 Task: In the Company techmahindra.com, Create email and send with subject: 'Elevate Your Success: Introducing a Transformative Opportunity', and with mail content 'Good Morning,_x000D_
Welcome to a community of trailblazers and innovators. Discover a transformative opportunity that will empower you to thrive in your industry._x000D_
Thanks & Regards', attach the document: Business_plan.docx and insert image: visitingcard.jpg. Below Thanks and Regards, write facebook and insert the URL: 'www.facebook.com'. Mark checkbox to create task to follow up : In 1 week.  Enter or choose an email address of recipient's from company's contact and send.. Logged in from softage.10@softage.net
Action: Mouse moved to (70, 62)
Screenshot: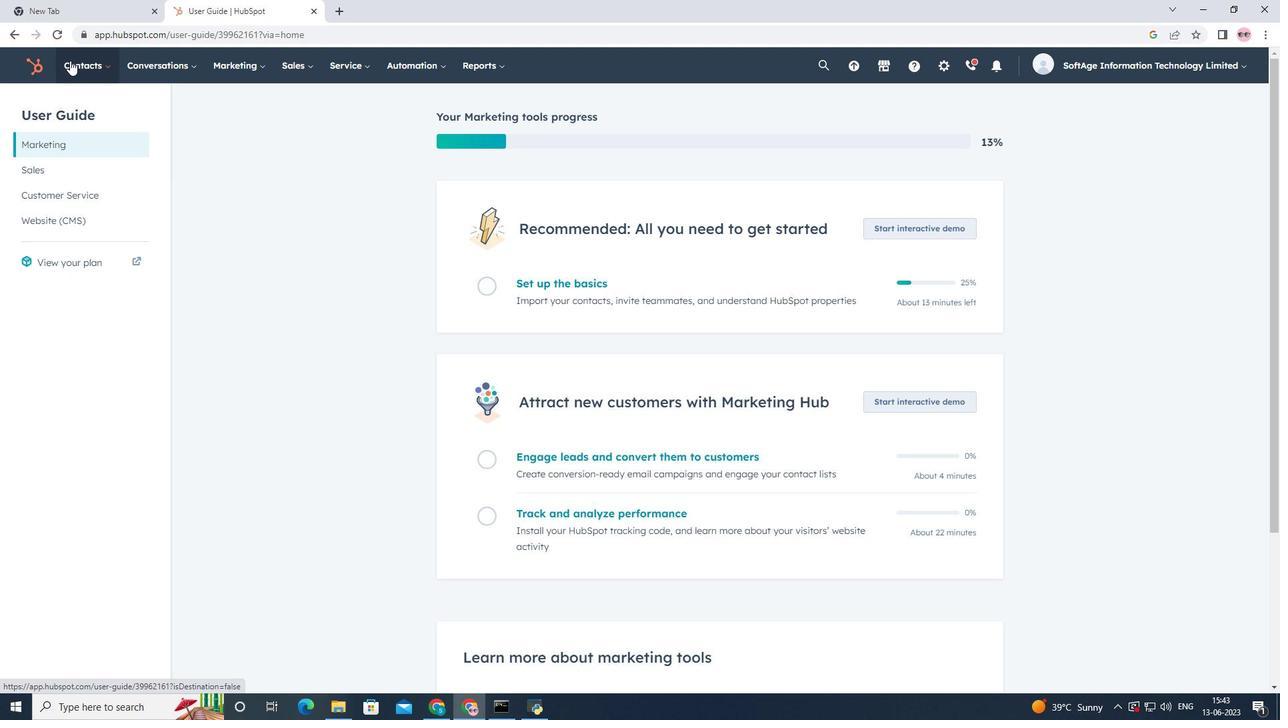 
Action: Mouse pressed left at (70, 62)
Screenshot: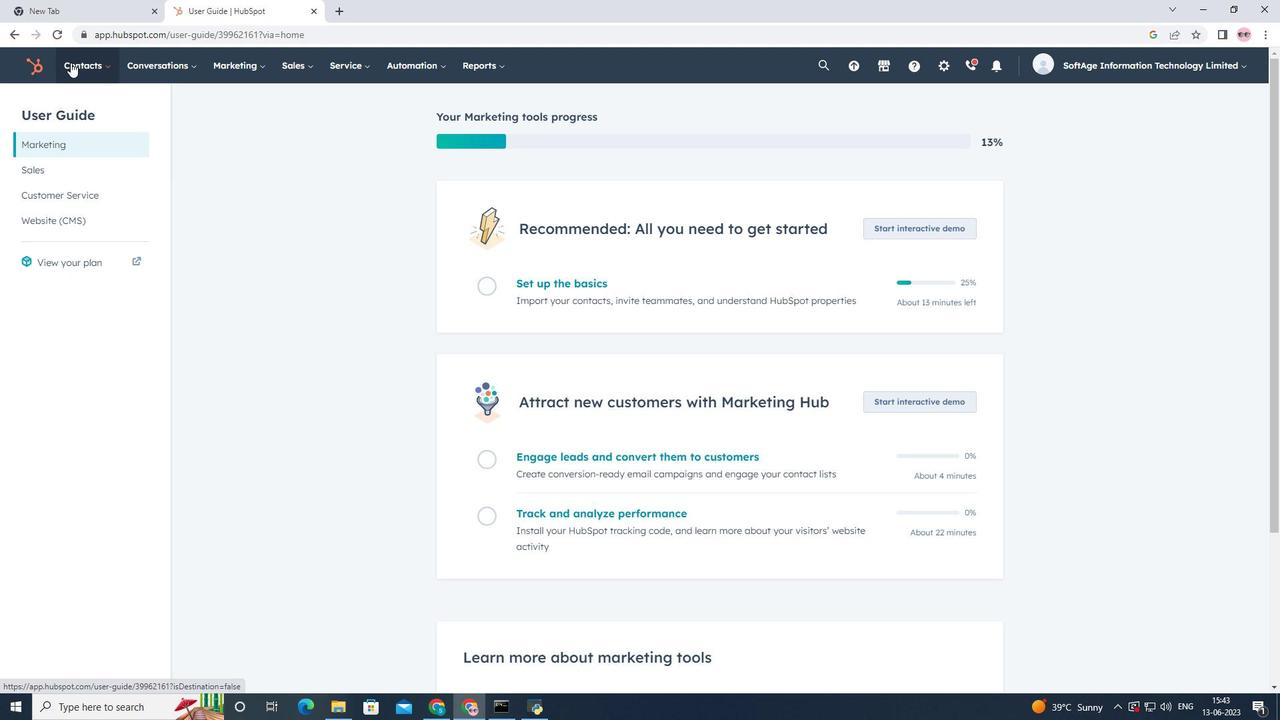 
Action: Mouse moved to (106, 123)
Screenshot: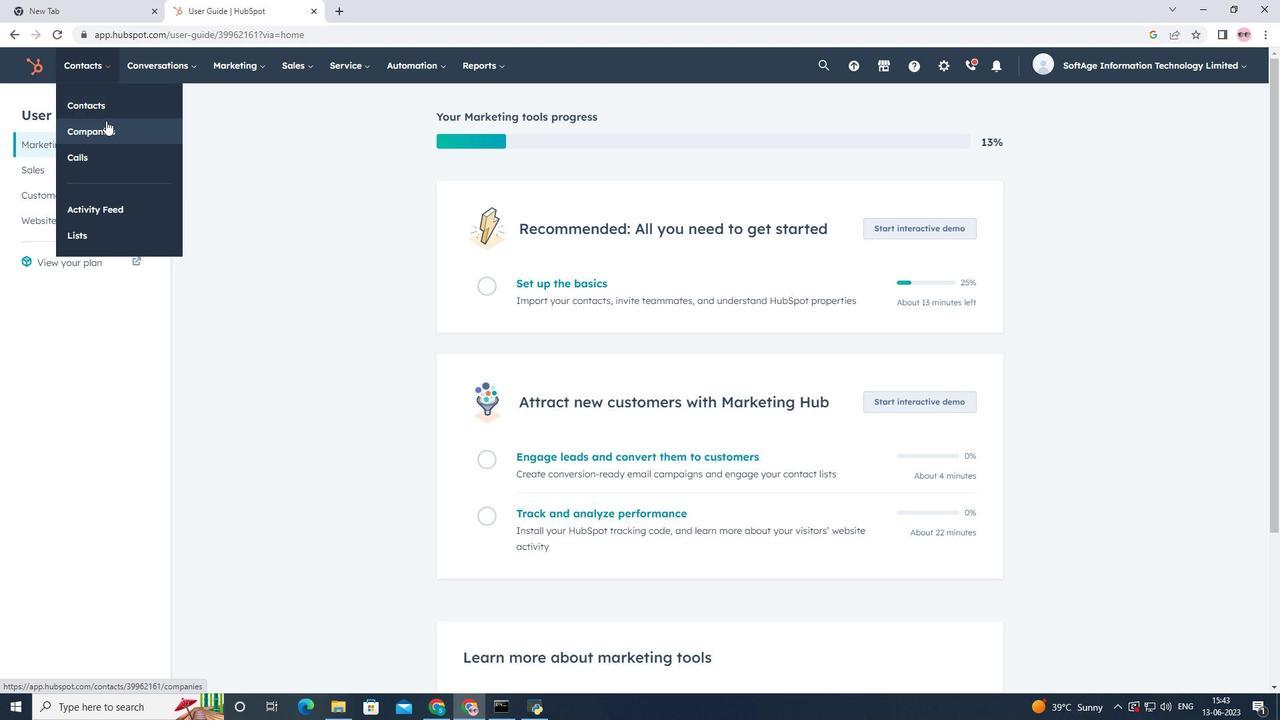 
Action: Mouse pressed left at (106, 123)
Screenshot: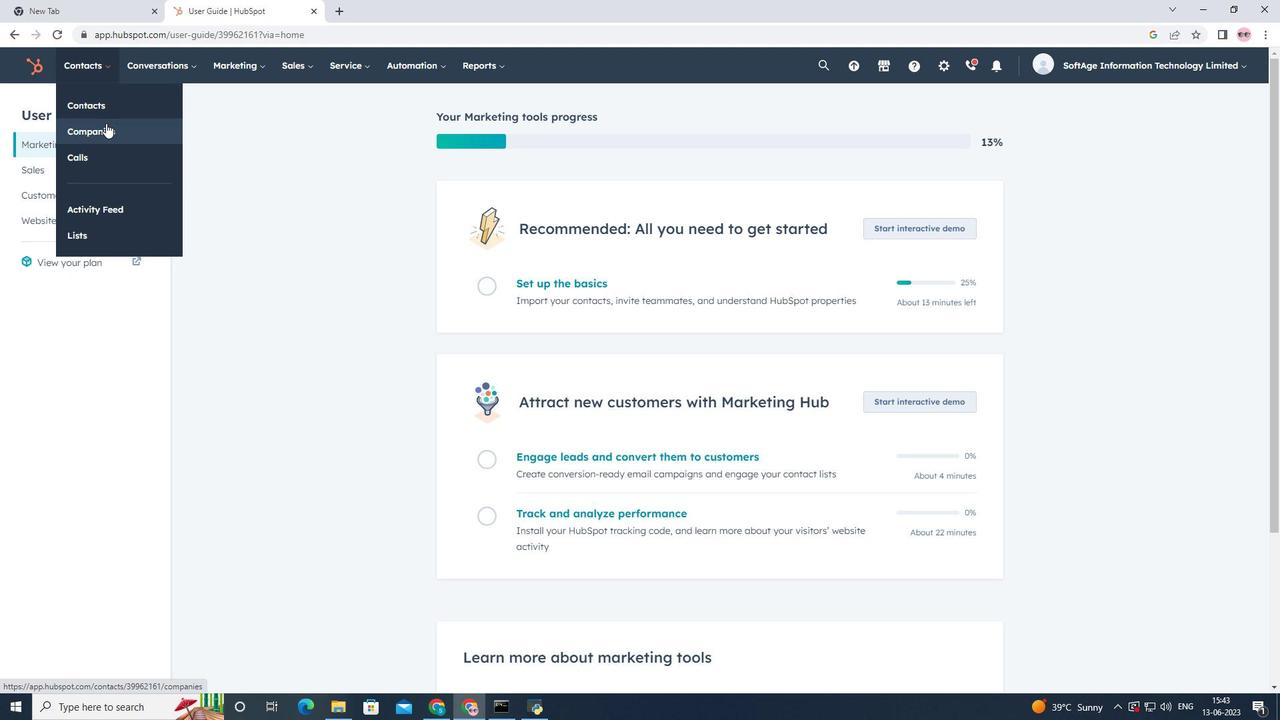 
Action: Mouse moved to (86, 223)
Screenshot: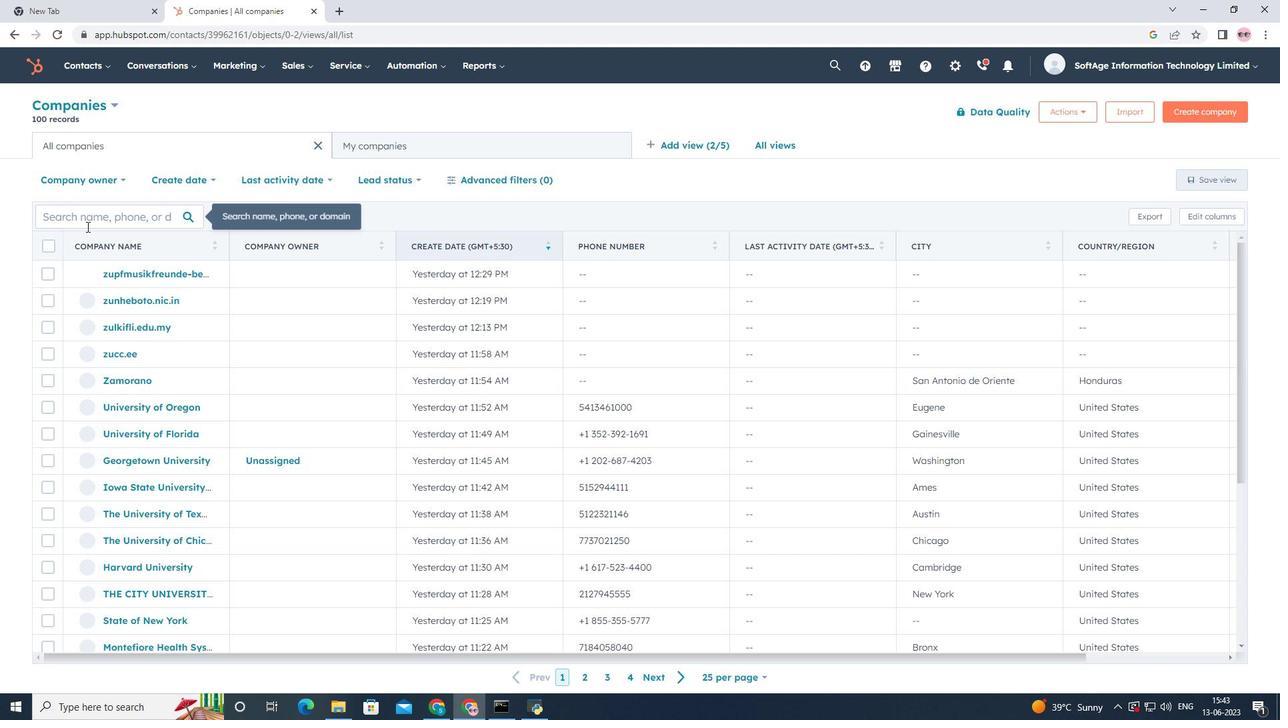 
Action: Mouse pressed left at (86, 223)
Screenshot: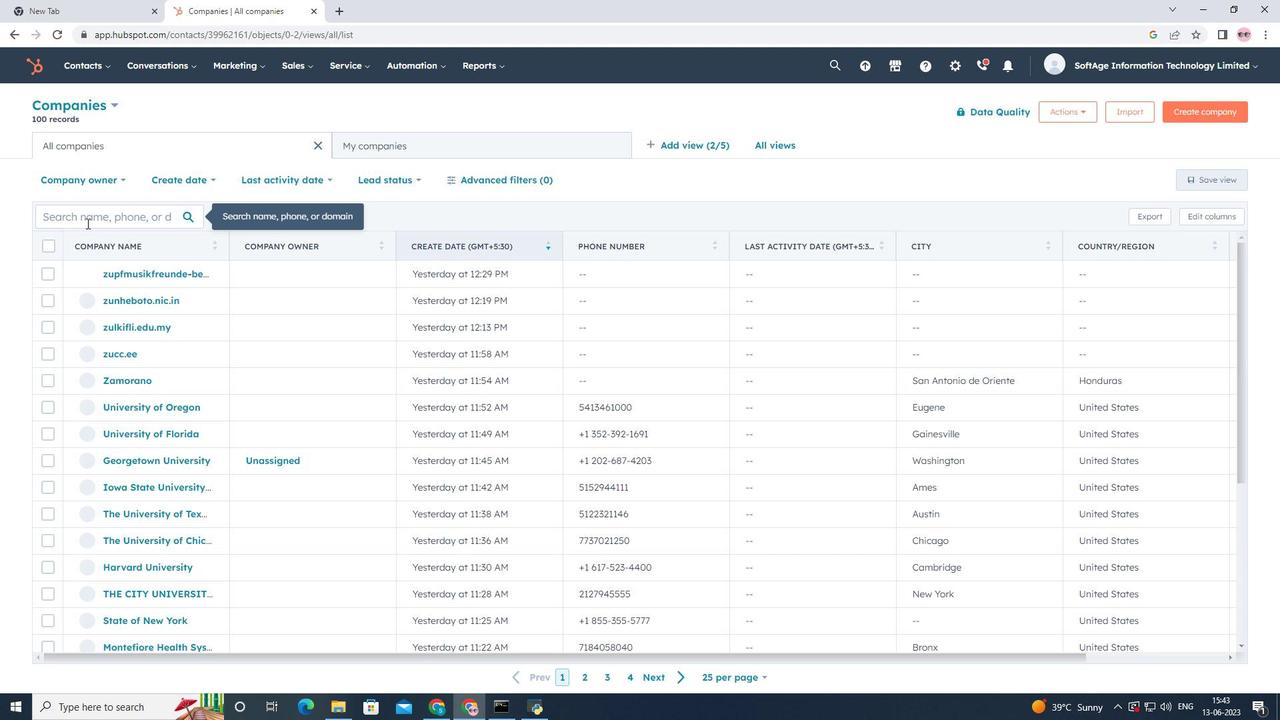 
Action: Key pressed <Key.shift>Te<Key.backspace><Key.backspace>techmahindra.com
Screenshot: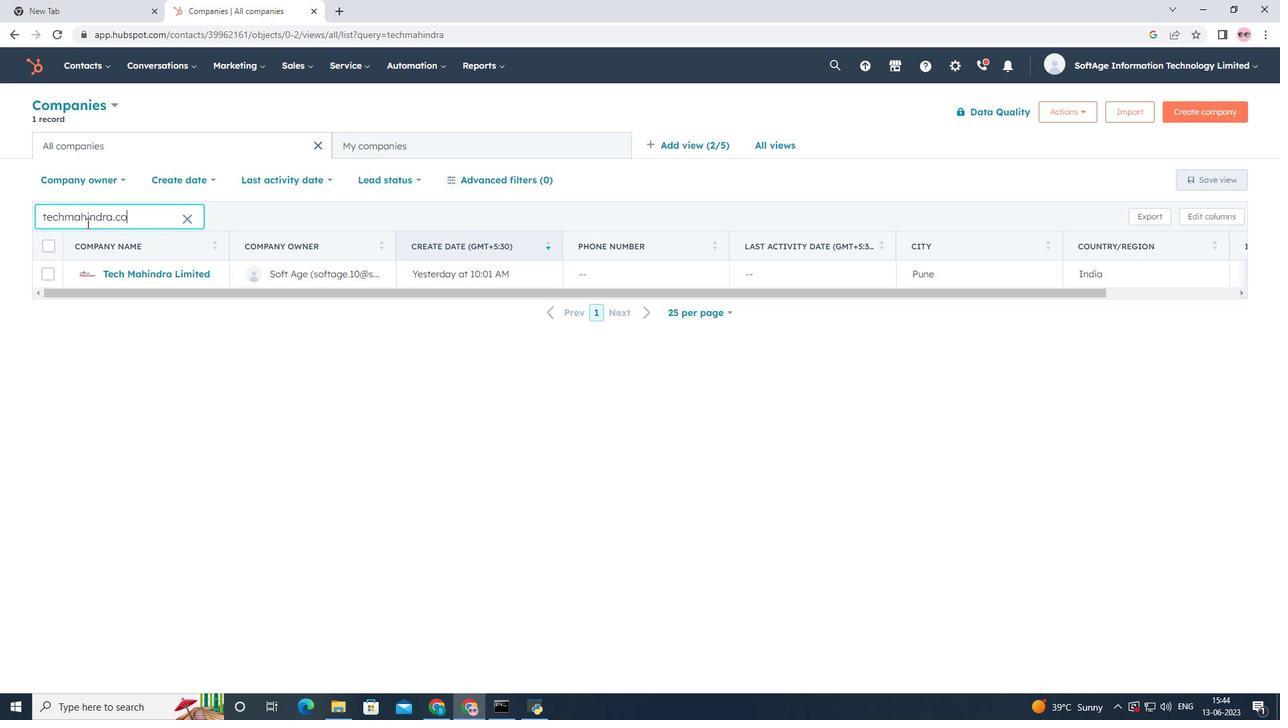 
Action: Mouse moved to (125, 275)
Screenshot: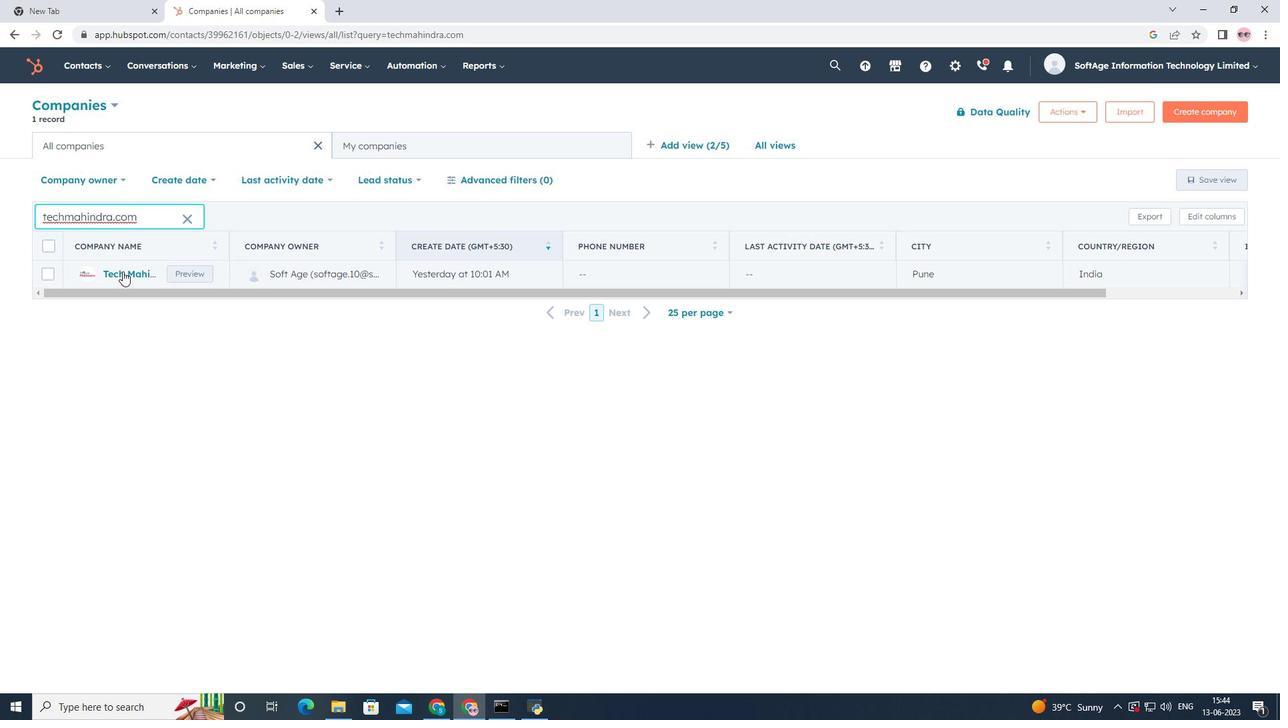 
Action: Mouse pressed left at (125, 275)
Screenshot: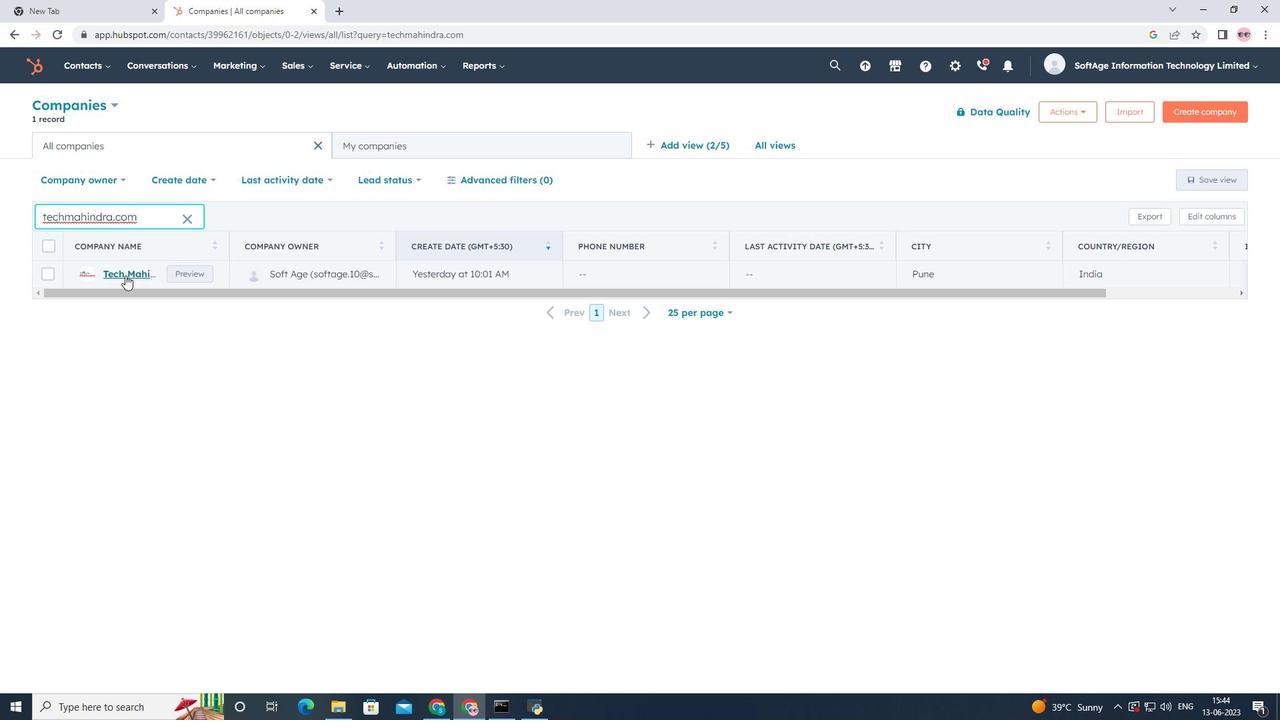 
Action: Mouse moved to (89, 216)
Screenshot: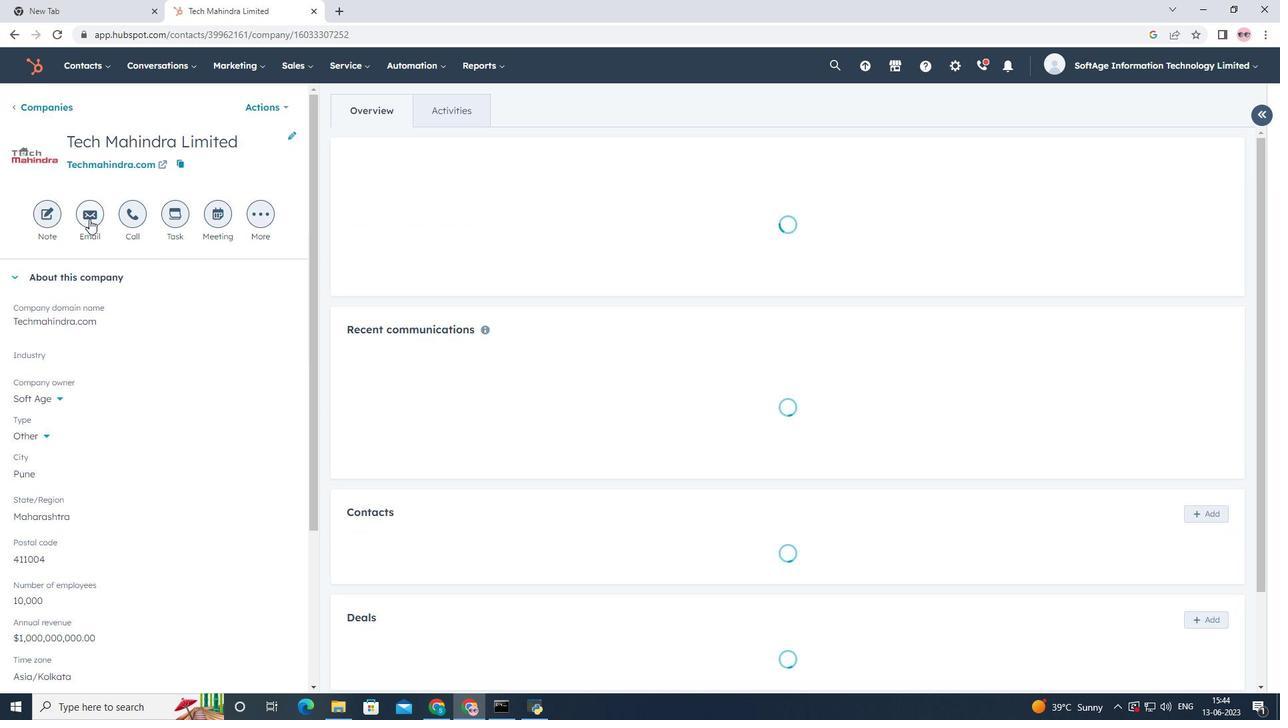 
Action: Mouse pressed left at (89, 216)
Screenshot: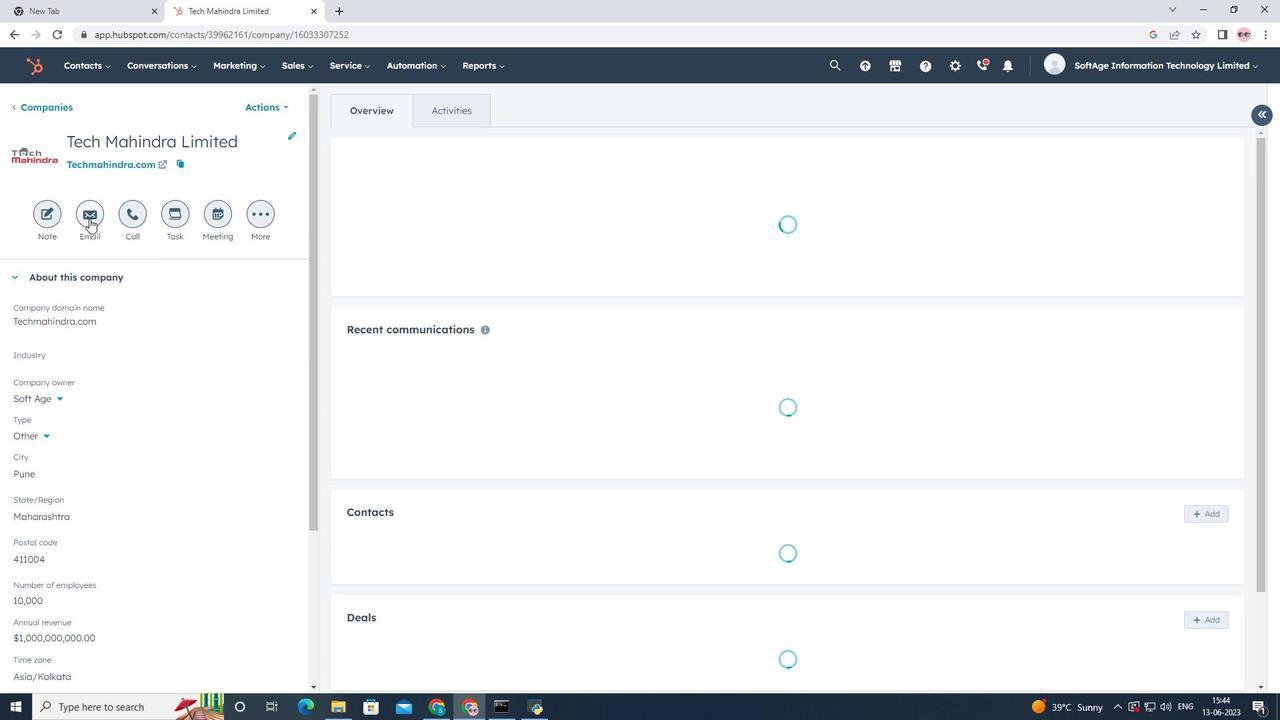 
Action: Mouse moved to (845, 449)
Screenshot: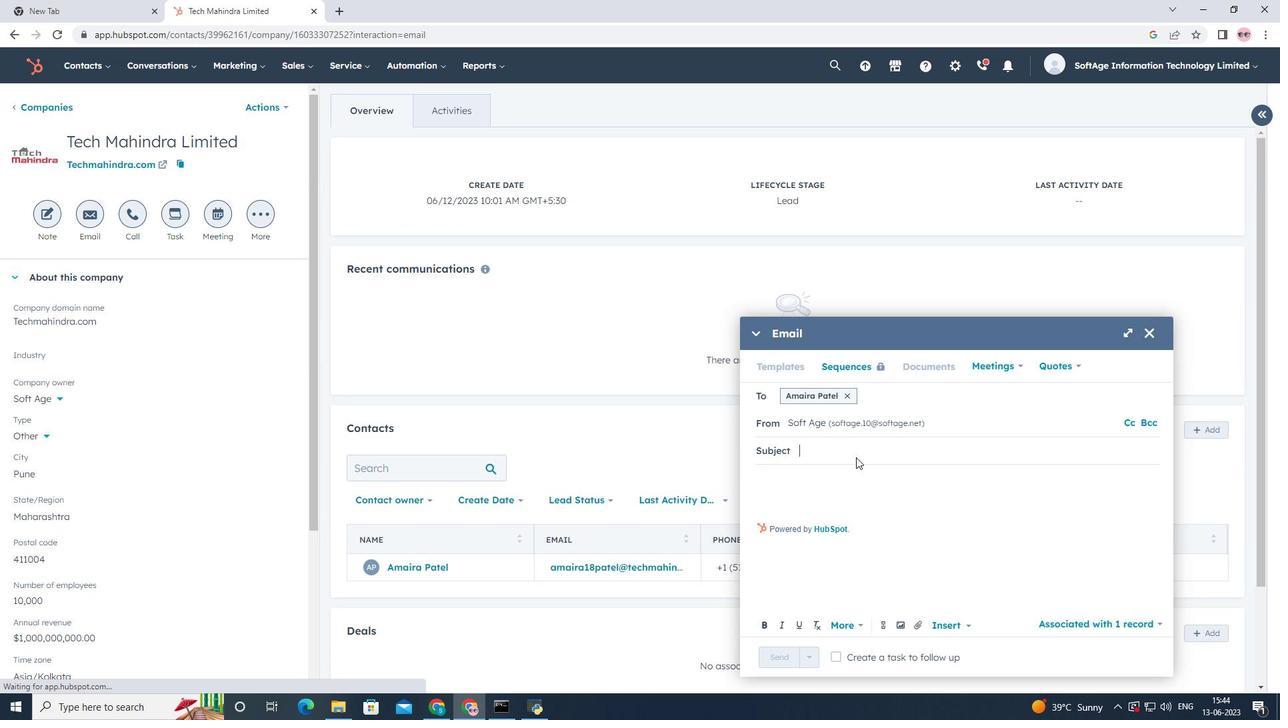 
Action: Mouse pressed left at (845, 449)
Screenshot: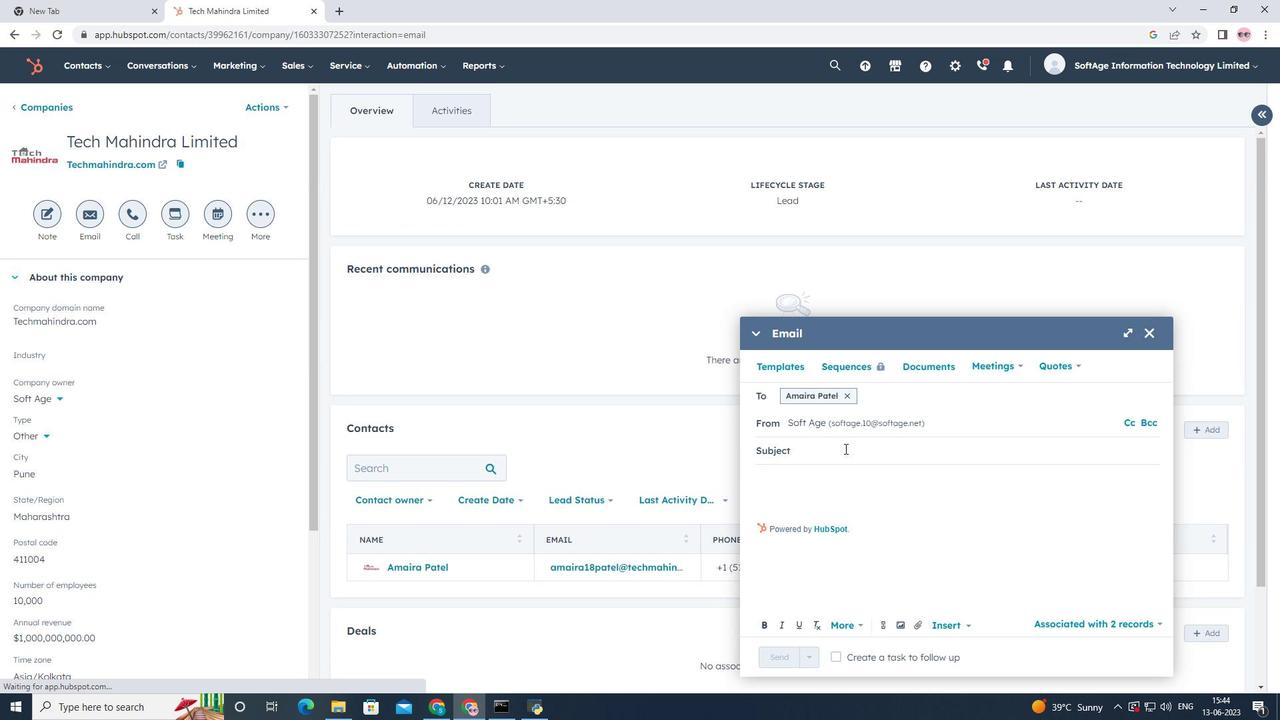 
Action: Key pressed <Key.shift><Key.shift><Key.shift><Key.shift><Key.shift><Key.shift><Key.shift><Key.shift><Key.shift><Key.shift><Key.shift><Key.shift><Key.shift><Key.shift><Key.shift>Elevate<Key.space><Key.shift>Your<Key.space><Key.shift>Success<Key.shift>:<Key.space><Key.shift><Key.shift><Key.shift><Key.shift><Key.shift><Key.shift><Key.shift><Key.shift><Key.shift><Key.shift><Key.shift><Key.shift>Introducing<Key.space>a<Key.space><Key.shift>Transformative<Key.space><Key.shift>Opportunity
Screenshot: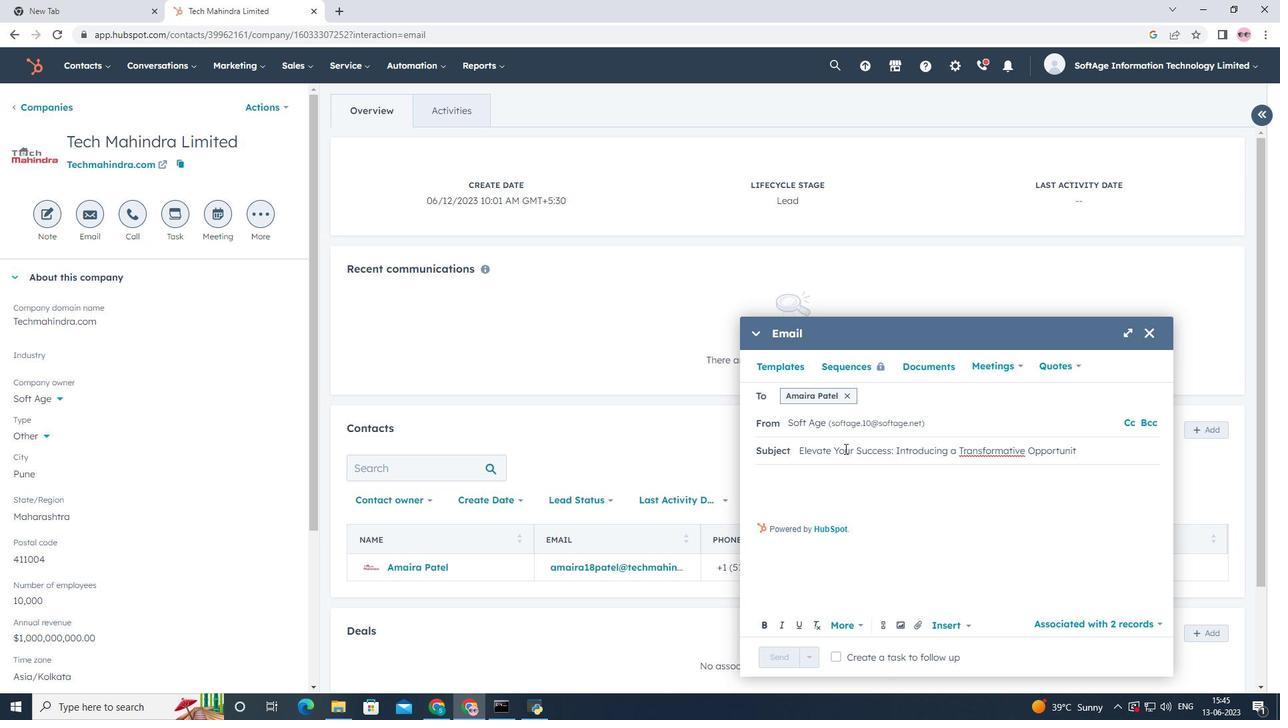 
Action: Mouse moved to (805, 475)
Screenshot: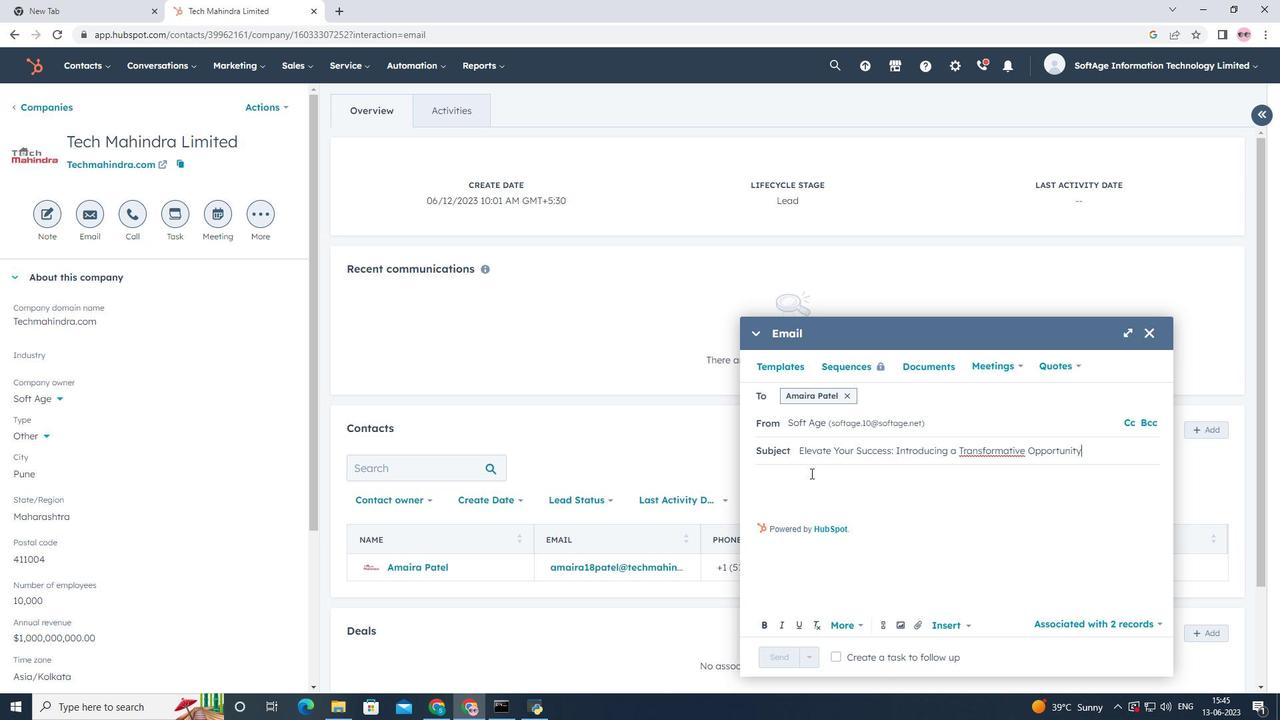 
Action: Mouse pressed left at (805, 475)
Screenshot: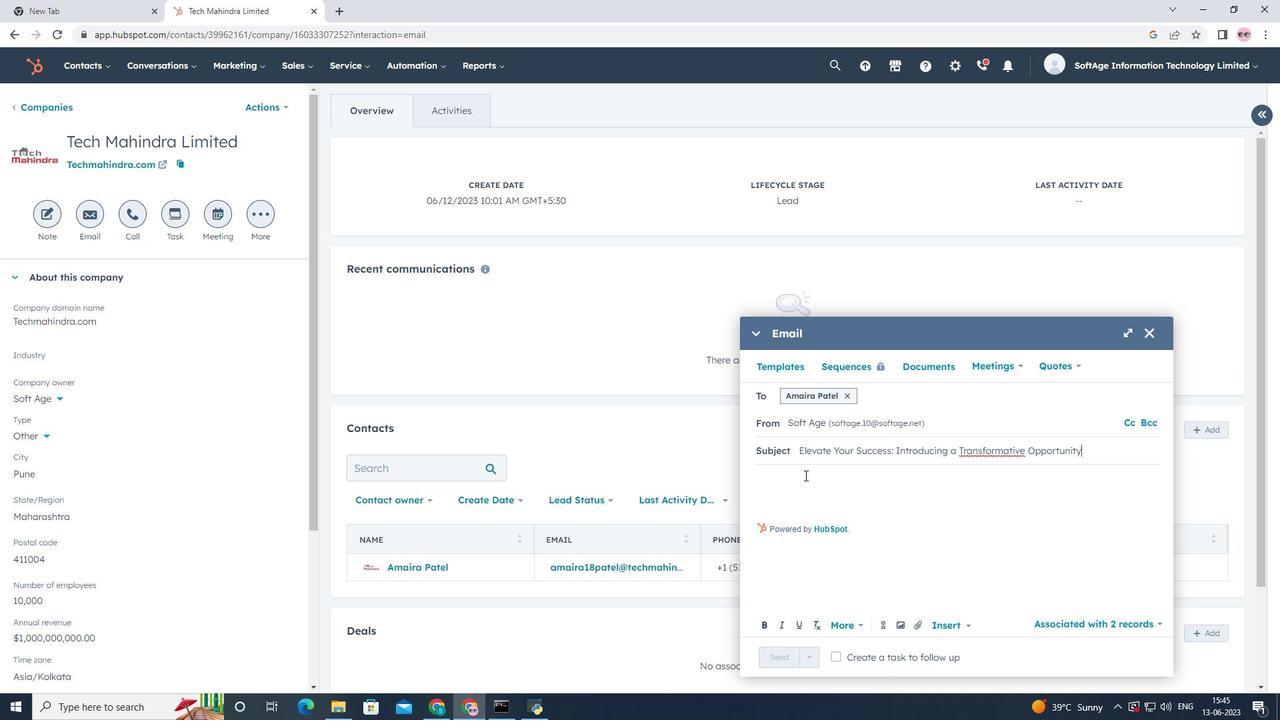 
Action: Mouse moved to (805, 475)
Screenshot: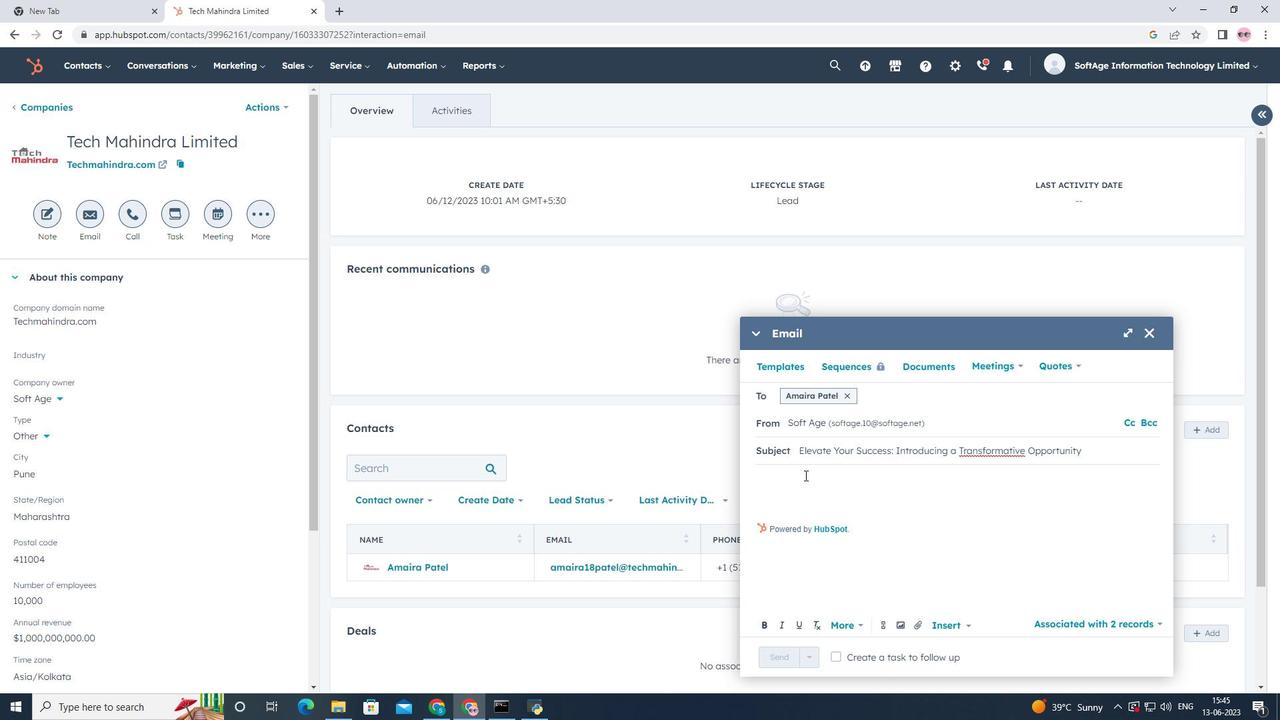 
Action: Key pressed <Key.shift><Key.shift><Key.shift><Key.shift><Key.shift><Key.shift><Key.shift><Key.shift><Key.shift><Key.shift><Key.shift>Good<Key.space><Key.shift>Morning<Key.enter><Key.shift>Welcome<Key.space><Key.shift>To<Key.space>a<Key.space><Key.shift>C<Key.backspace><Key.backspace><Key.backspace><Key.backspace><Key.backspace><Key.backspace>to<Key.space>a<Key.space>community<Key.space>of<Key.space>trailblazers<Key.space>and<Key.space>innovators.<Key.space><Key.shift>Discover<Key.space>a<Key.space>transformative<Key.space>opportunity<Key.space>that<Key.space>will<Key.space>empower<Key.space>you<Key.space>to<Key.space>thrive<Key.space>in<Key.space>your<Key.space>industry.<Key.enter><Key.shift><Key.shift><Key.shift><Key.shift>Thanks<Key.space><Key.shift><Key.shift><Key.shift><Key.shift><Key.shift><Key.shift><Key.shift><Key.shift><Key.shift><Key.shift><Key.shift><Key.shift><Key.shift><Key.shift><Key.shift><Key.shift><Key.shift><Key.shift><Key.shift><Key.shift><Key.shift><Key.shift>&<Key.space>regards
Screenshot: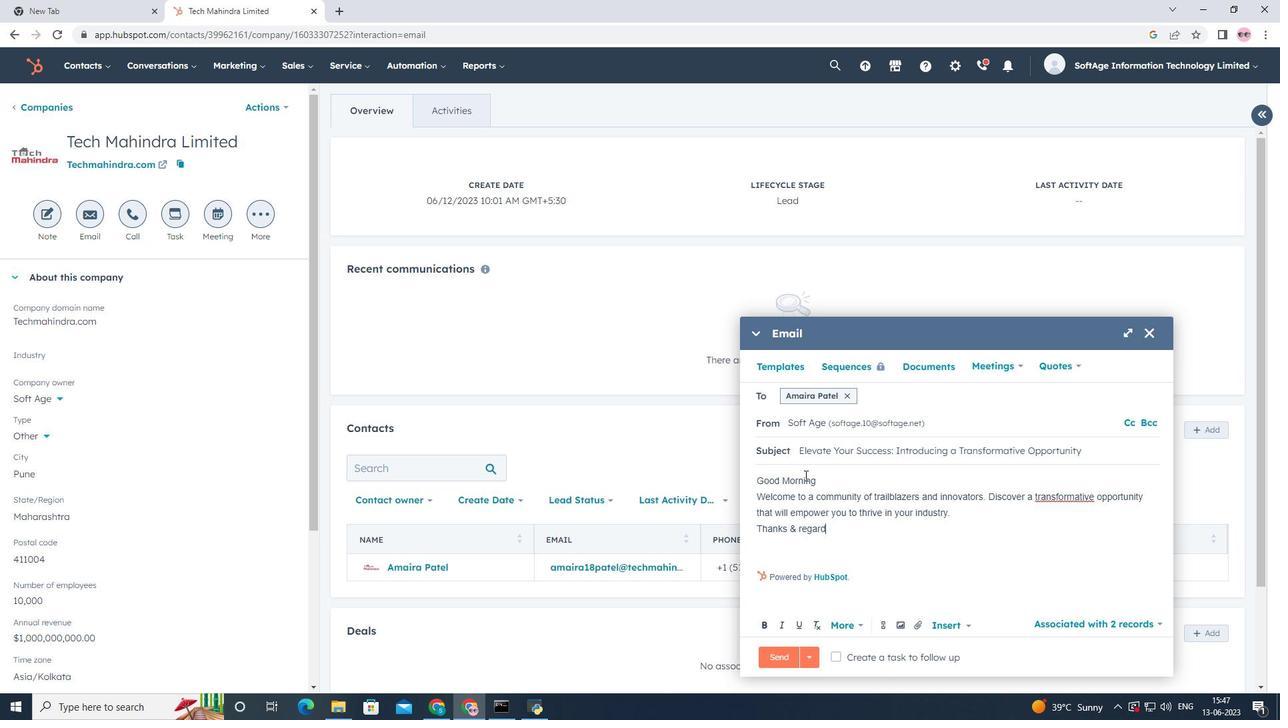 
Action: Mouse moved to (803, 527)
Screenshot: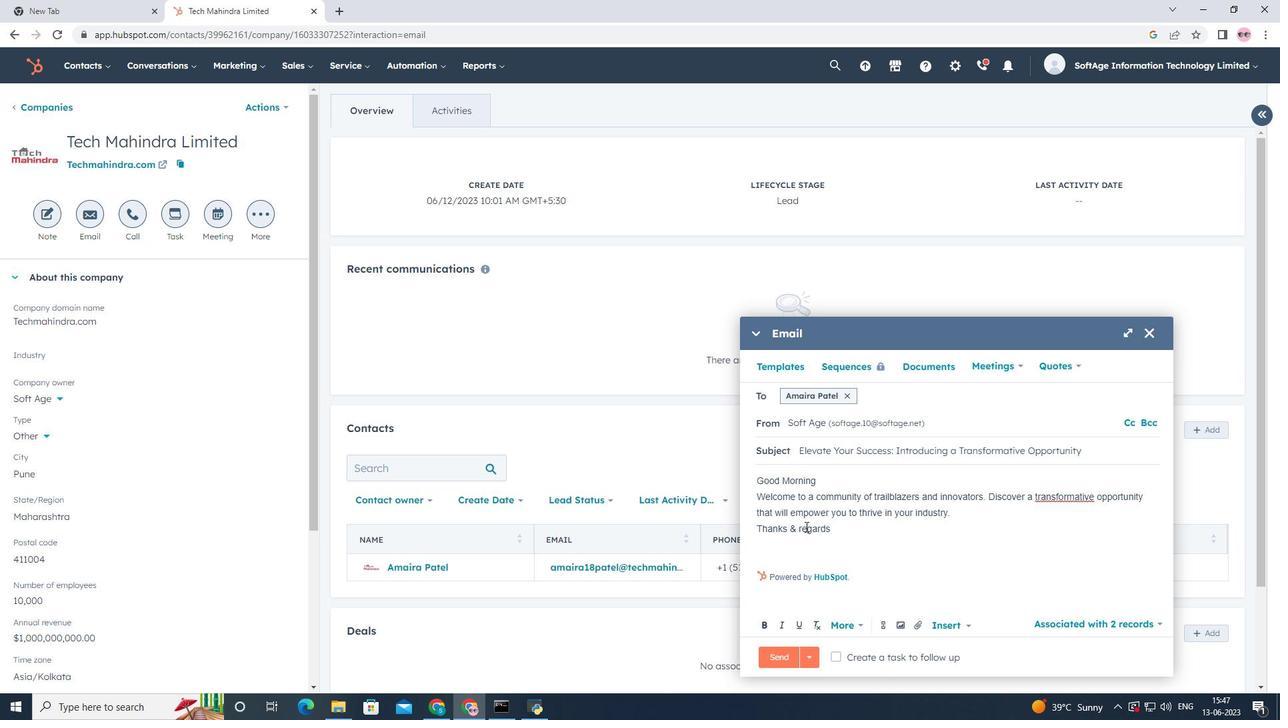 
Action: Mouse pressed left at (803, 527)
Screenshot: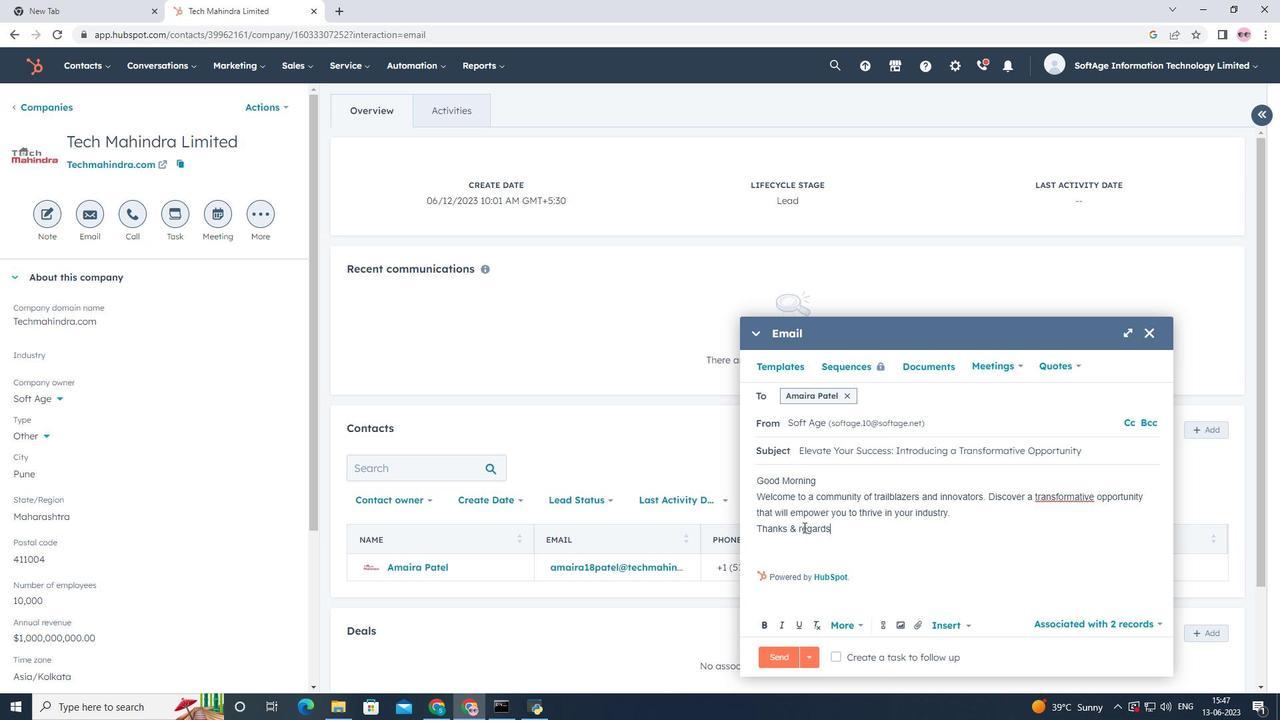 
Action: Key pressed <Key.backspace><Key.shift>R
Screenshot: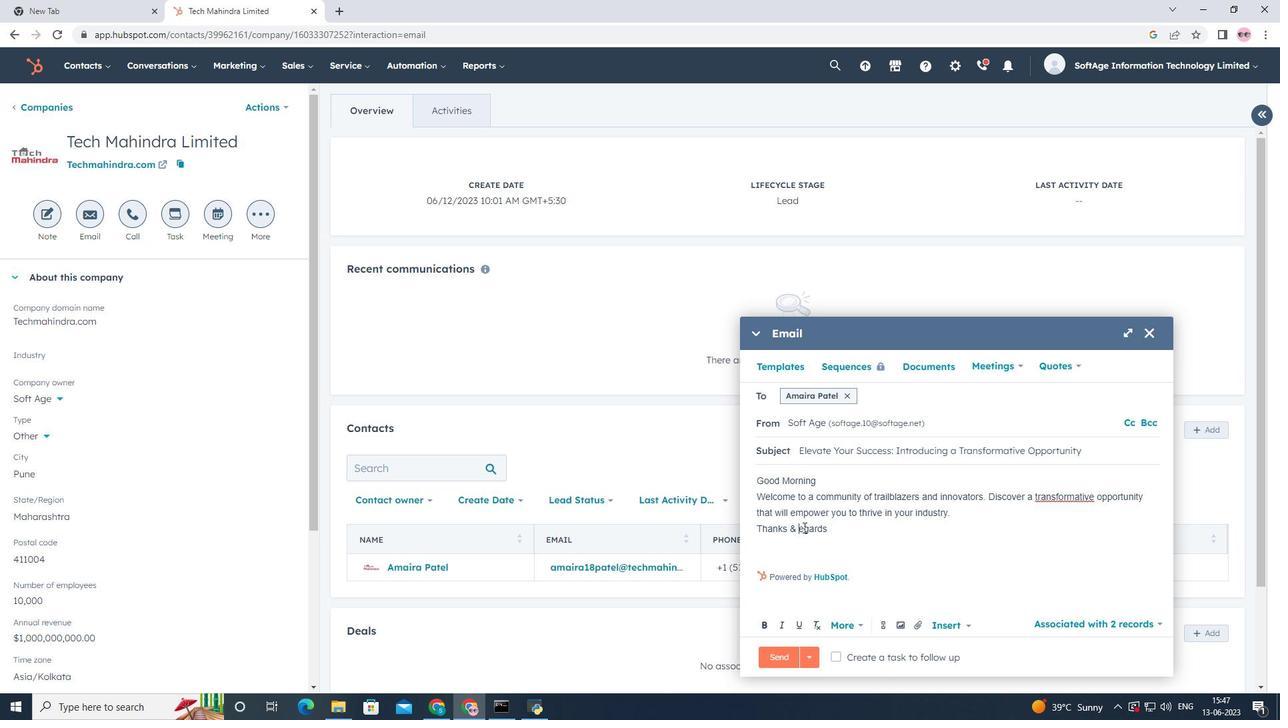 
Action: Mouse moved to (862, 547)
Screenshot: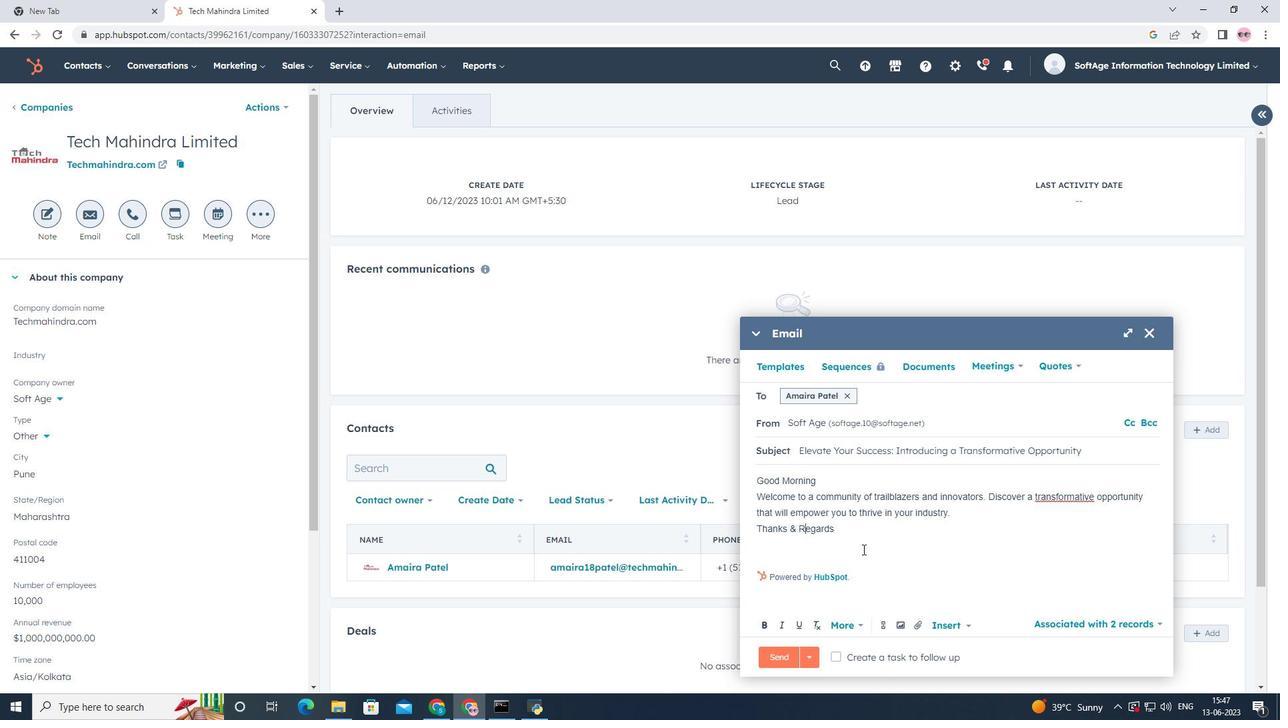 
Action: Mouse scrolled (862, 547) with delta (0, 0)
Screenshot: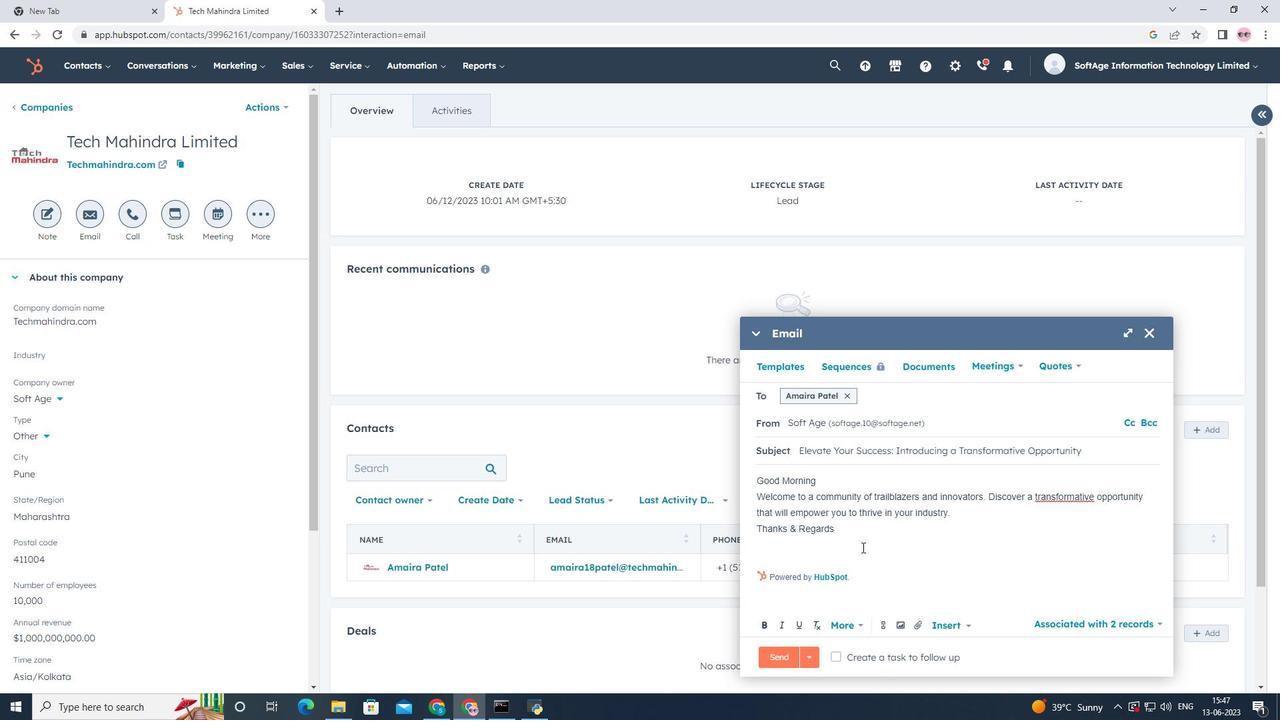 
Action: Mouse scrolled (862, 547) with delta (0, 0)
Screenshot: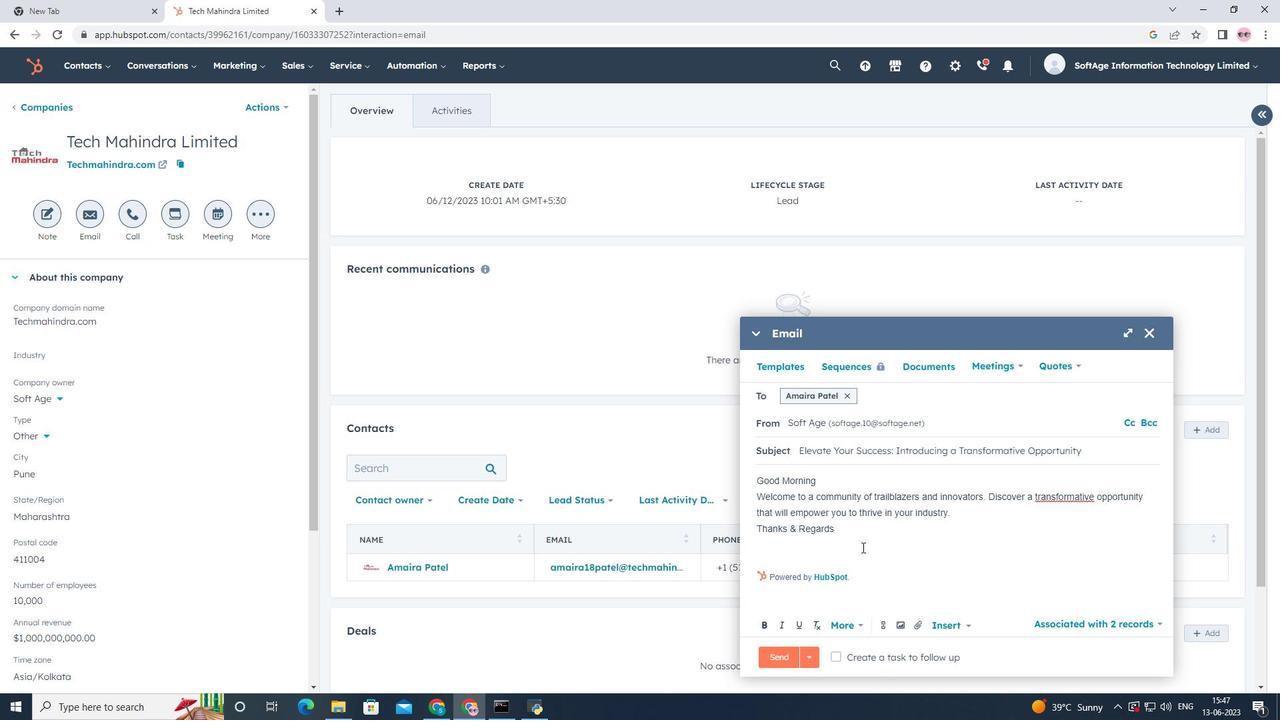 
Action: Mouse moved to (912, 625)
Screenshot: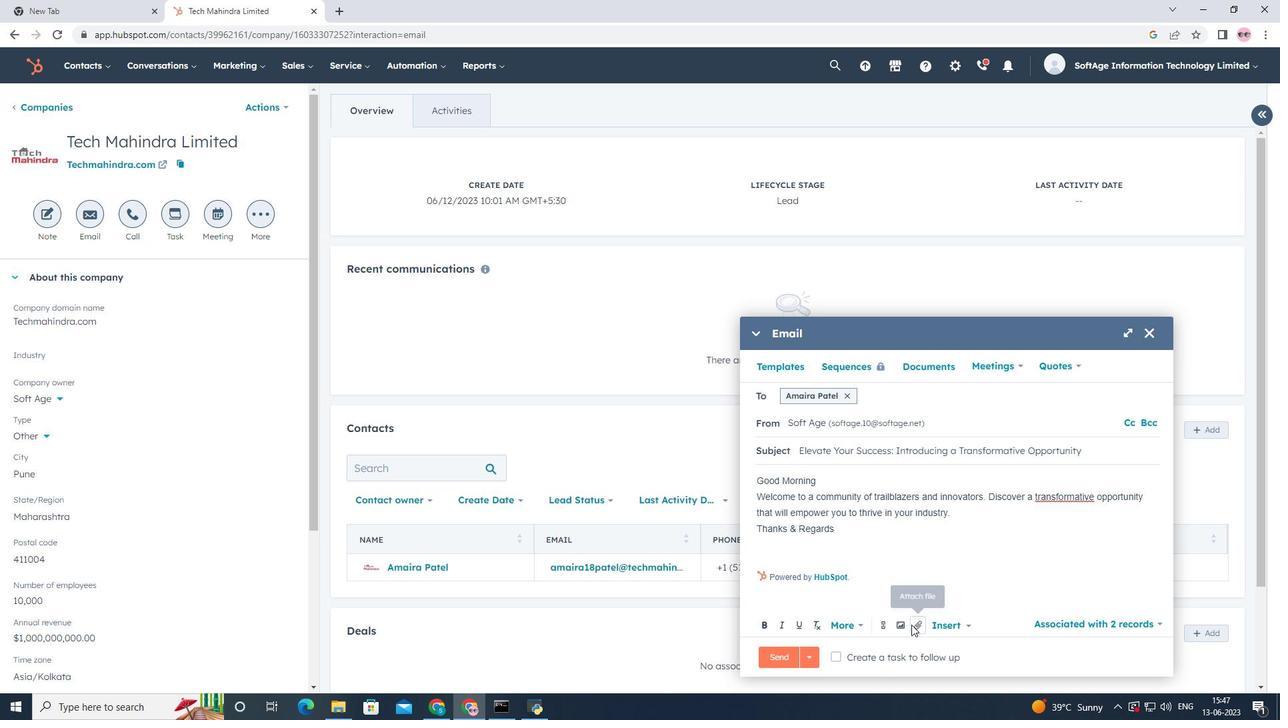 
Action: Mouse pressed left at (912, 625)
Screenshot: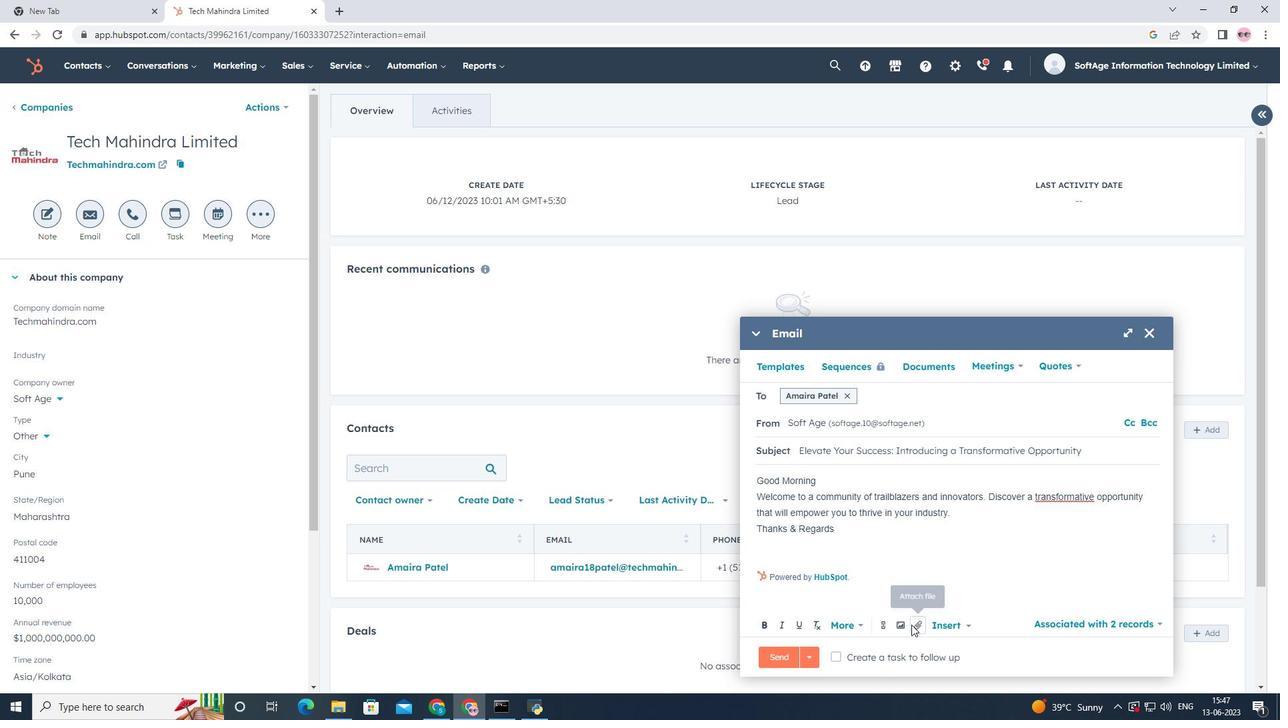 
Action: Mouse moved to (922, 597)
Screenshot: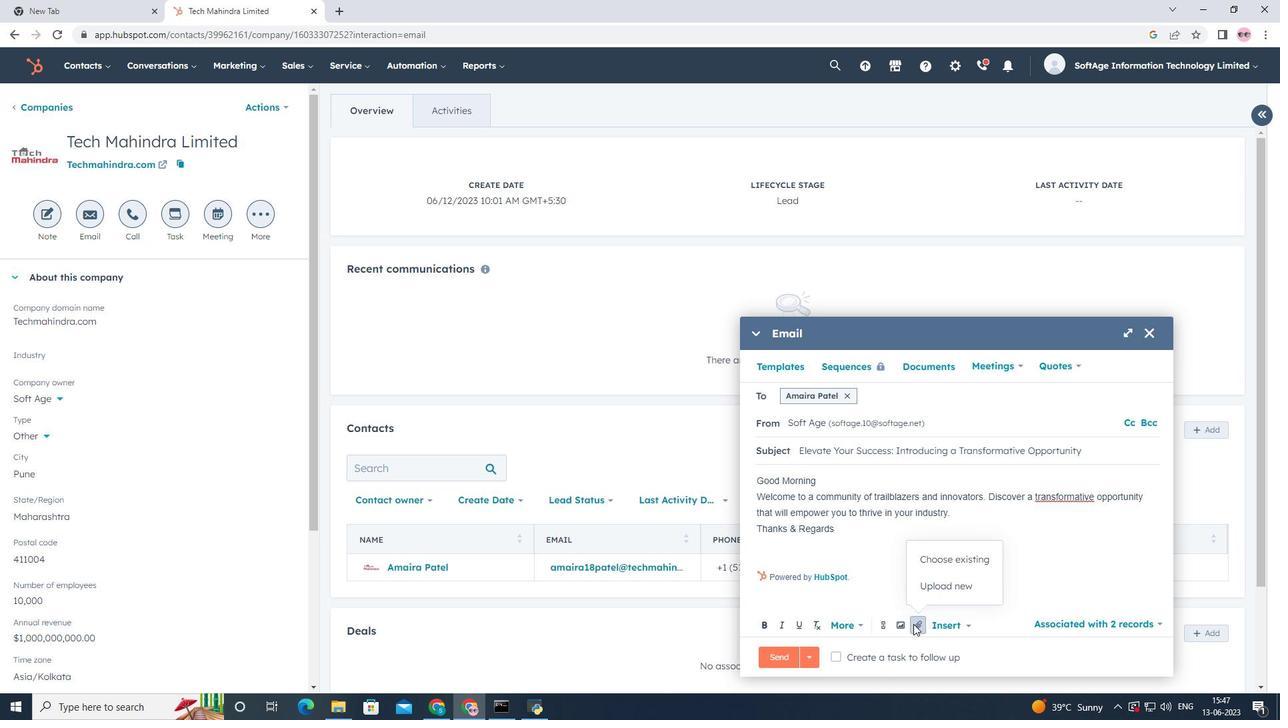 
Action: Mouse pressed left at (922, 597)
Screenshot: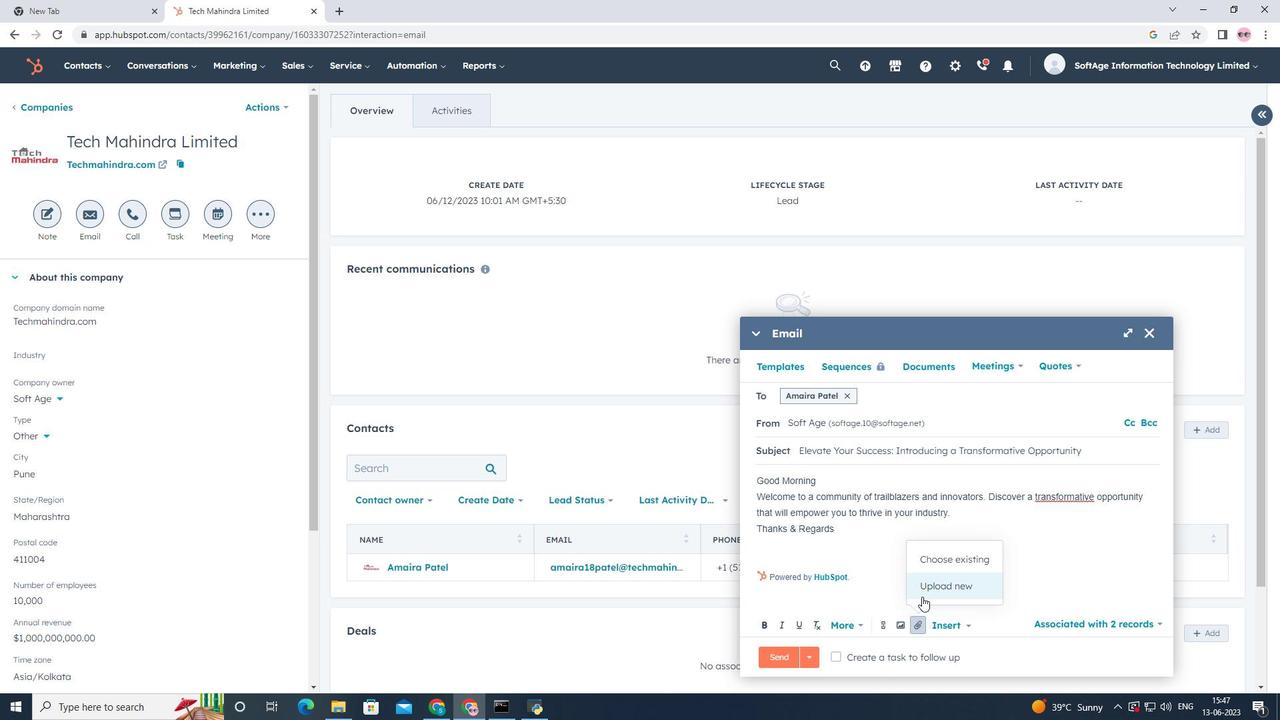 
Action: Mouse moved to (68, 167)
Screenshot: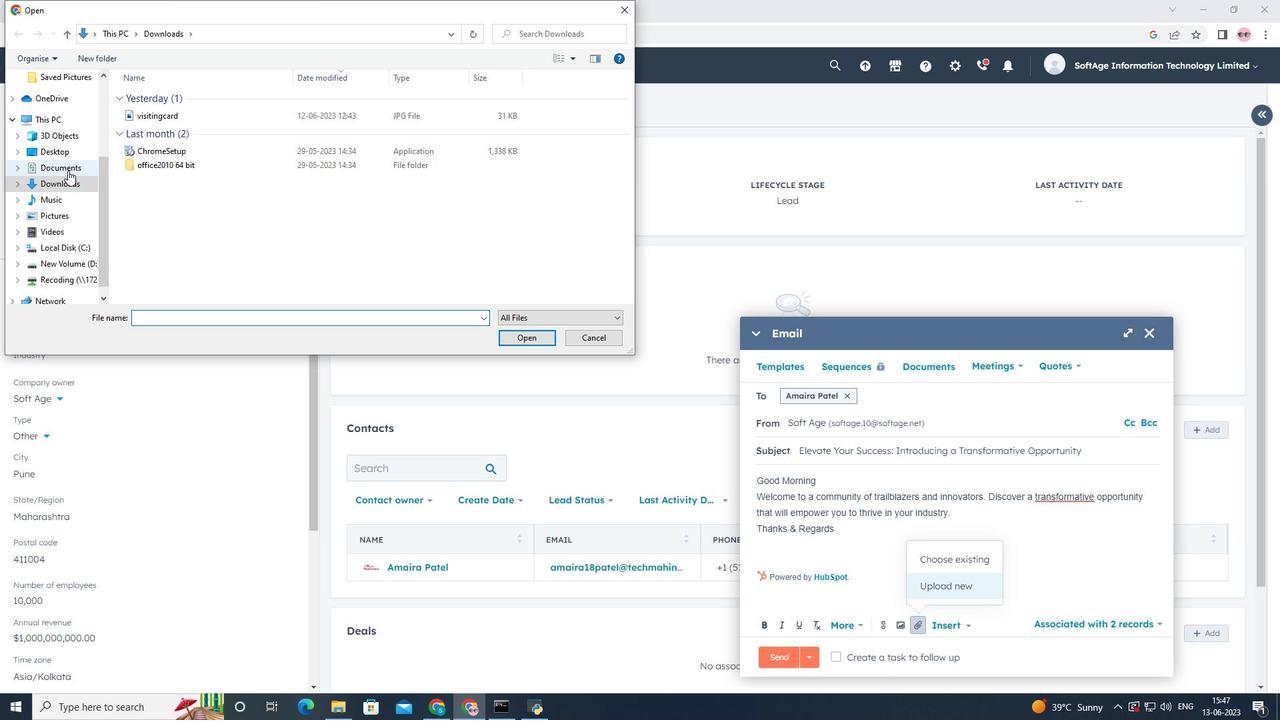 
Action: Mouse pressed left at (68, 167)
Screenshot: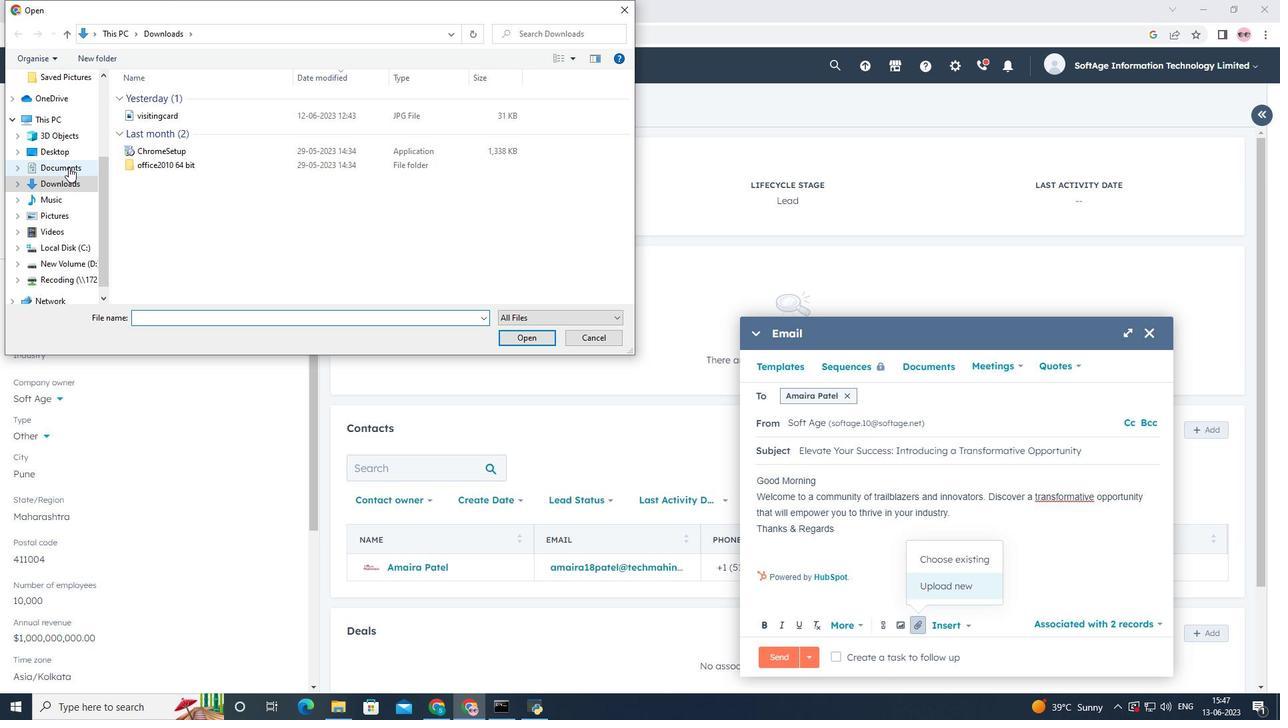 
Action: Mouse moved to (173, 114)
Screenshot: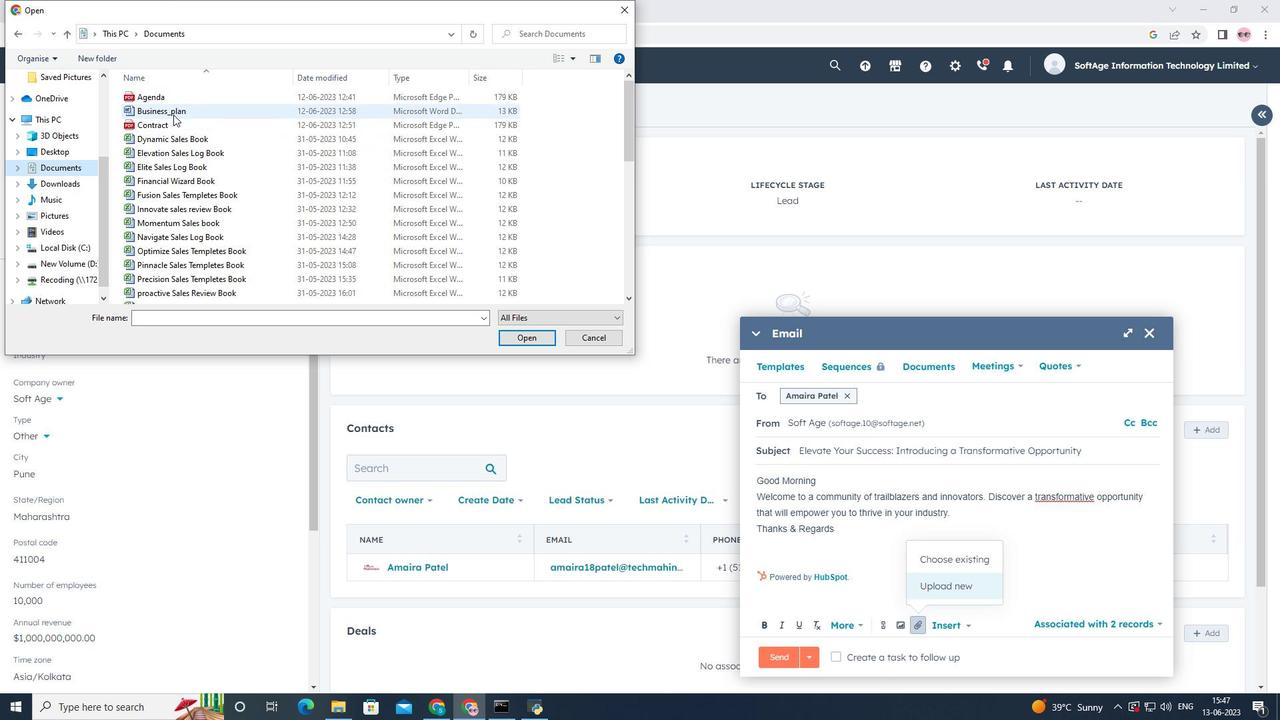 
Action: Mouse pressed left at (173, 114)
Screenshot: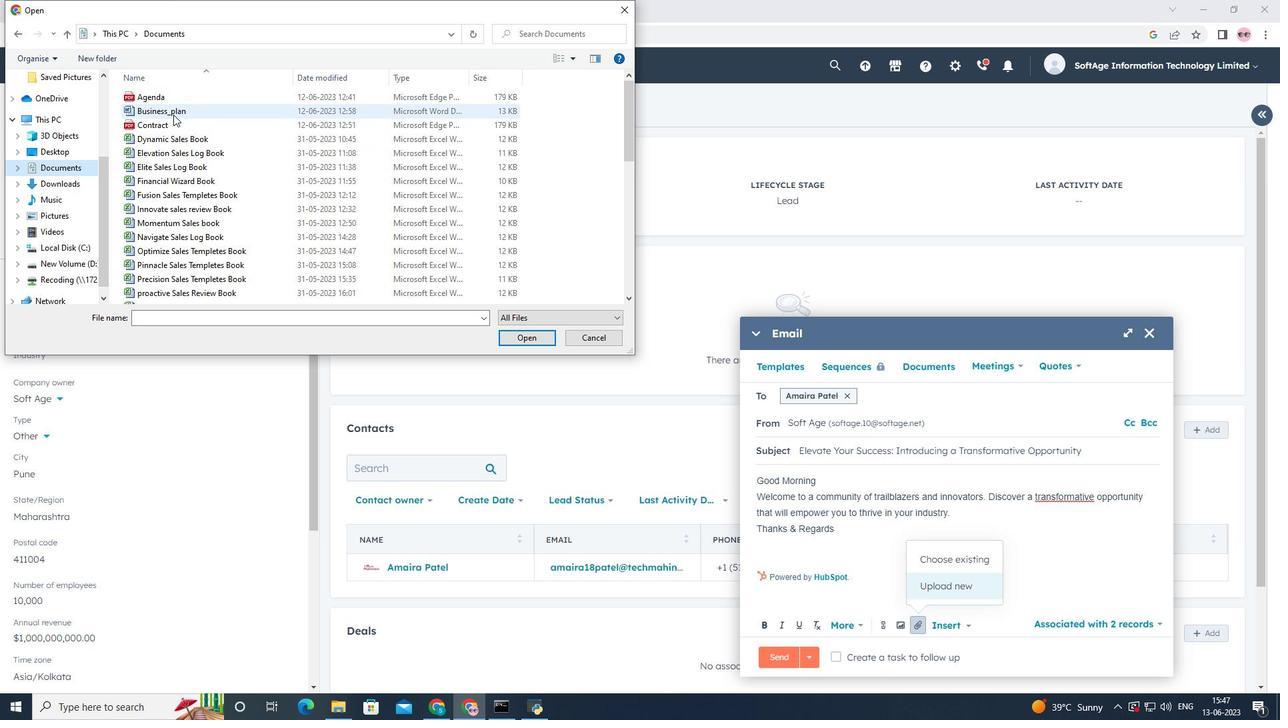 
Action: Mouse moved to (509, 332)
Screenshot: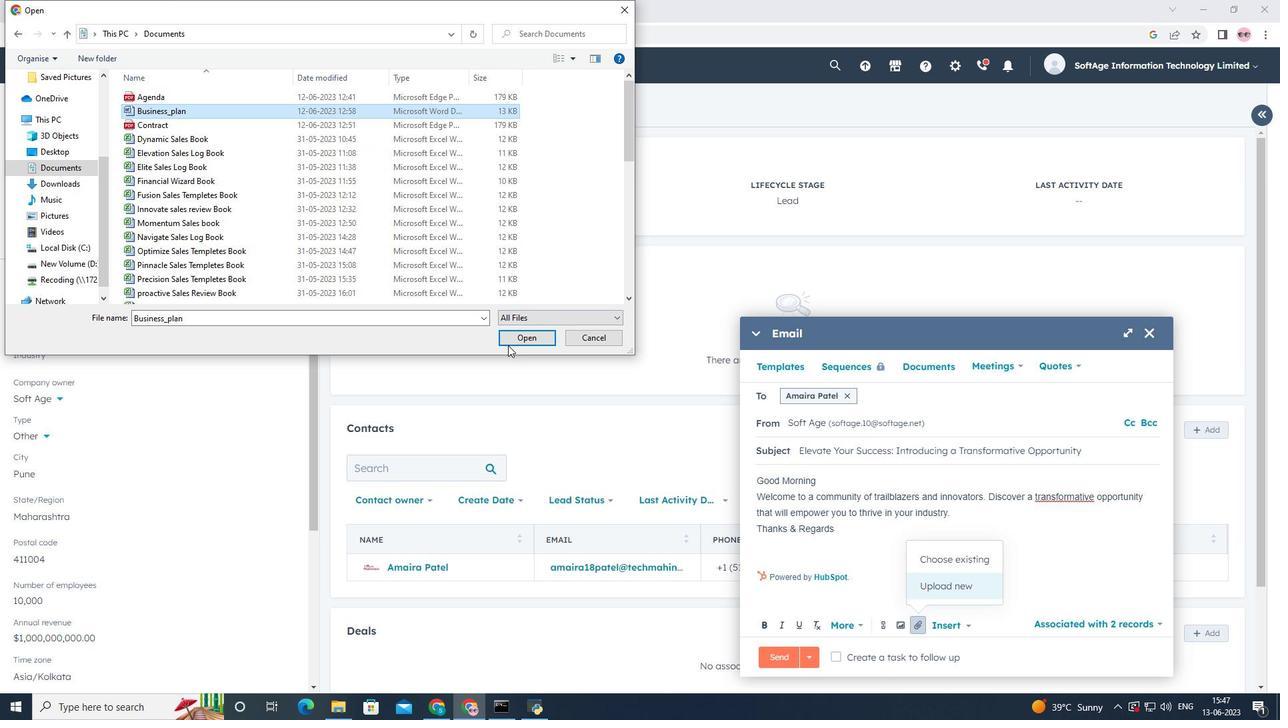 
Action: Mouse pressed left at (509, 332)
Screenshot: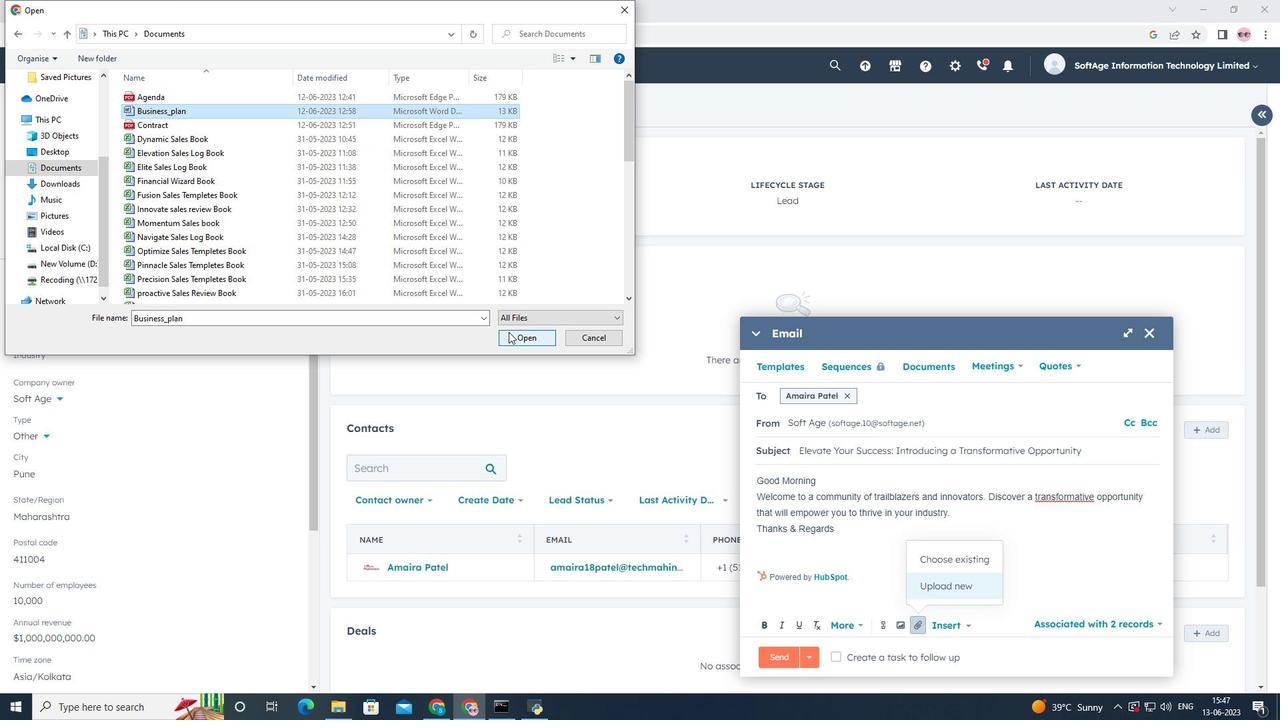 
Action: Mouse moved to (902, 587)
Screenshot: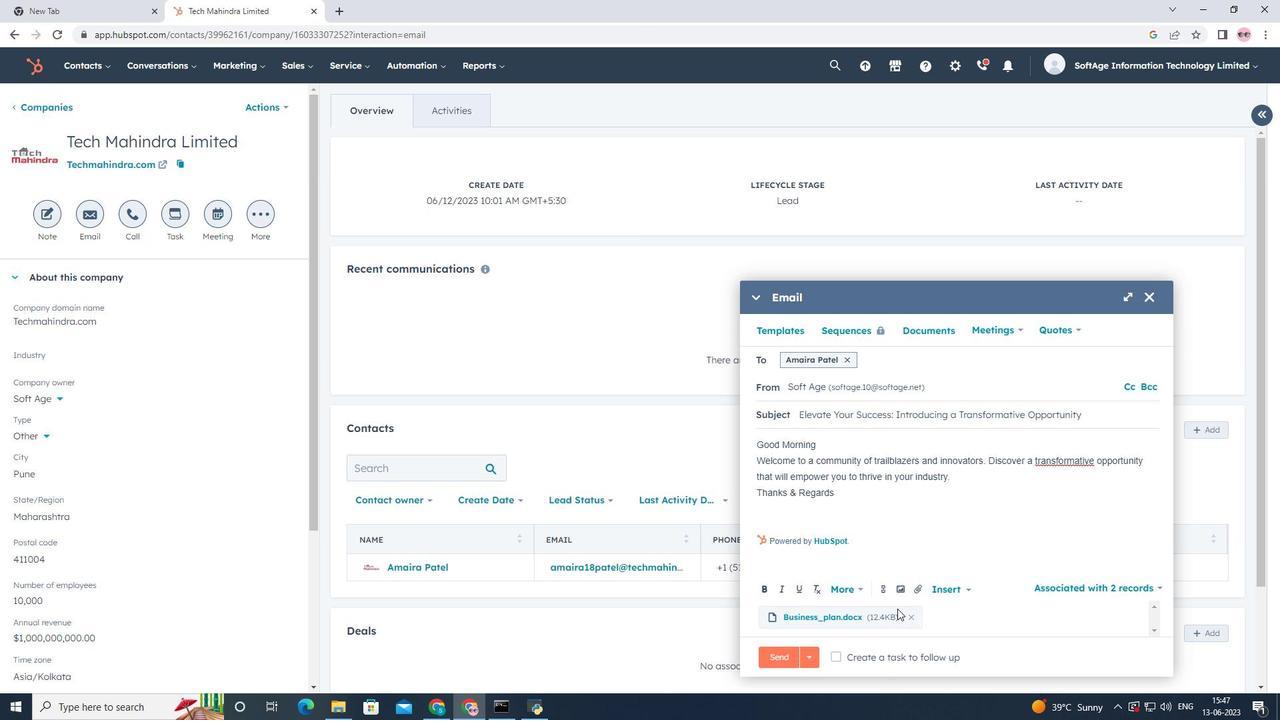 
Action: Mouse pressed left at (902, 587)
Screenshot: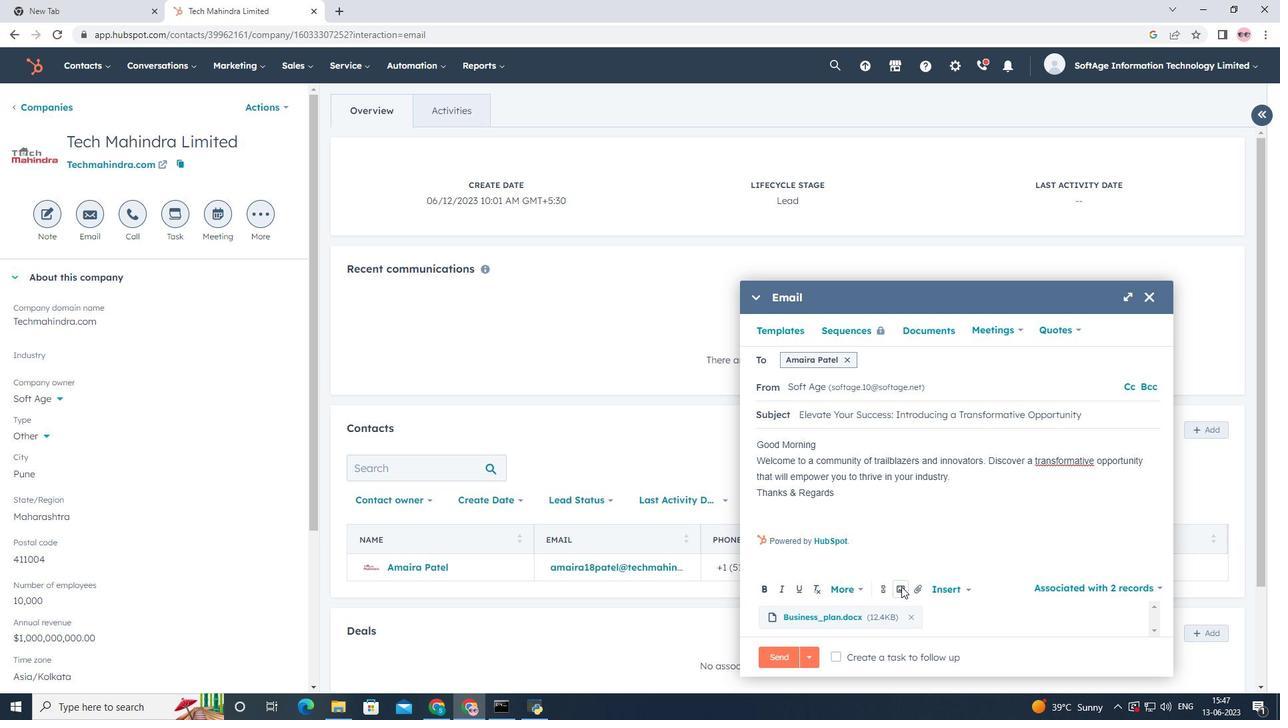 
Action: Mouse moved to (898, 556)
Screenshot: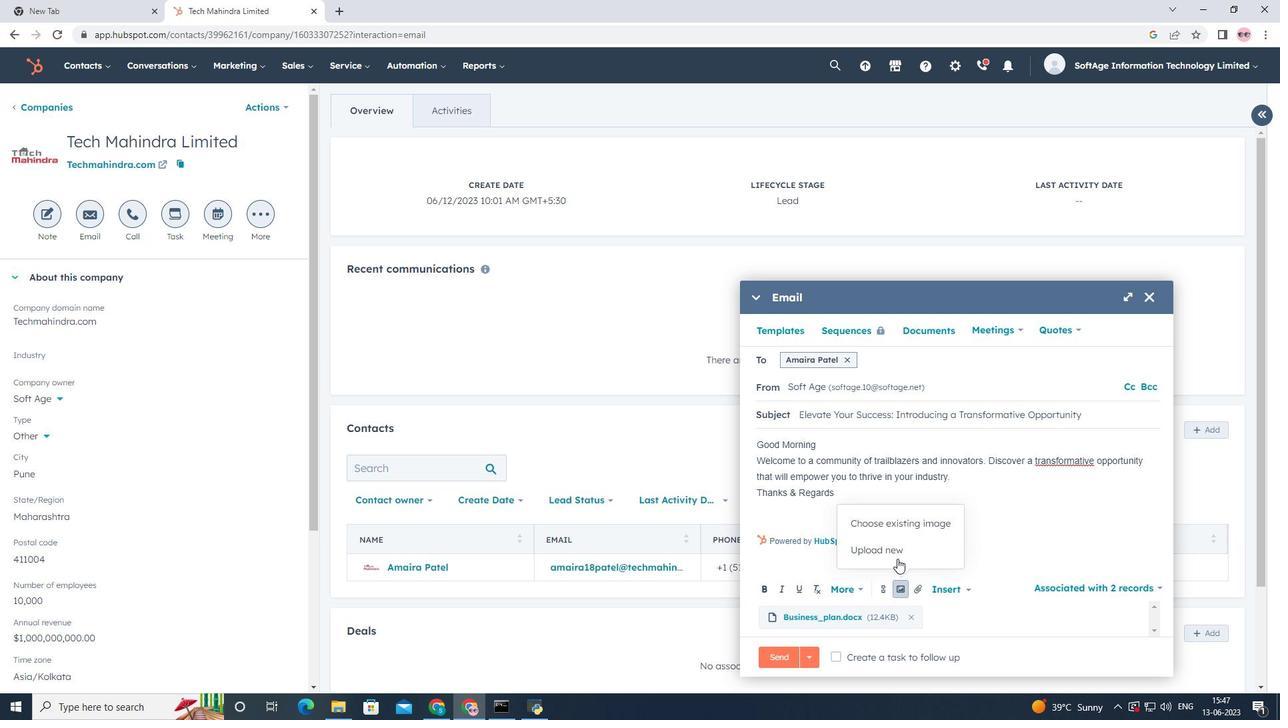 
Action: Mouse pressed left at (898, 556)
Screenshot: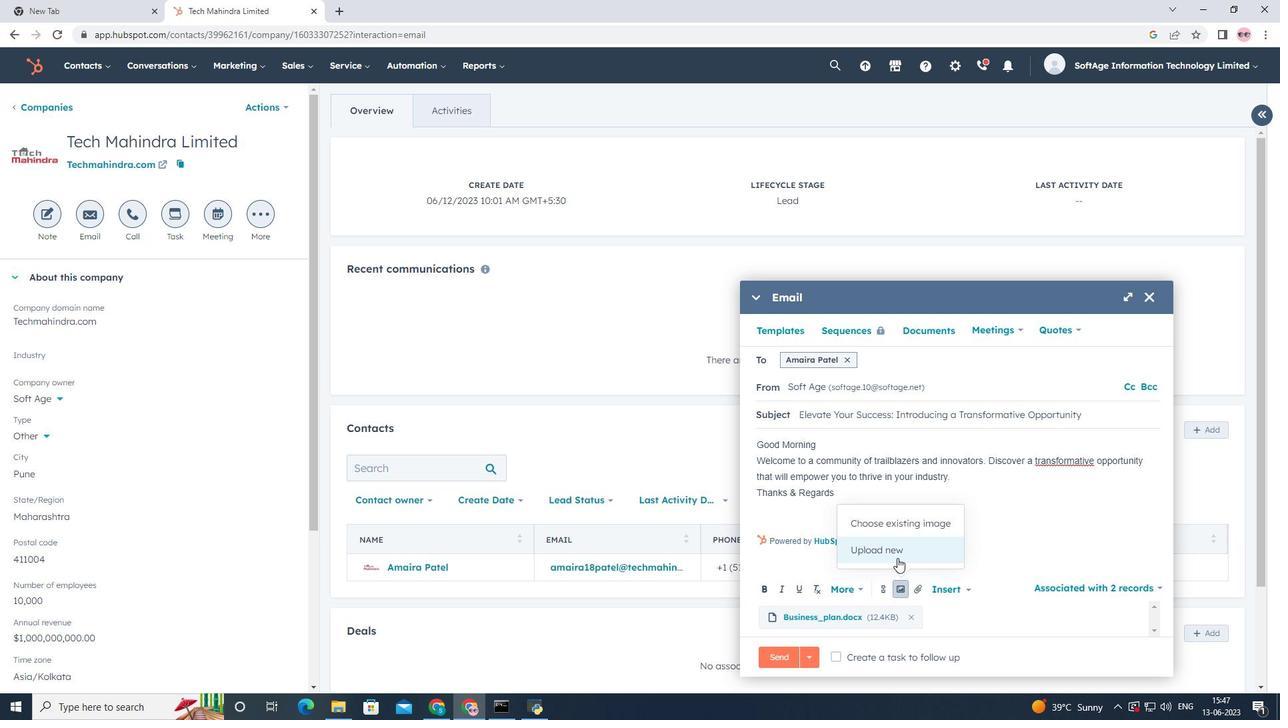 
Action: Mouse moved to (64, 180)
Screenshot: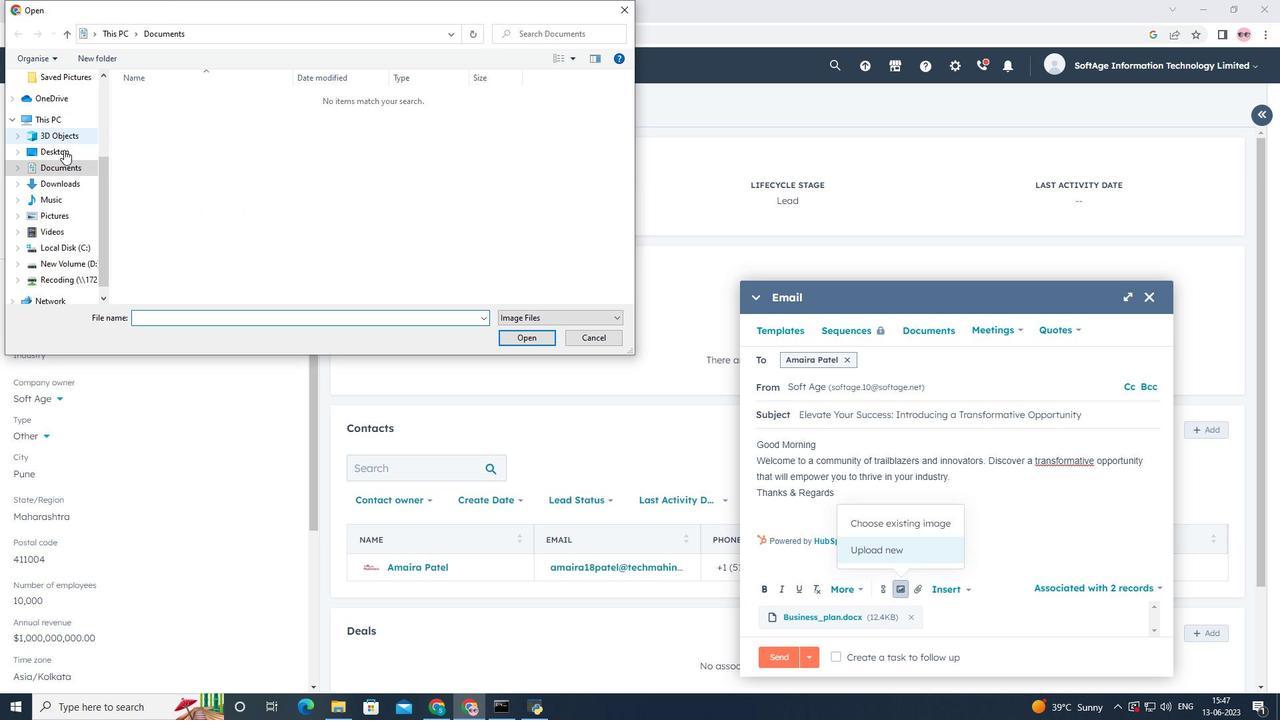 
Action: Mouse pressed left at (64, 180)
Screenshot: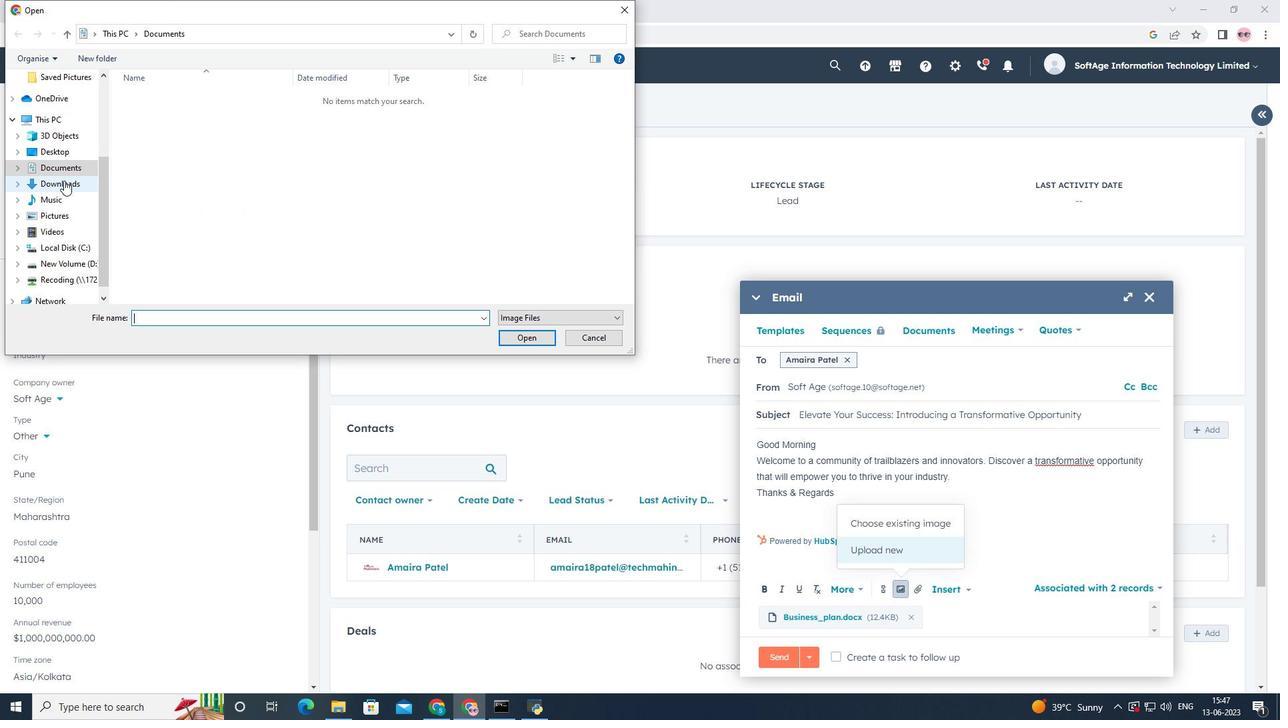 
Action: Mouse moved to (171, 122)
Screenshot: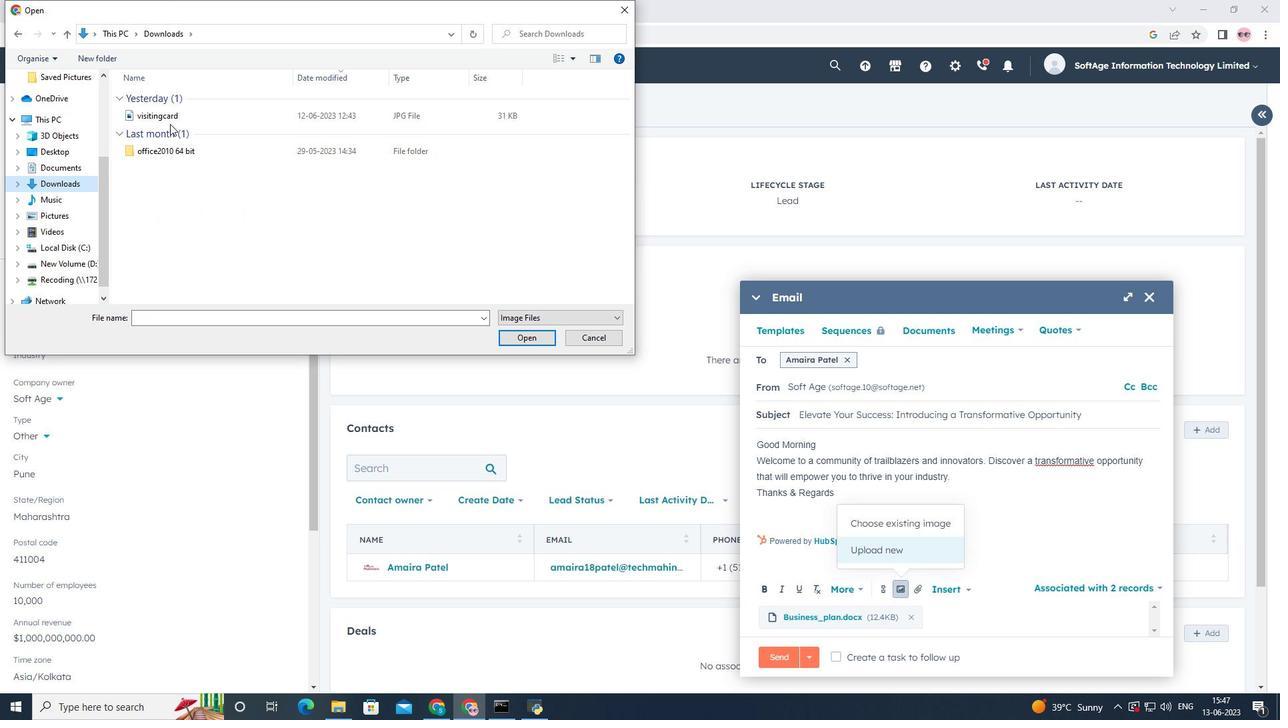 
Action: Mouse pressed left at (171, 122)
Screenshot: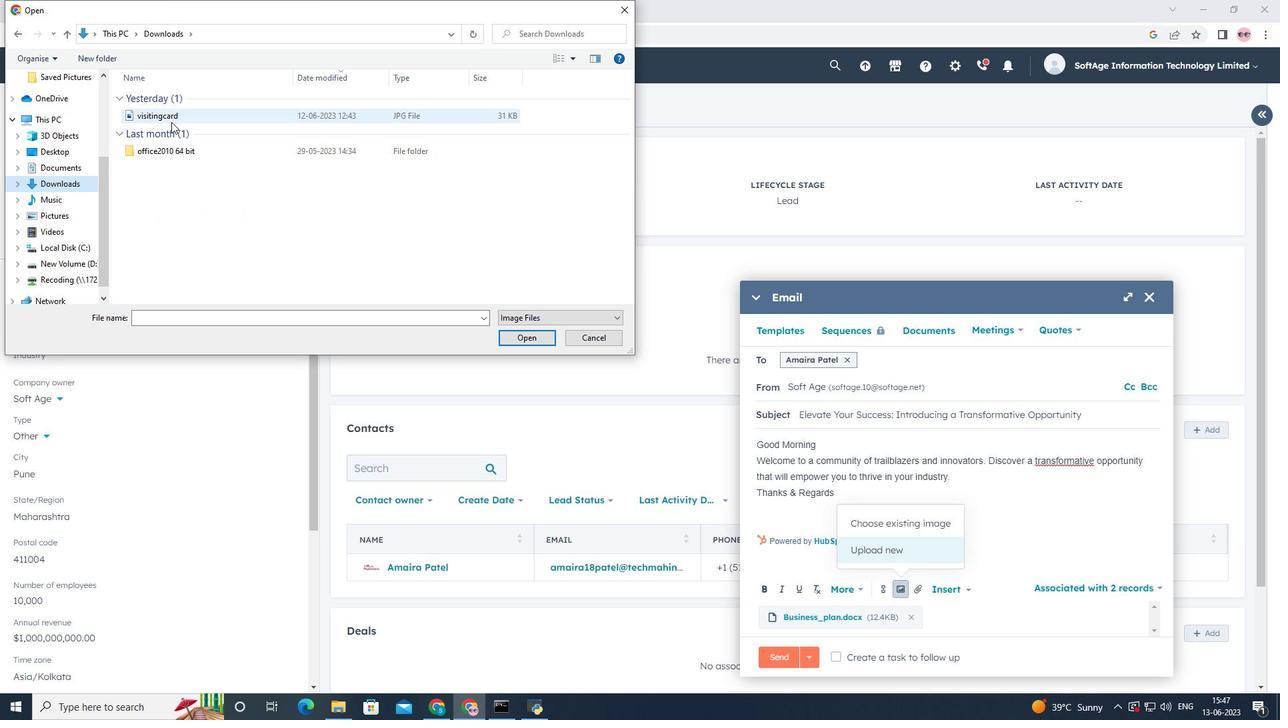 
Action: Mouse moved to (519, 336)
Screenshot: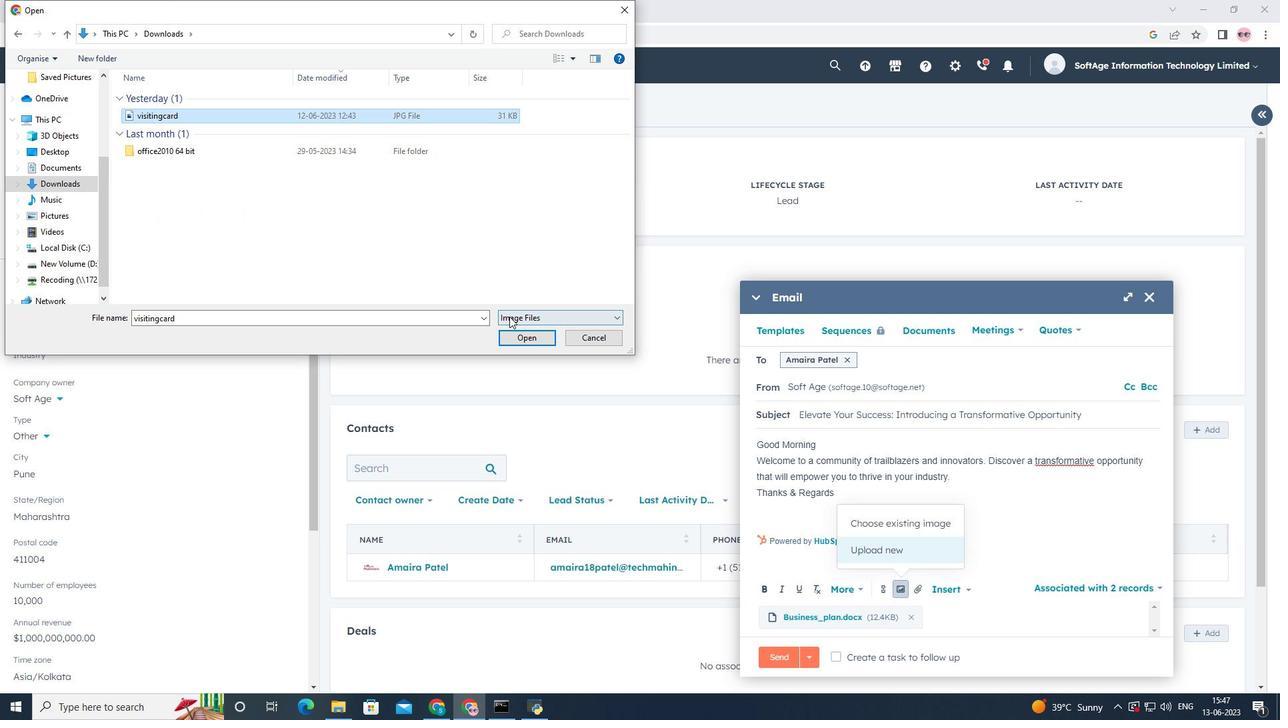 
Action: Mouse pressed left at (519, 336)
Screenshot: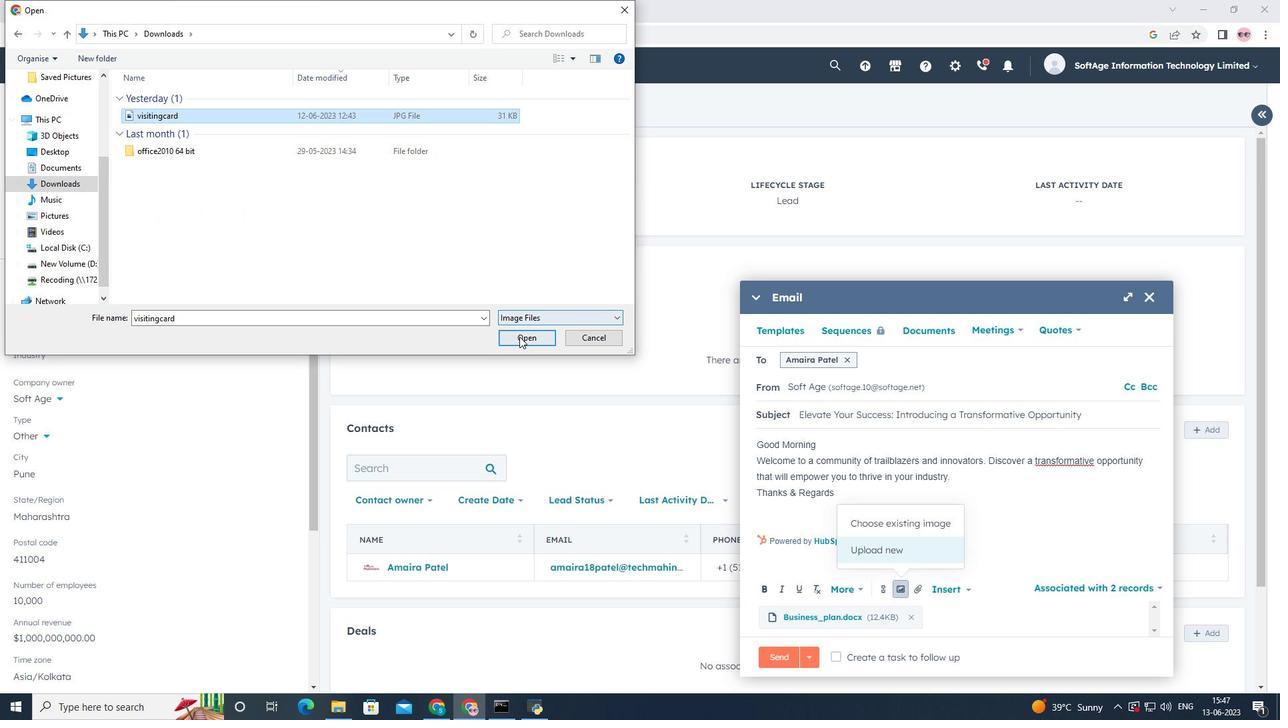 
Action: Mouse moved to (811, 388)
Screenshot: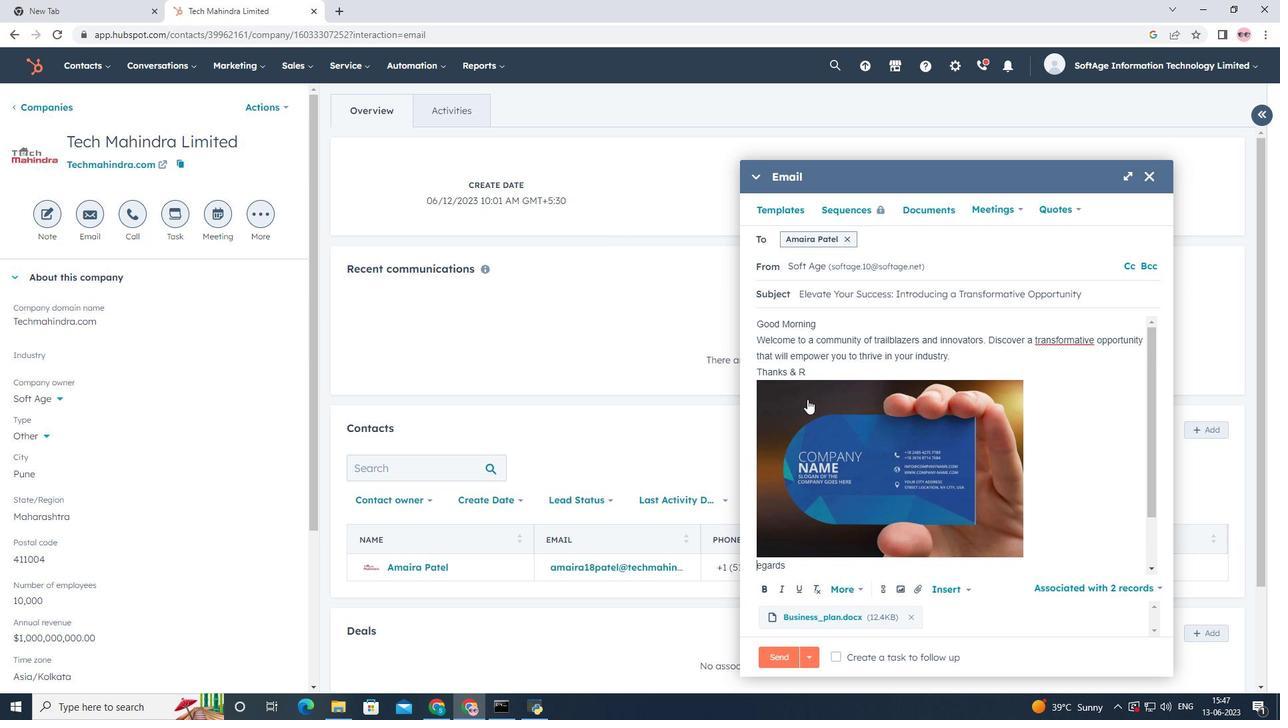 
Action: Key pressed ctrl+Z
Screenshot: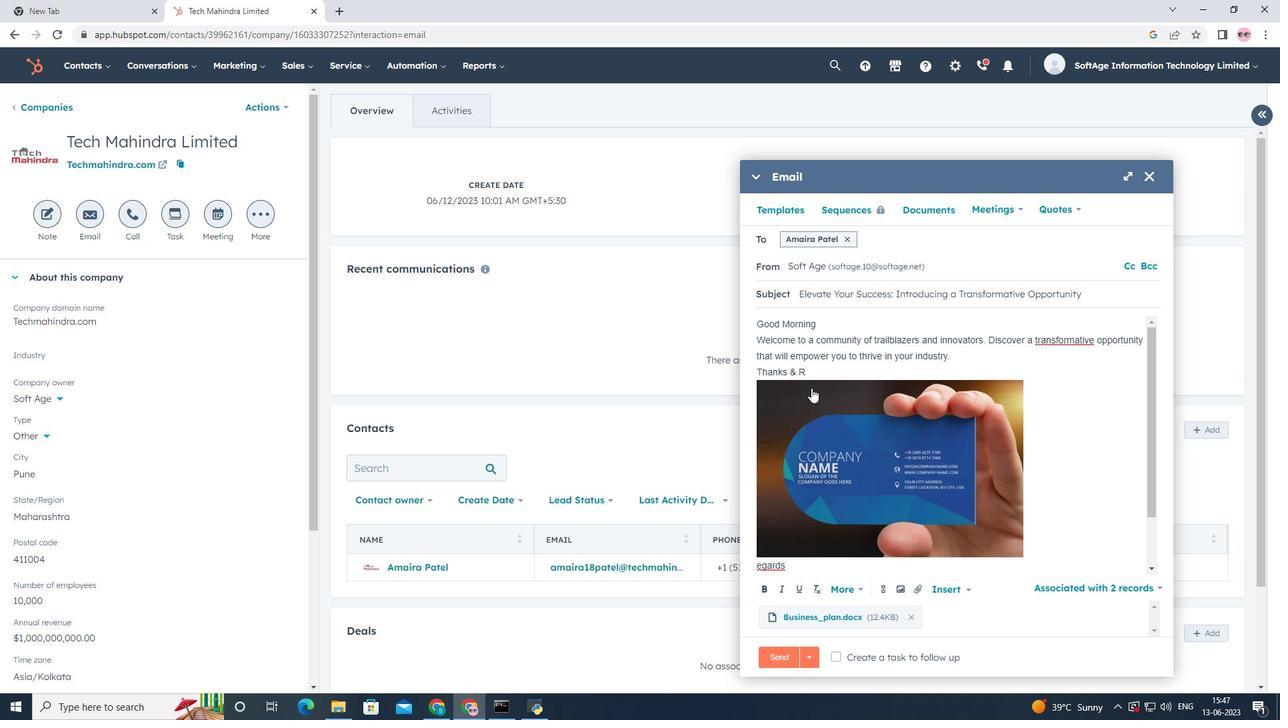 
Action: Mouse moved to (841, 499)
Screenshot: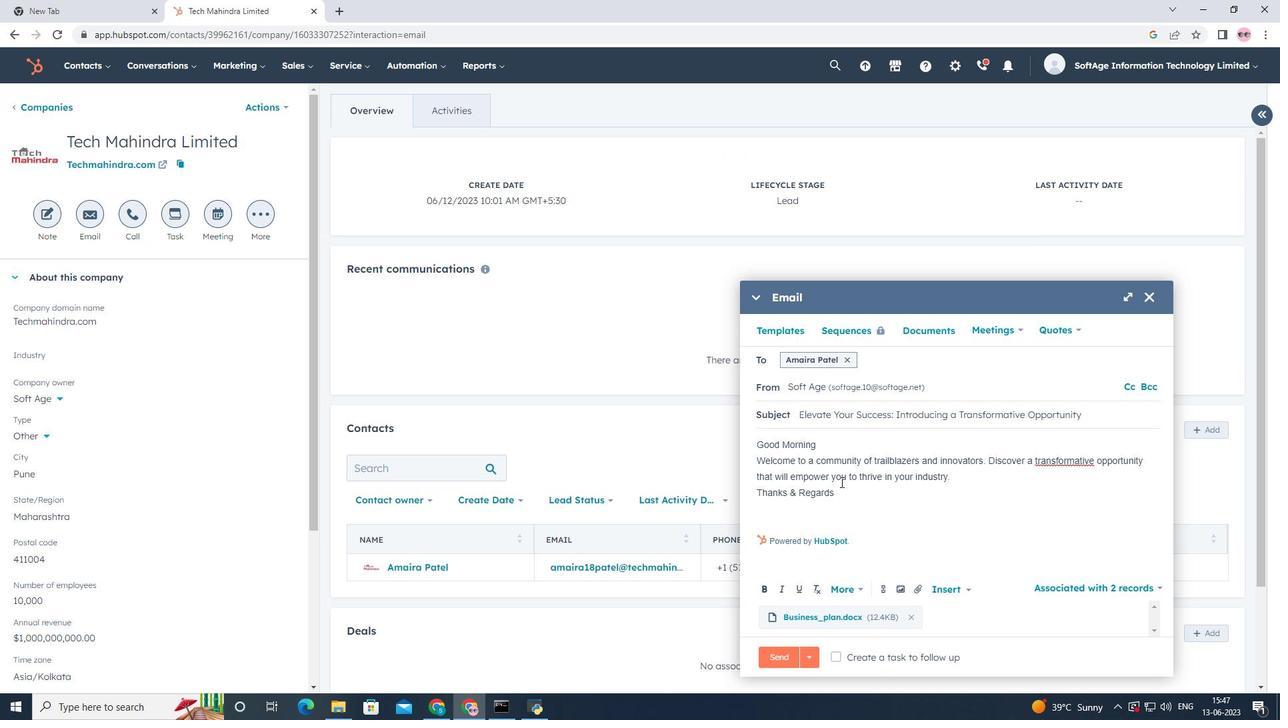 
Action: Mouse pressed left at (841, 499)
Screenshot: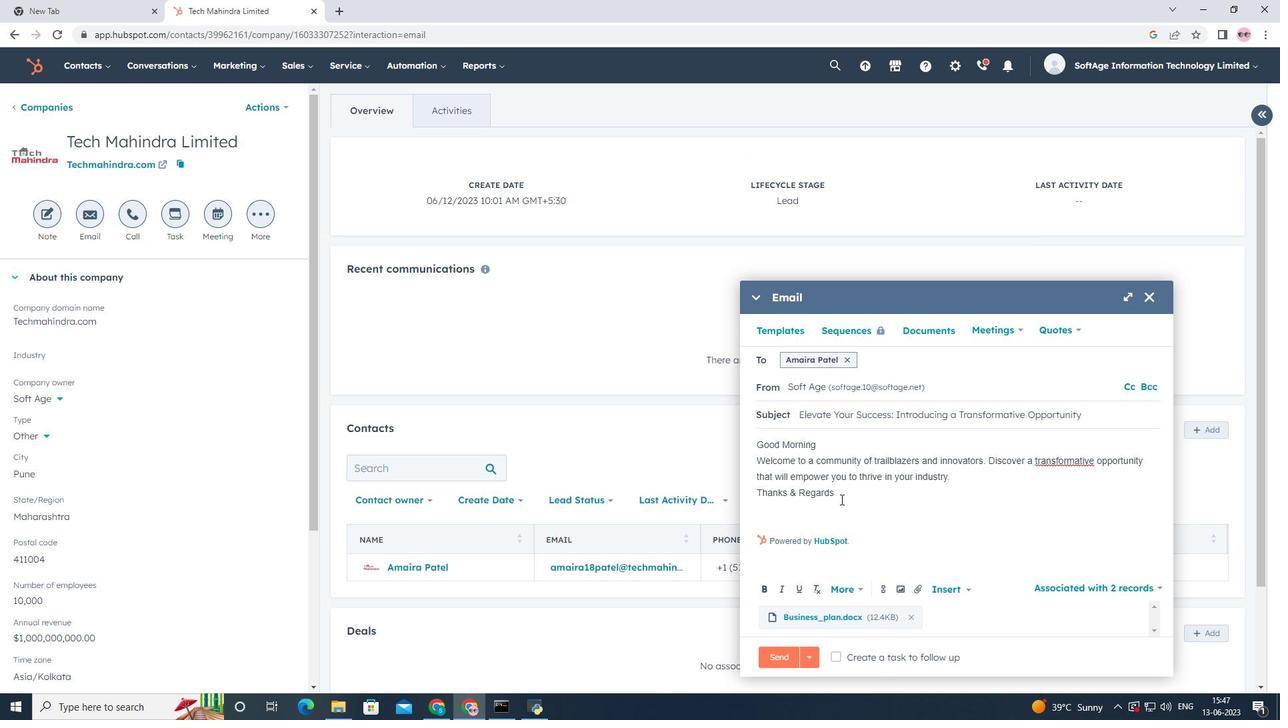 
Action: Key pressed <Key.enter>
Screenshot: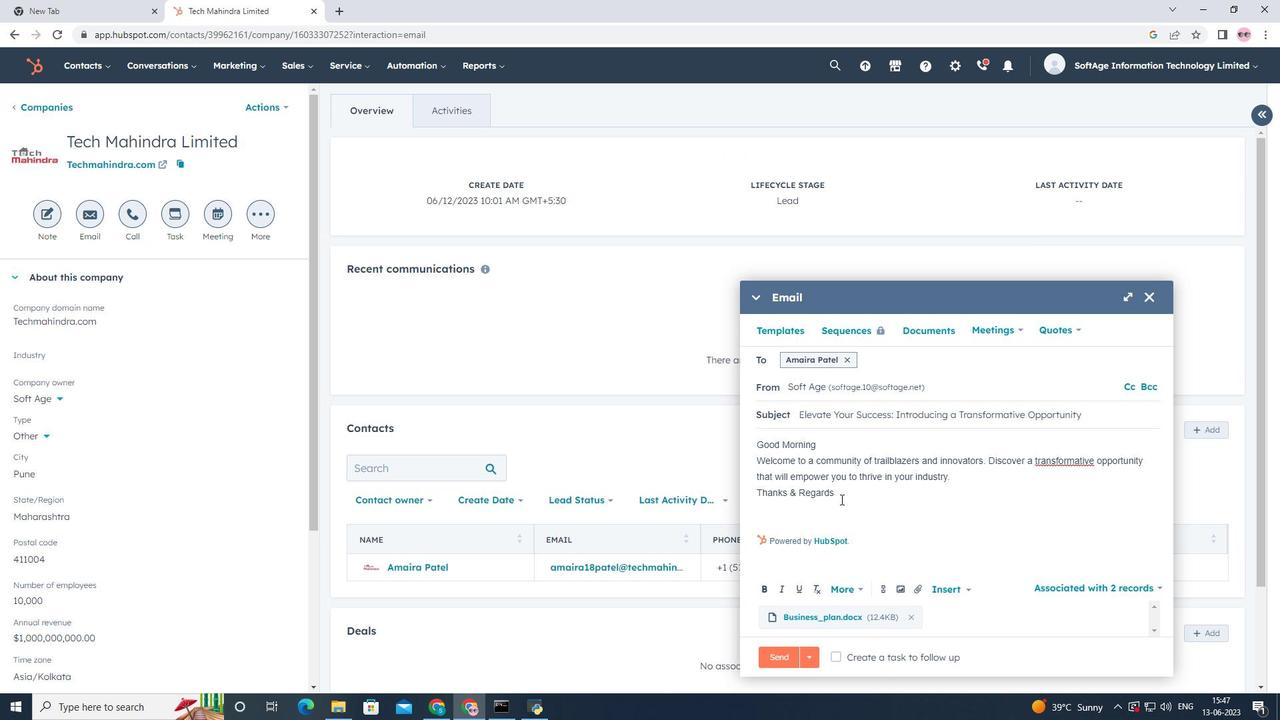 
Action: Mouse moved to (906, 589)
Screenshot: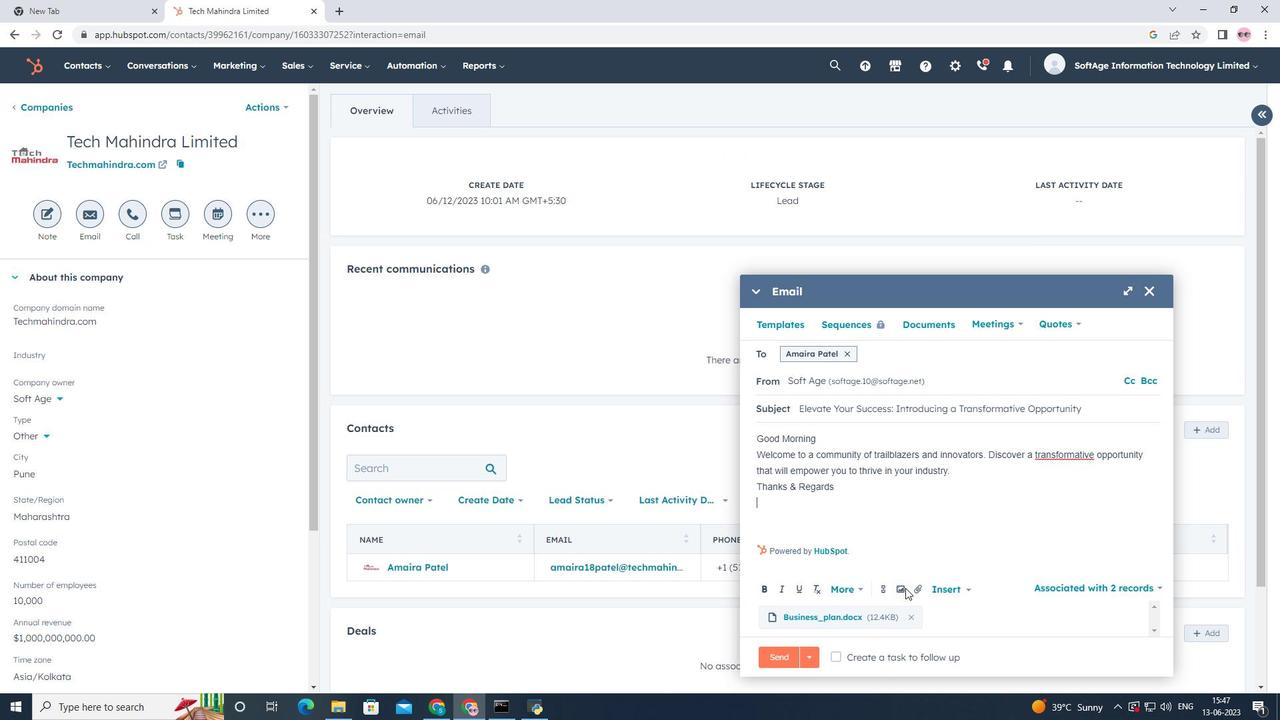 
Action: Mouse pressed left at (906, 589)
Screenshot: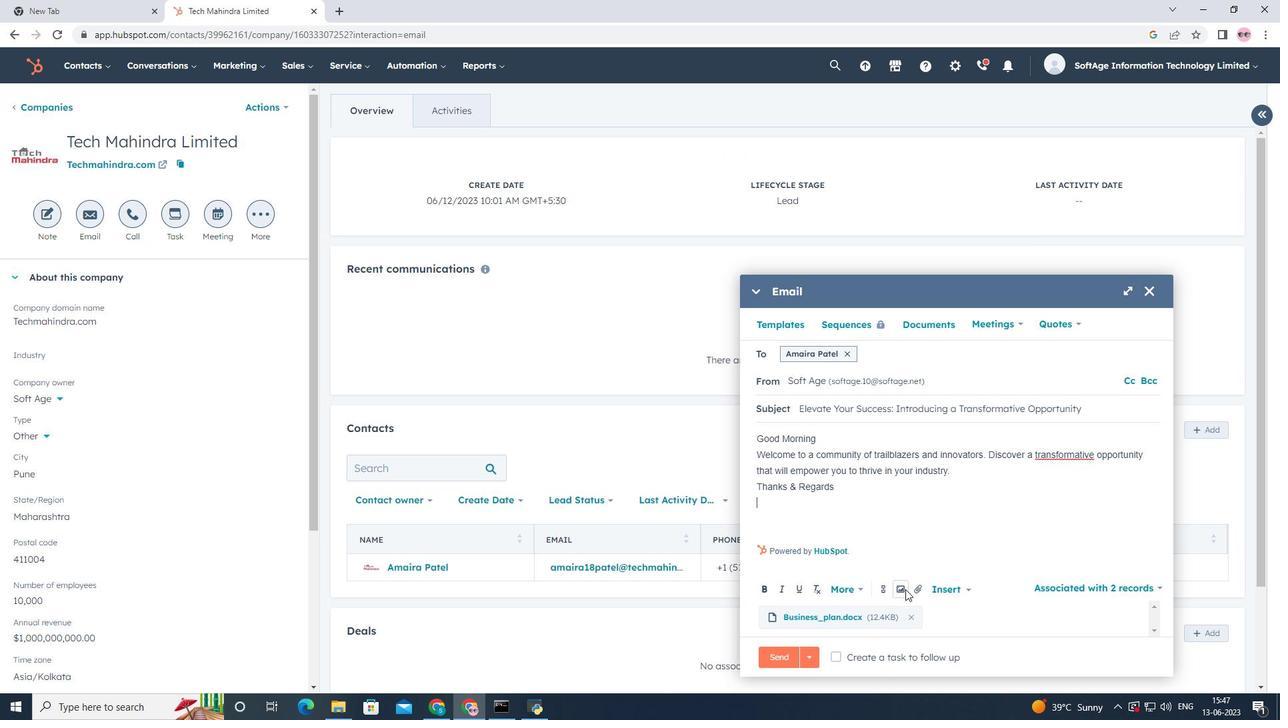 
Action: Mouse moved to (896, 549)
Screenshot: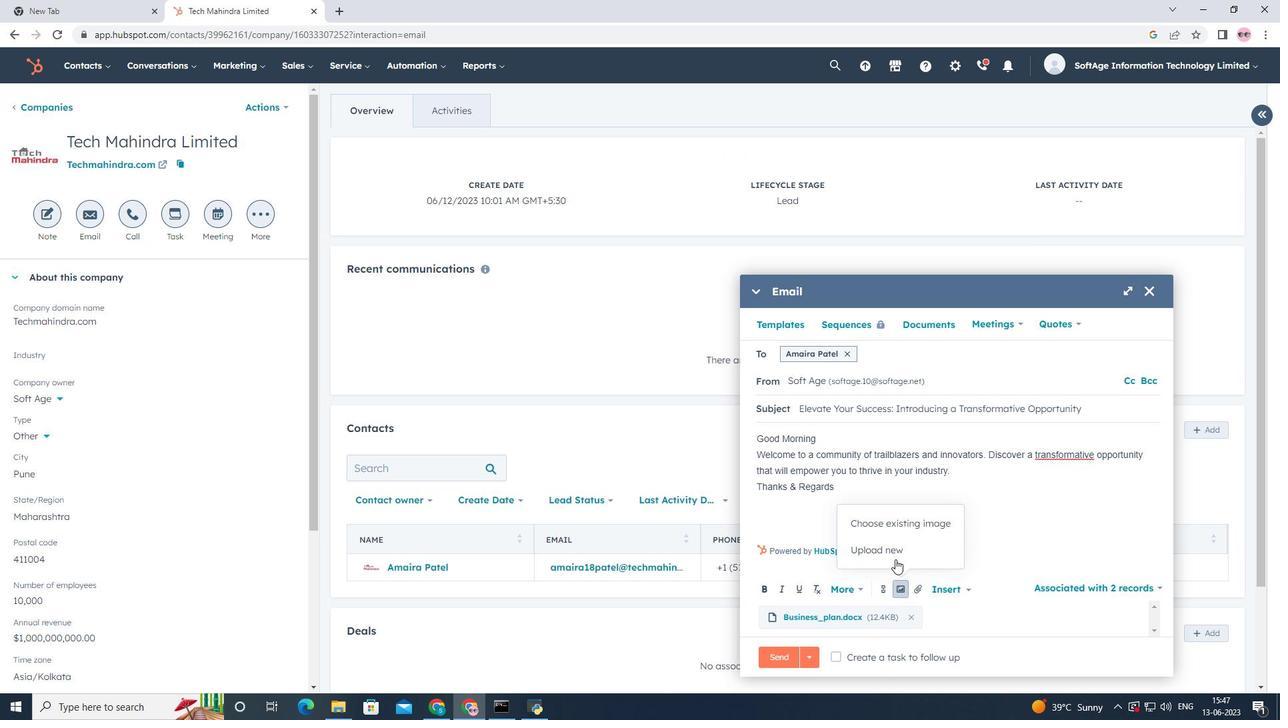 
Action: Mouse pressed left at (896, 549)
Screenshot: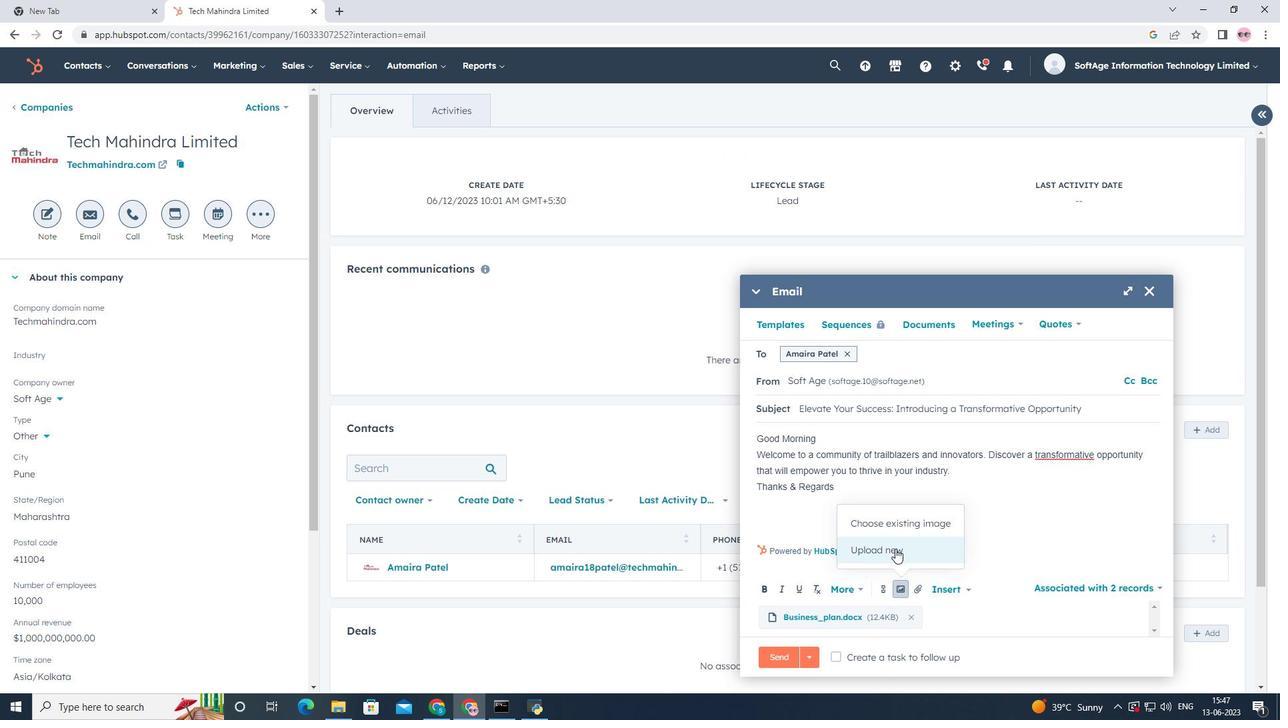 
Action: Mouse moved to (173, 119)
Screenshot: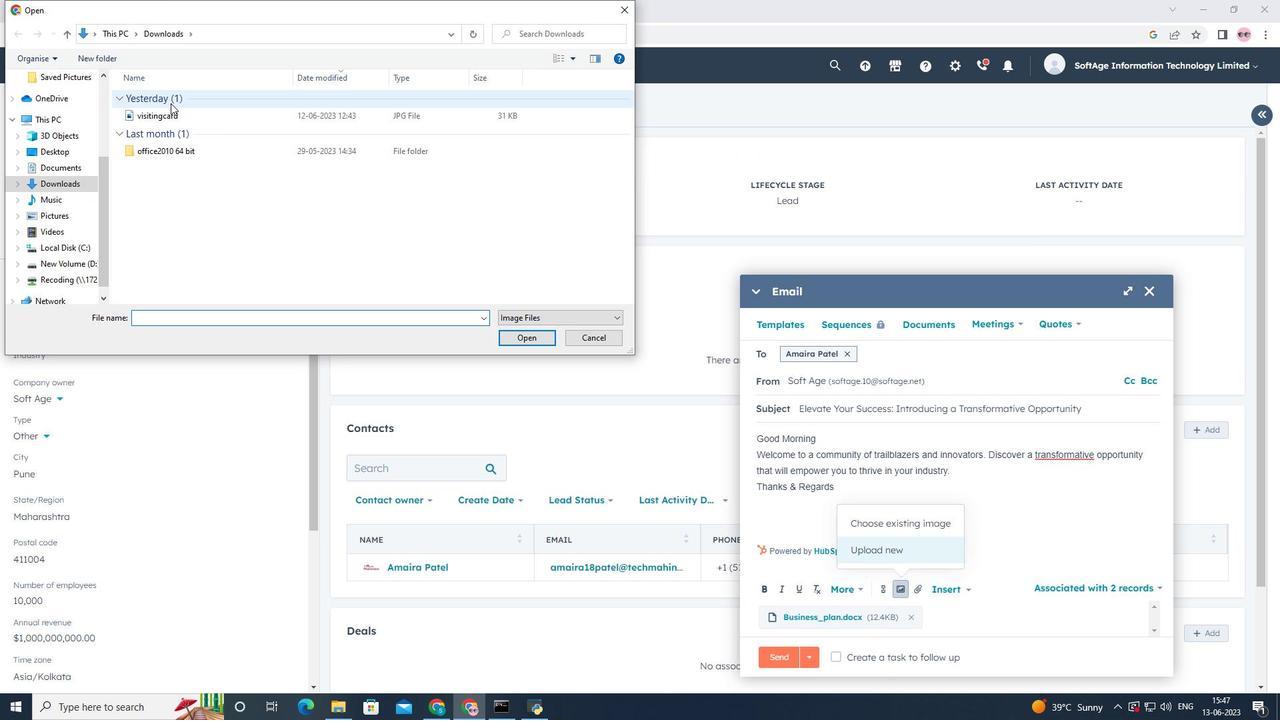 
Action: Mouse pressed left at (173, 119)
Screenshot: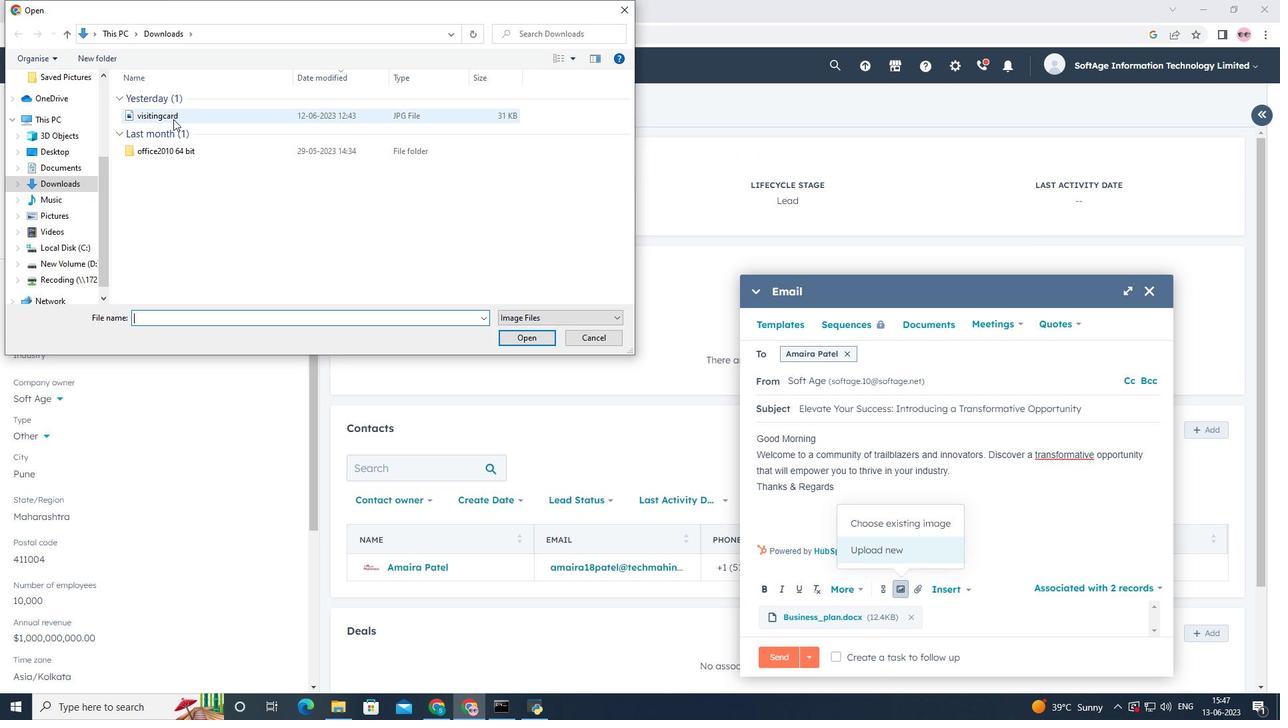 
Action: Mouse moved to (509, 341)
Screenshot: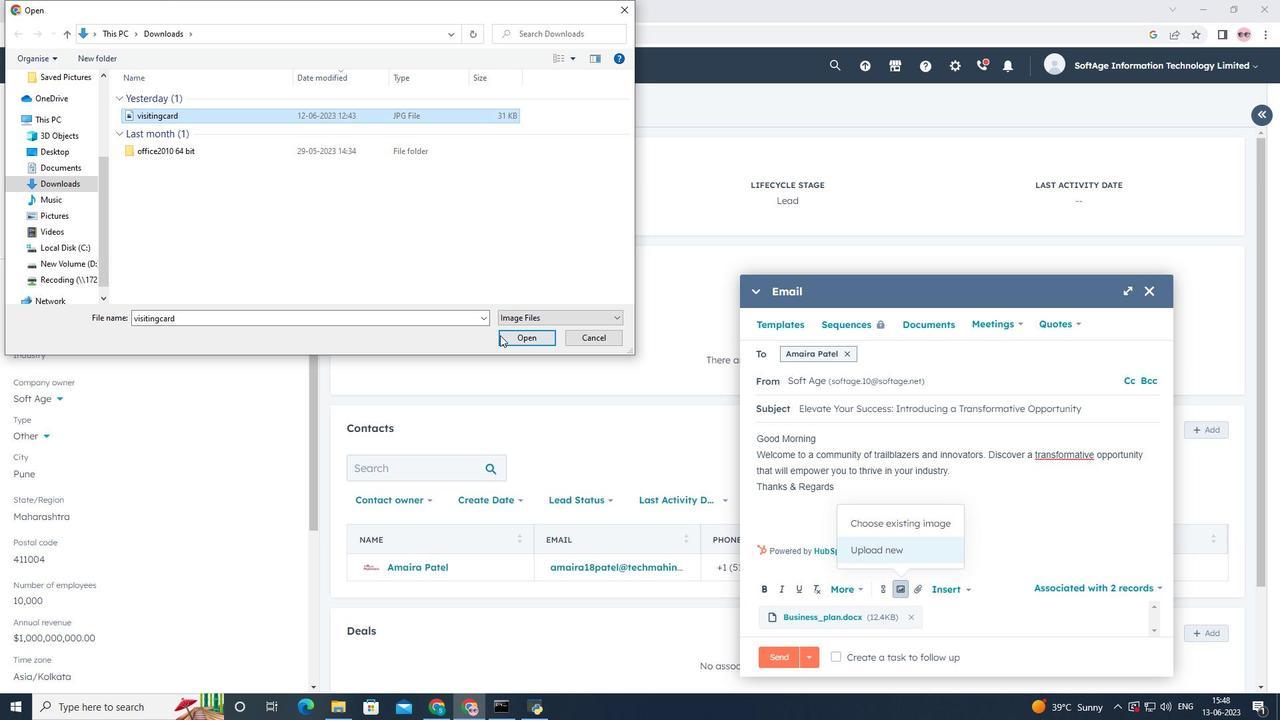 
Action: Mouse pressed left at (509, 341)
Screenshot: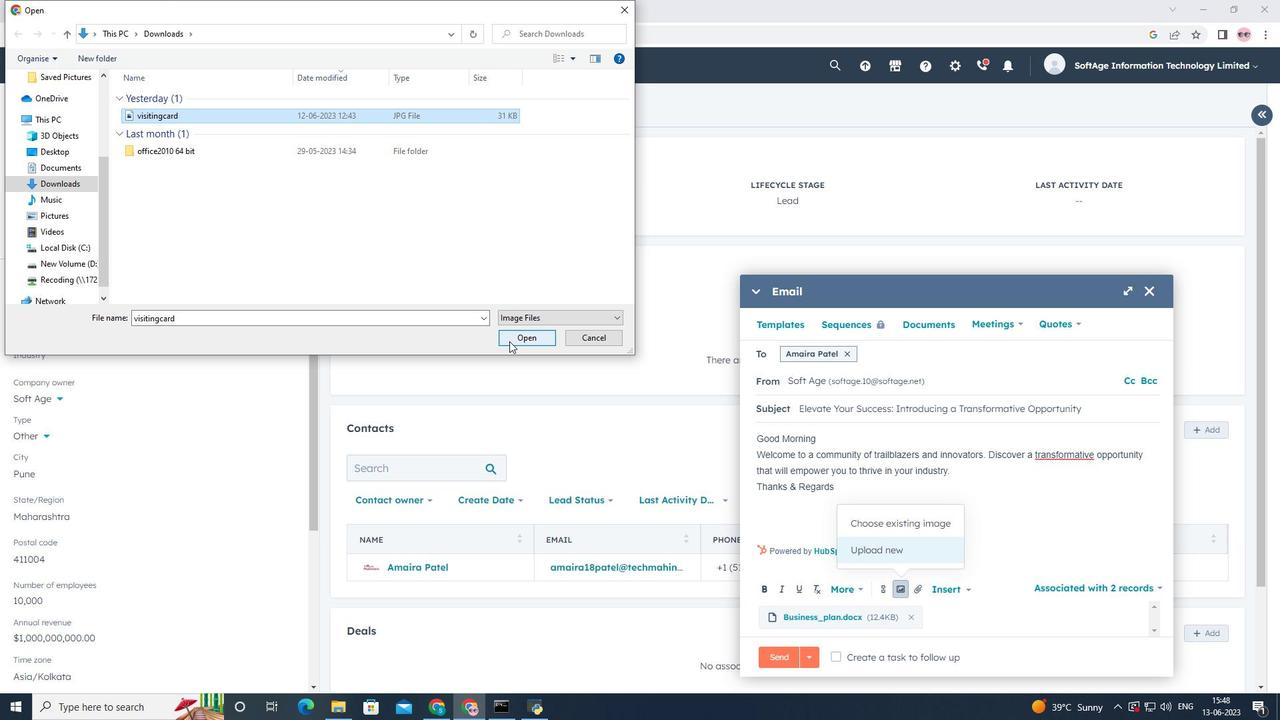 
Action: Mouse moved to (764, 369)
Screenshot: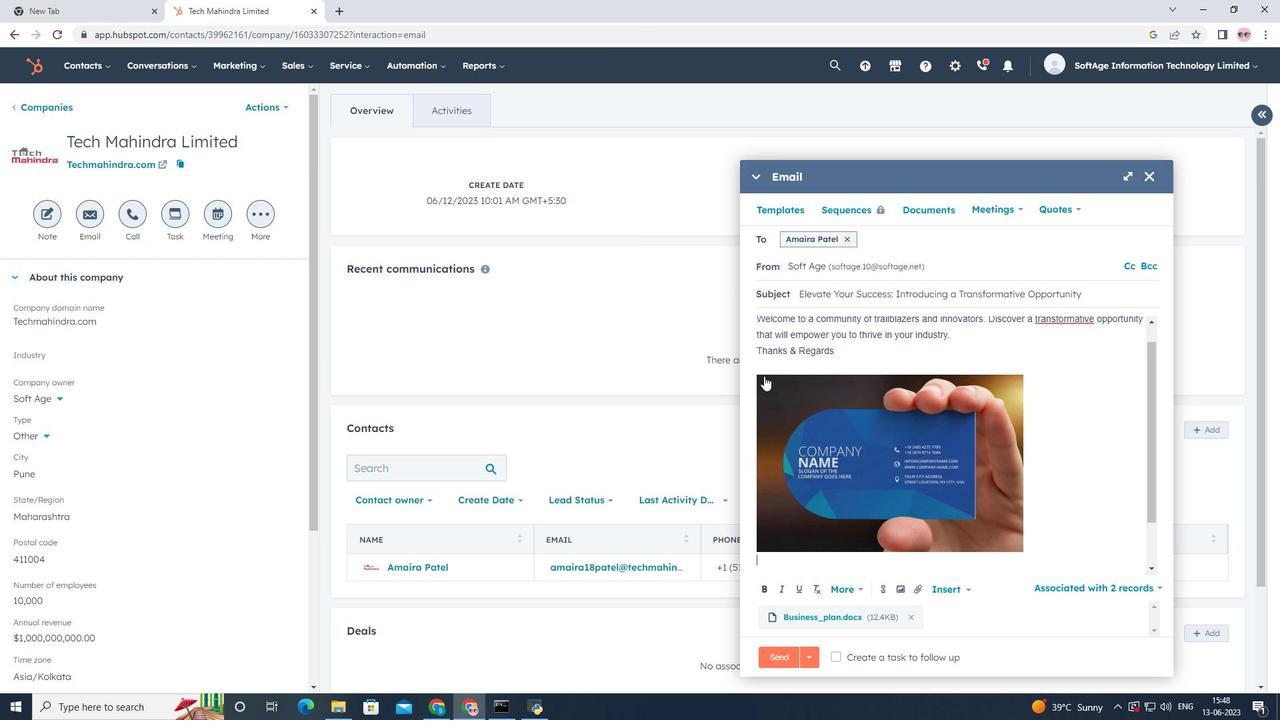 
Action: Mouse pressed left at (764, 369)
Screenshot: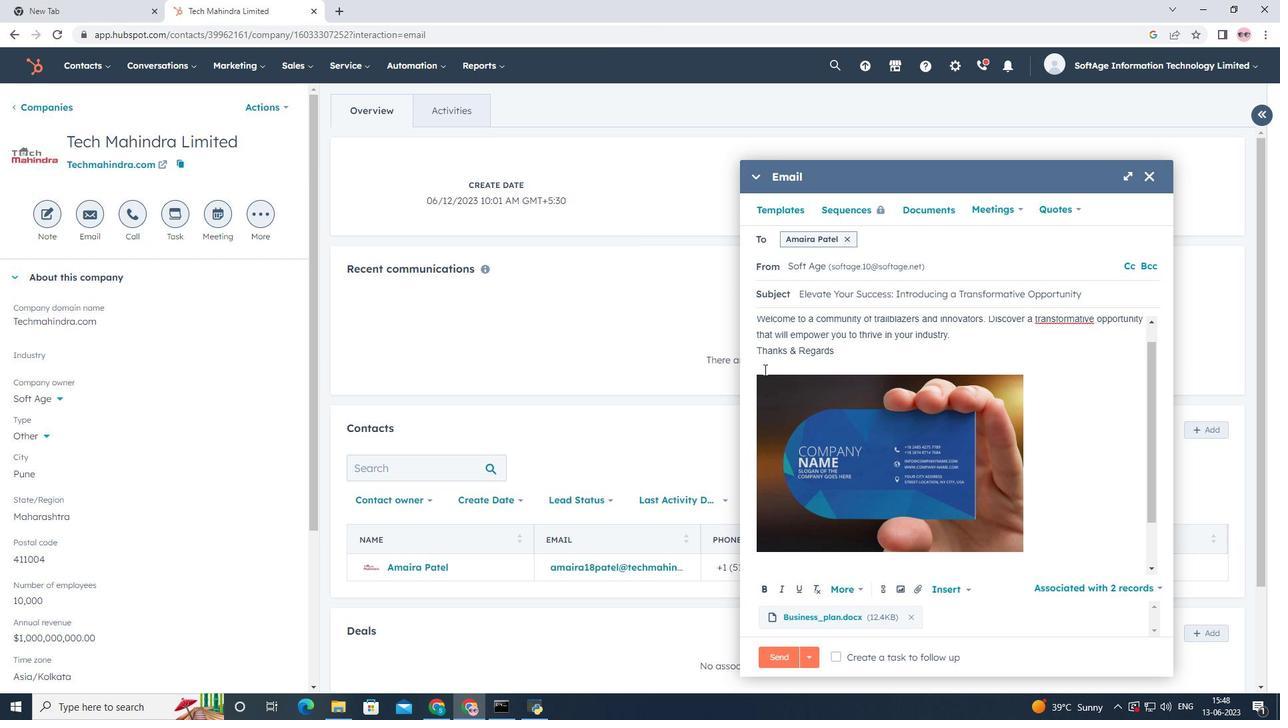 
Action: Mouse moved to (879, 587)
Screenshot: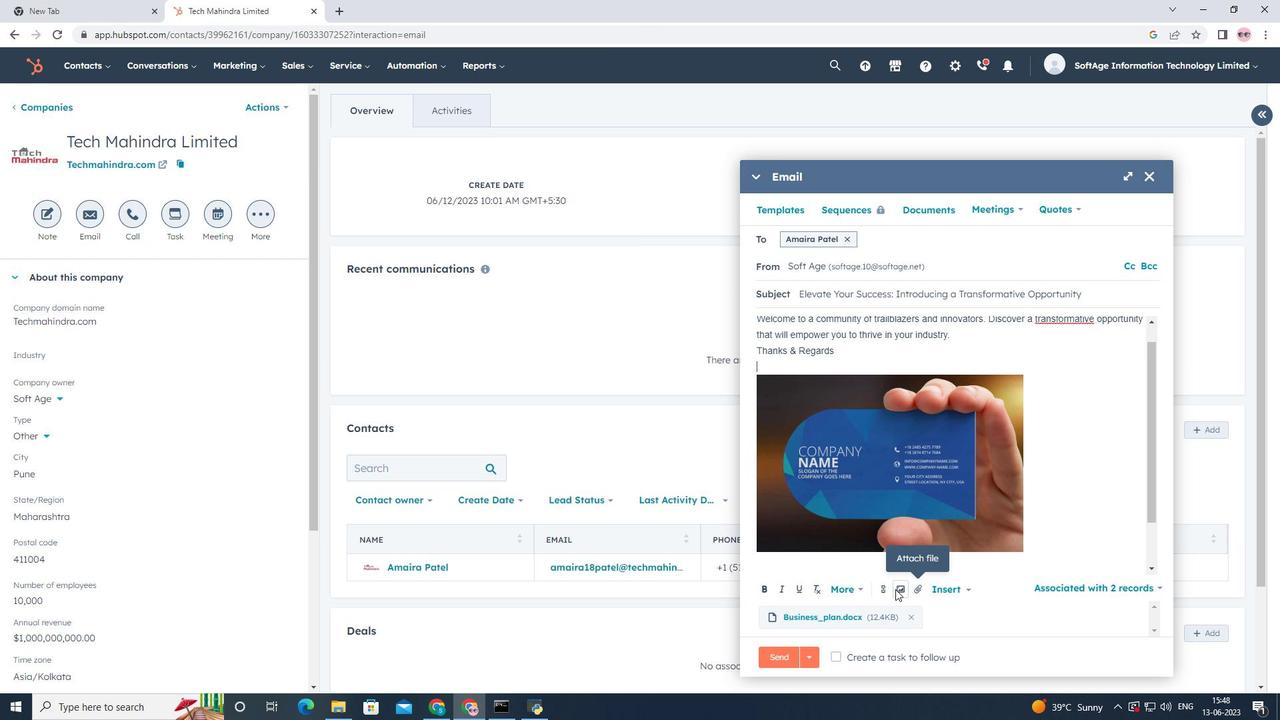 
Action: Key pressed <Key.shift><Key.shift><Key.shift><Key.shift><Key.shift><Key.shift><Key.shift><Key.shift><Key.shift><Key.shift><Key.shift><Key.shift><Key.shift><Key.shift><Key.shift><Key.shift><Key.shift><Key.shift><Key.shift><Key.shift><Key.shift><Key.shift><Key.shift><Key.shift><Key.shift><Key.shift><Key.shift><Key.shift><Key.shift><Key.shift><Key.shift><Key.shift><Key.shift><Key.shift><Key.shift><Key.shift><Key.shift><Key.shift><Key.shift><Key.shift><Key.shift><Key.shift><Key.shift><Key.shift><Key.shift><Key.shift><Key.shift><Key.shift><Key.shift><Key.shift><Key.shift><Key.shift><Key.shift><Key.shift><Key.shift><Key.shift><Key.shift><Key.shift><Key.shift><Key.shift><Key.shift><Key.shift><Key.shift><Key.shift><Key.shift><Key.shift><Key.shift><Key.shift><Key.shift><Key.shift><Key.shift><Key.shift><Key.shift><Key.shift><Key.shift><Key.shift><Key.shift><Key.shift><Key.shift><Key.shift><Key.shift><Key.shift><Key.shift><Key.shift><Key.shift><Key.shift><Key.shift><Key.shift><Key.shift><Key.shift><Key.shift><Key.shift><Key.shift><Key.shift><Key.shift><Key.shift><Key.shift><Key.shift><Key.shift><Key.shift><Key.shift><Key.shift><Key.shift><Key.shift><Key.shift><Key.shift><Key.shift><Key.shift><Key.shift>V<Key.backspace><Key.shift>facebook<Key.space>
Screenshot: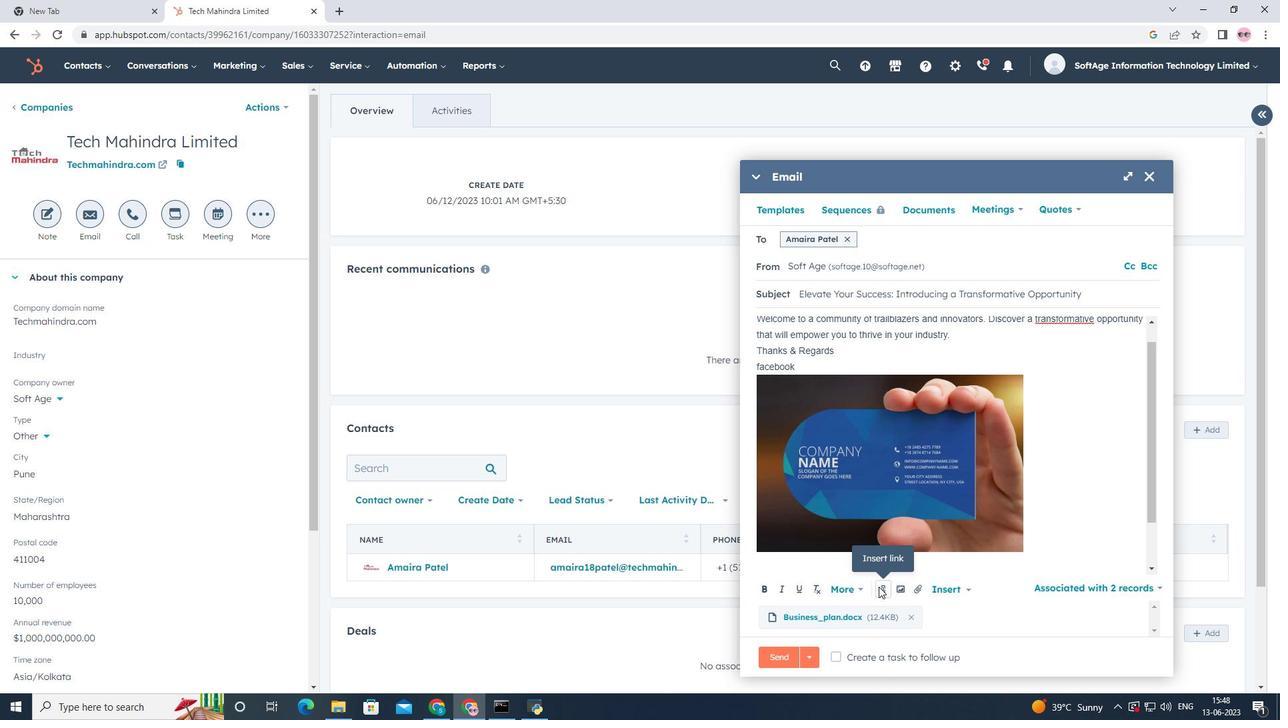 
Action: Mouse moved to (885, 593)
Screenshot: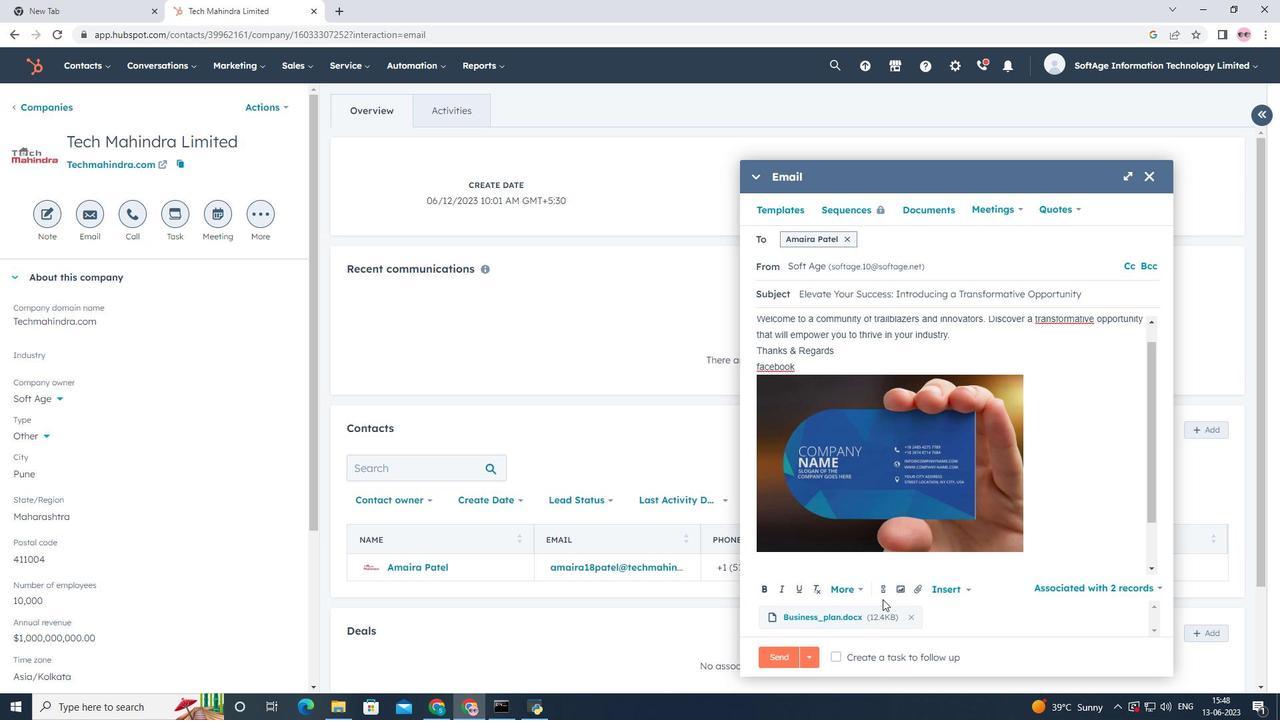 
Action: Mouse pressed left at (885, 593)
Screenshot: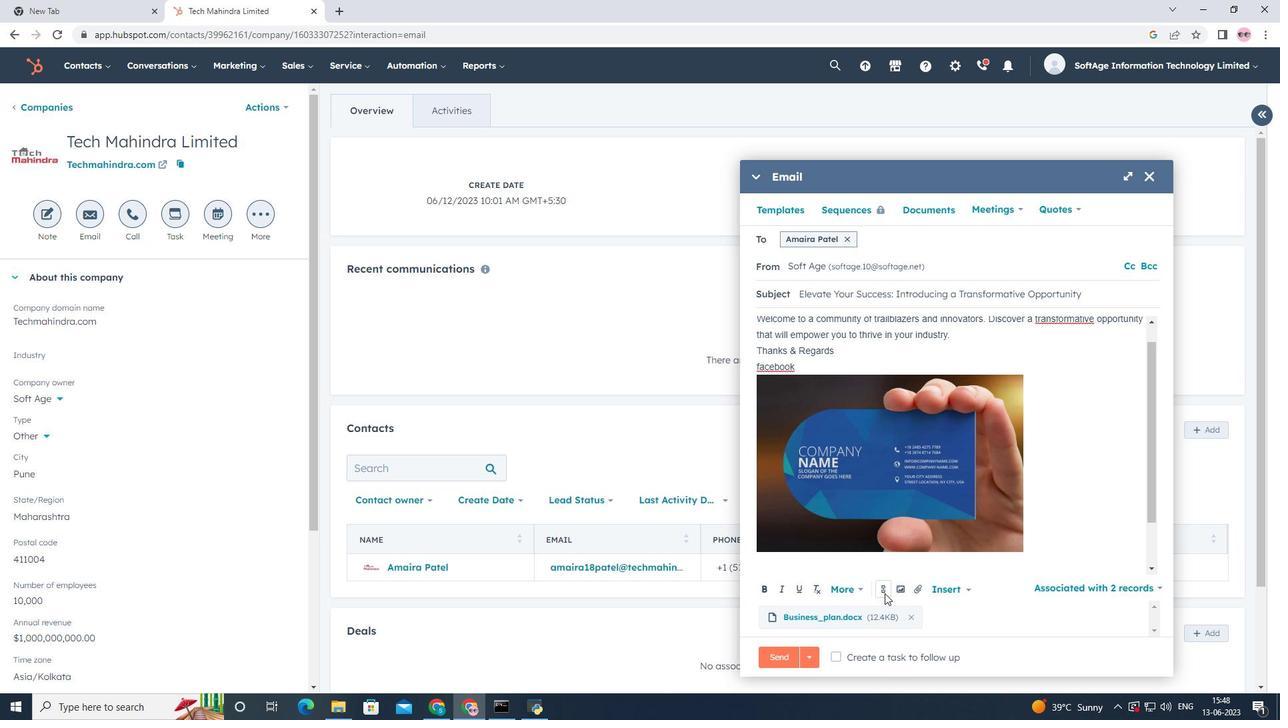 
Action: Mouse moved to (928, 513)
Screenshot: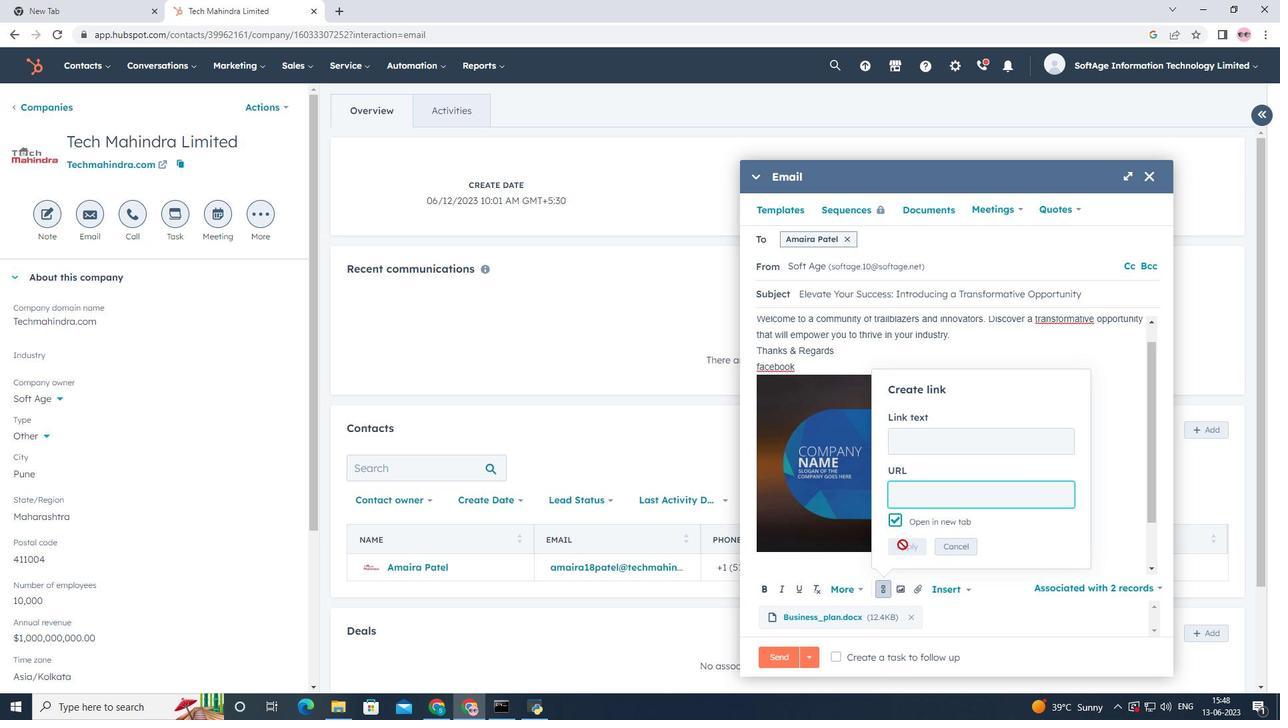 
Action: Key pressed www.facebook.com
Screenshot: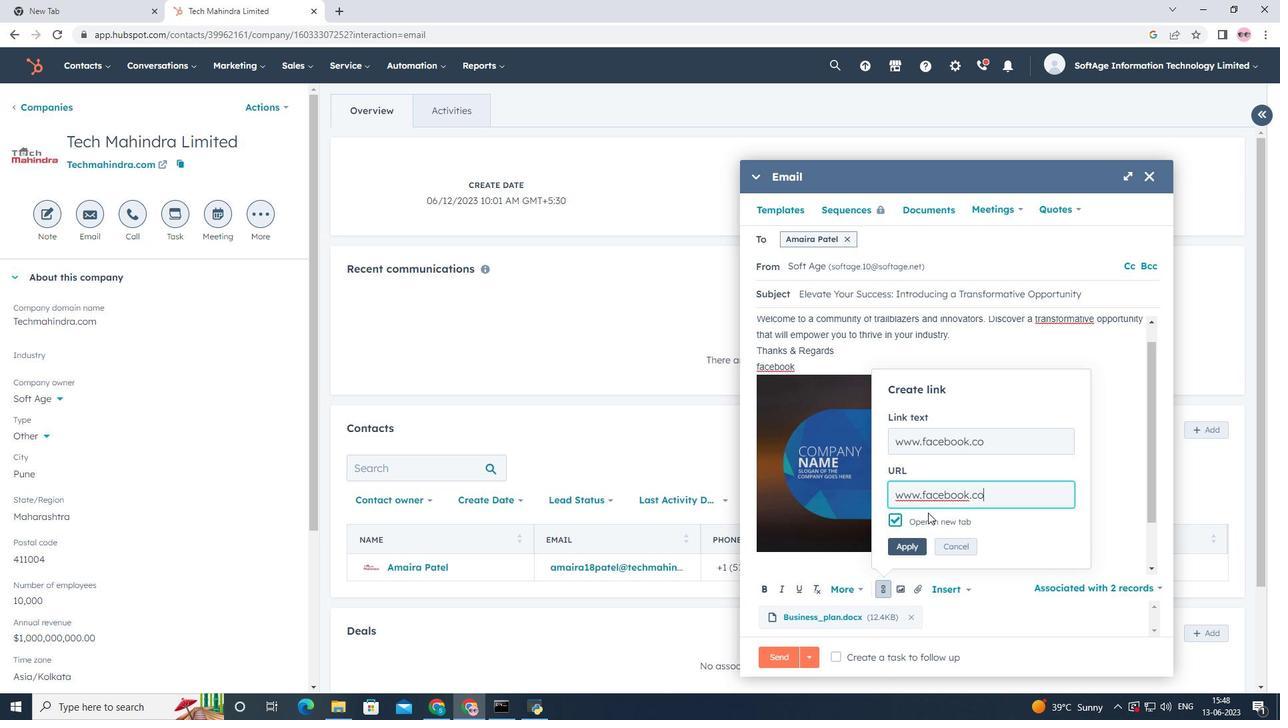 
Action: Mouse moved to (909, 545)
Screenshot: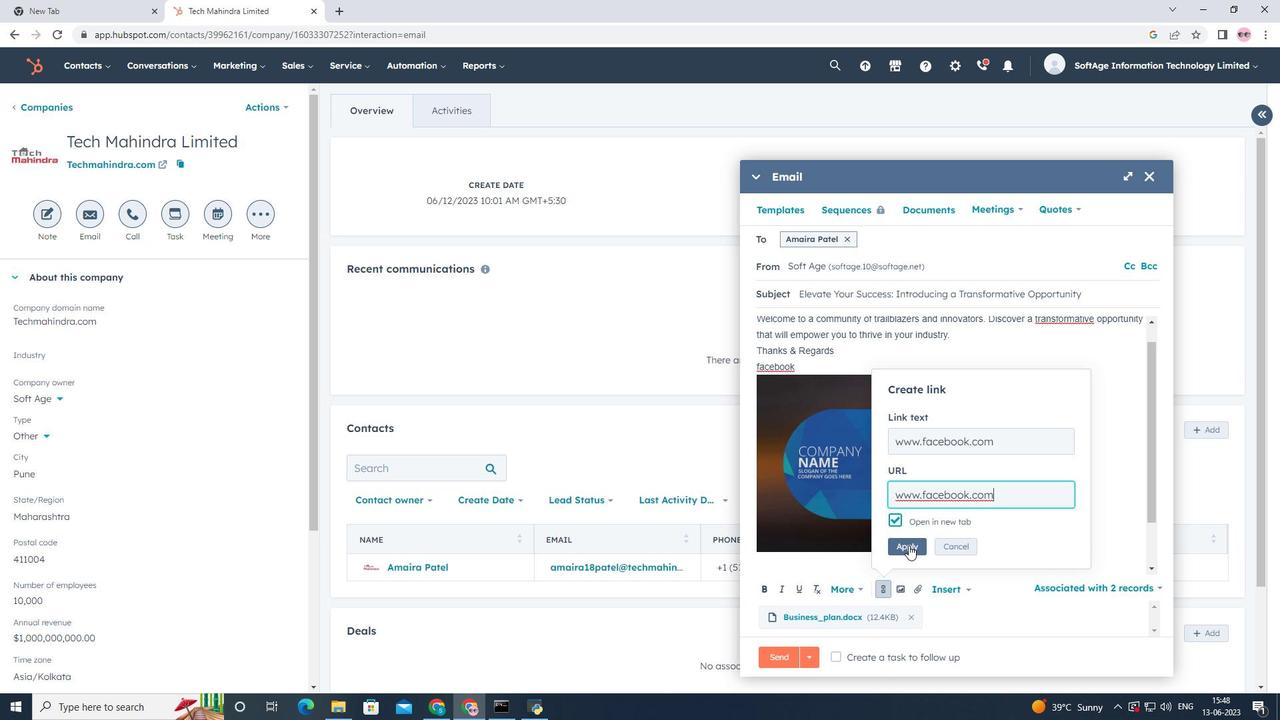 
Action: Mouse pressed left at (909, 545)
Screenshot: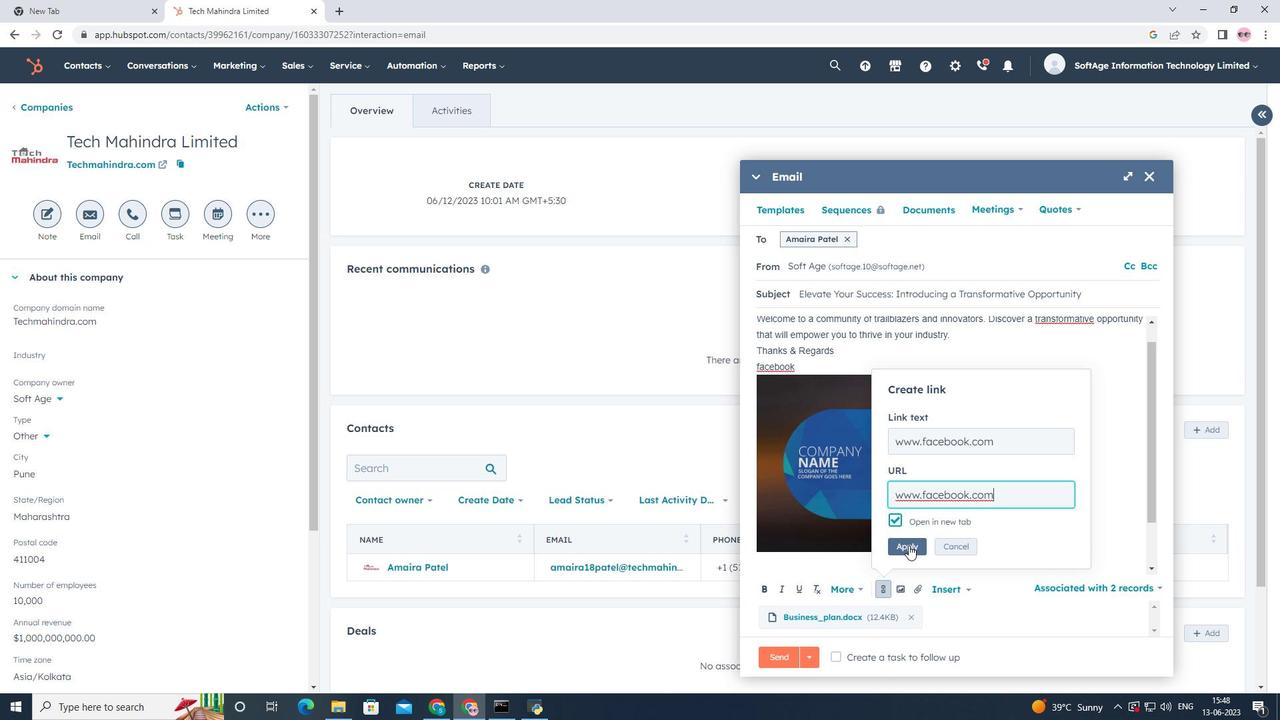 
Action: Mouse moved to (851, 661)
Screenshot: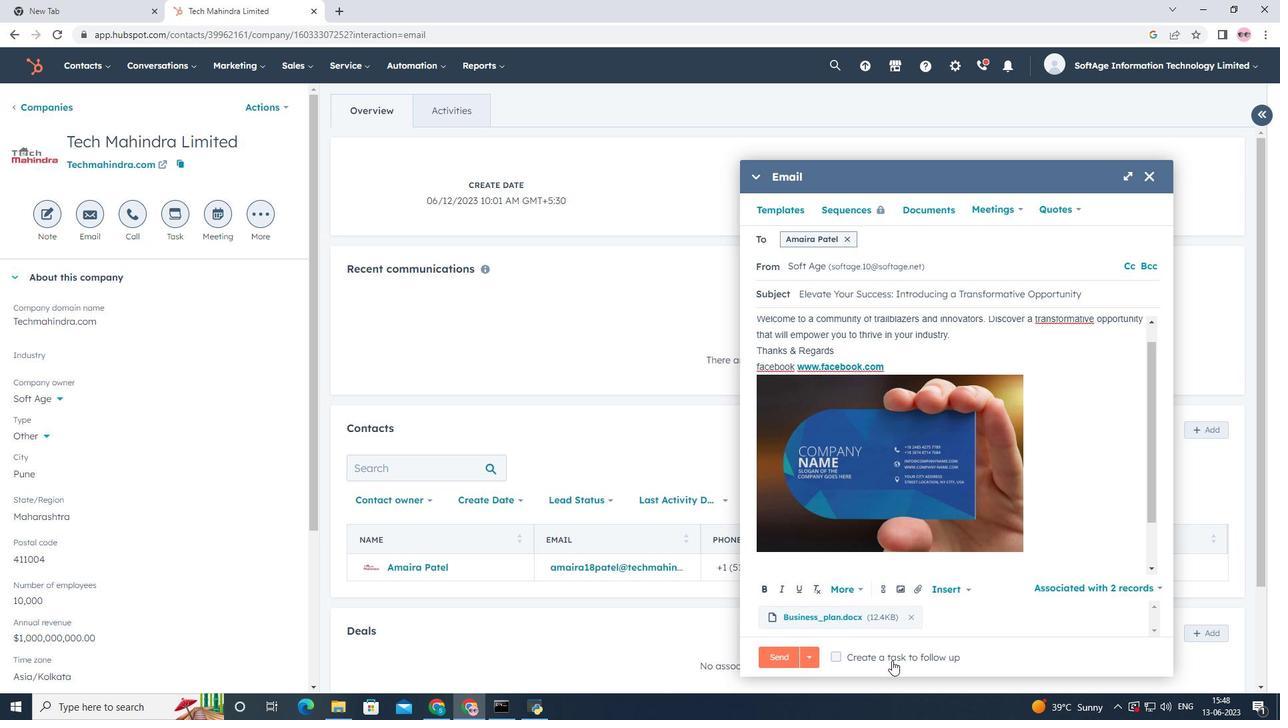 
Action: Mouse pressed left at (851, 661)
Screenshot: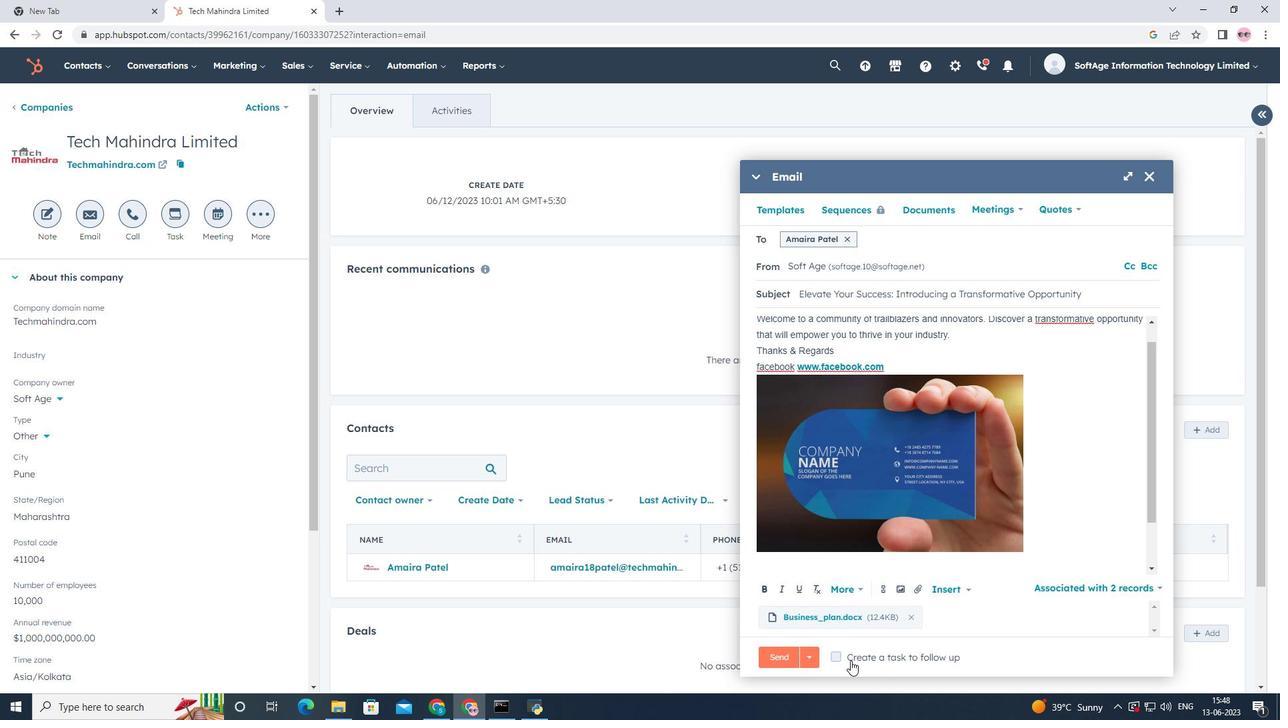 
Action: Mouse moved to (1090, 655)
Screenshot: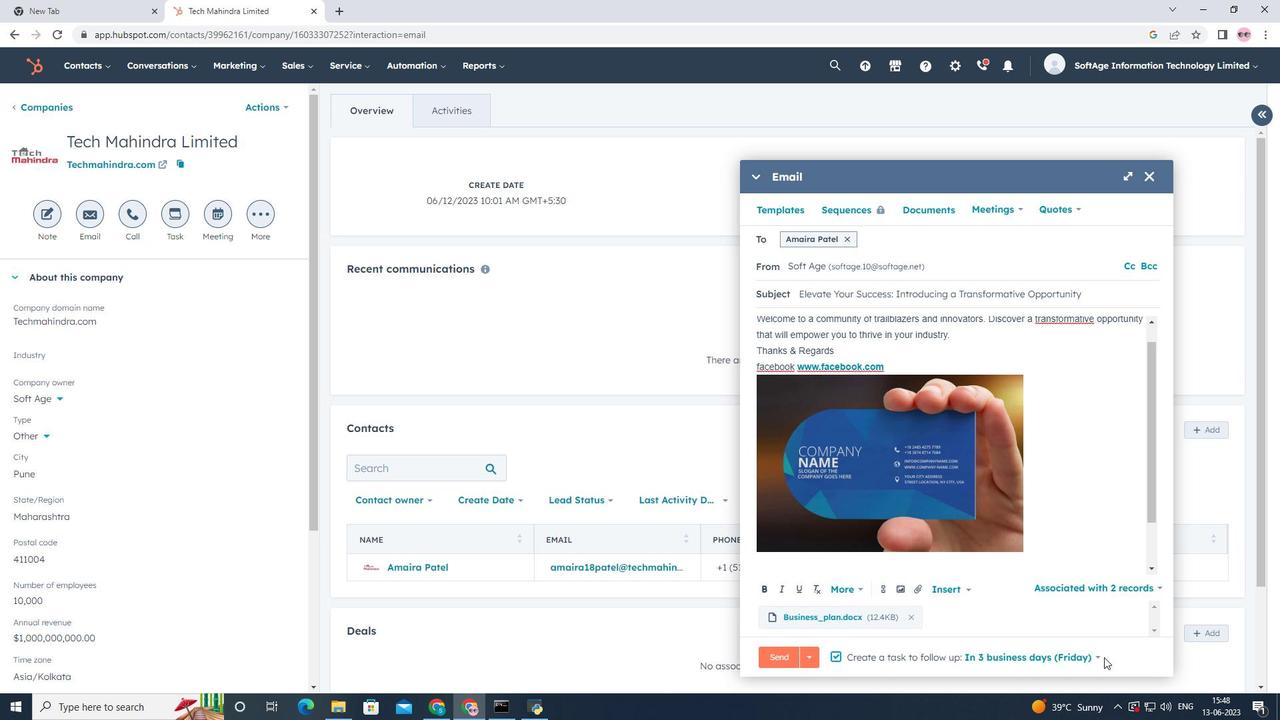
Action: Mouse pressed left at (1090, 655)
Screenshot: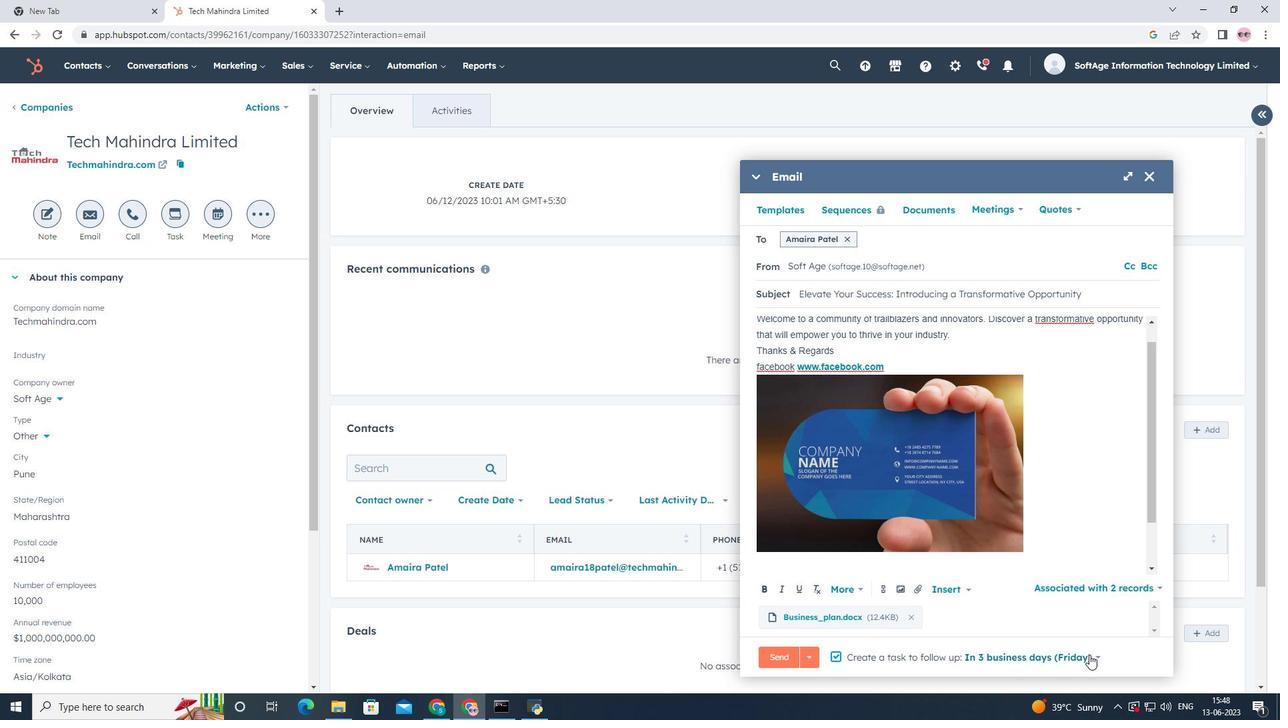 
Action: Mouse moved to (1006, 557)
Screenshot: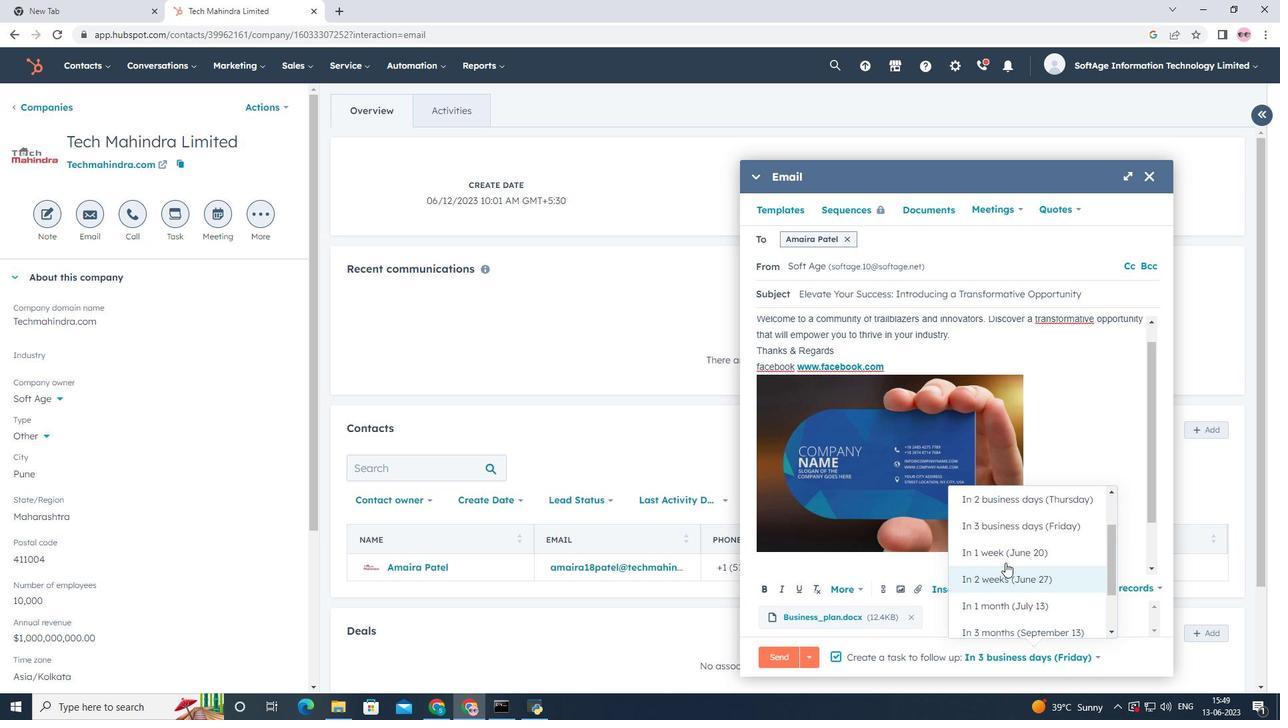 
Action: Mouse pressed left at (1006, 557)
Screenshot: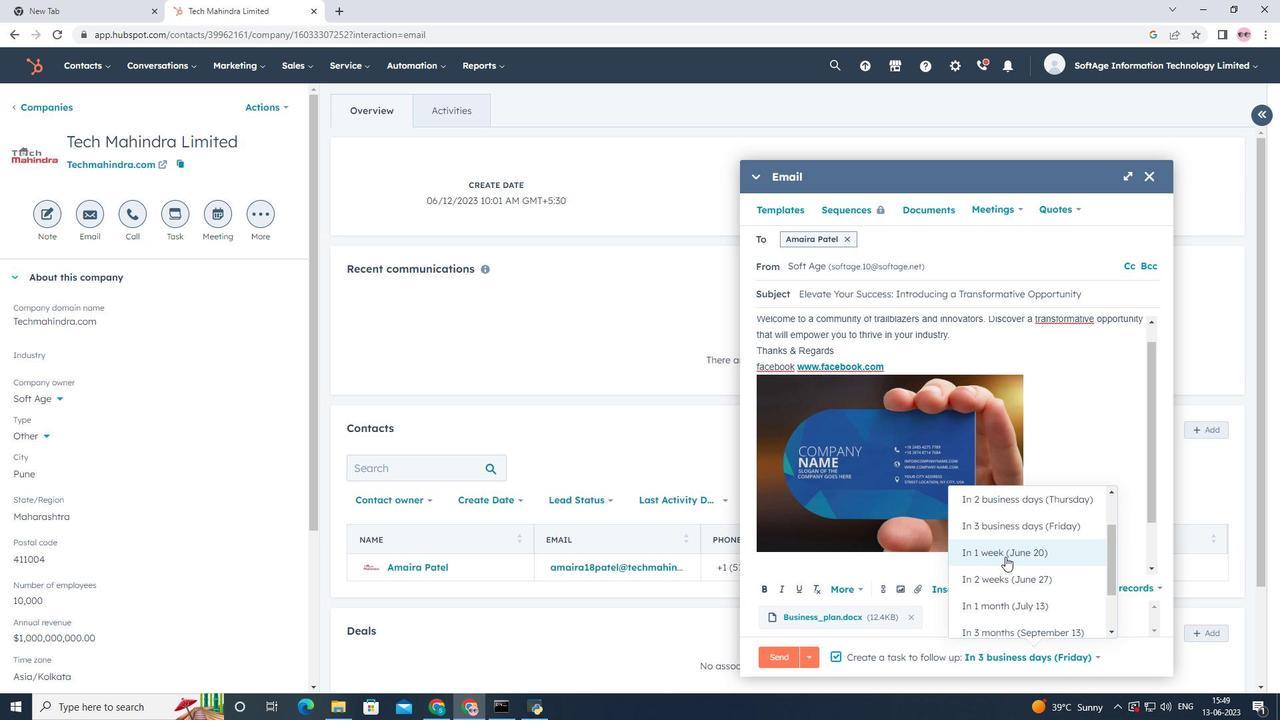 
Action: Mouse moved to (848, 233)
Screenshot: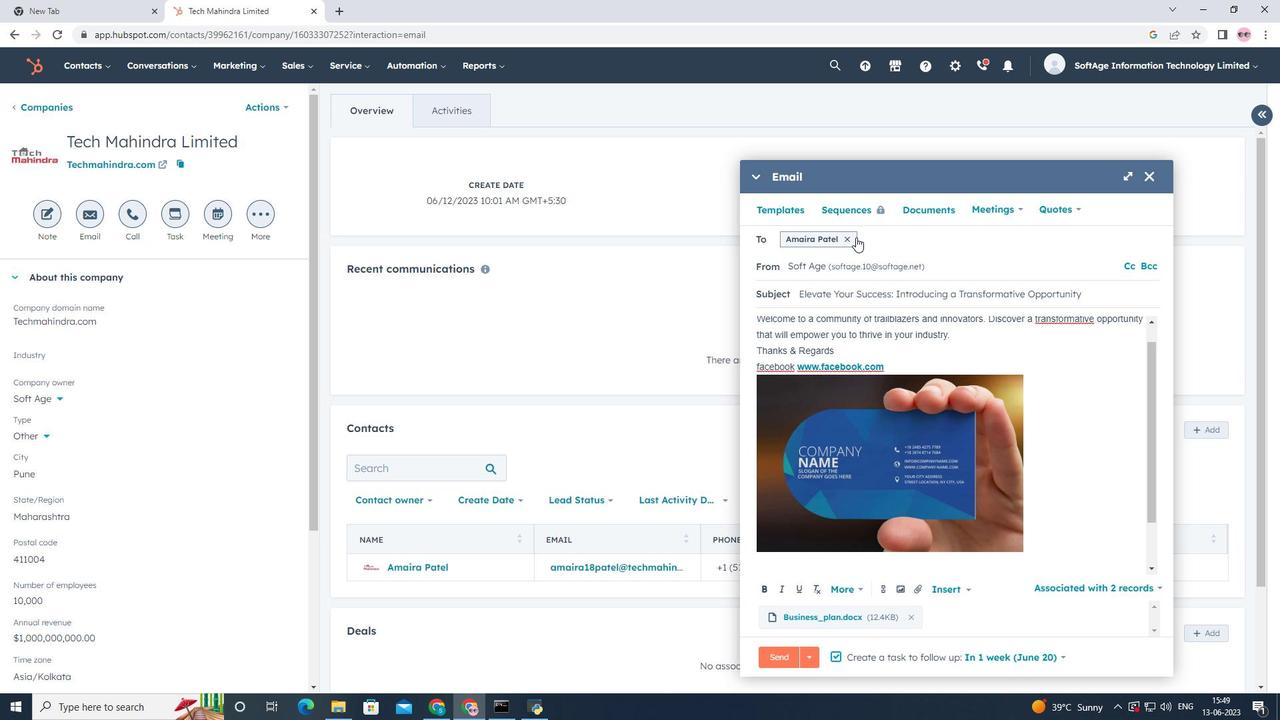 
Action: Mouse pressed left at (848, 233)
Screenshot: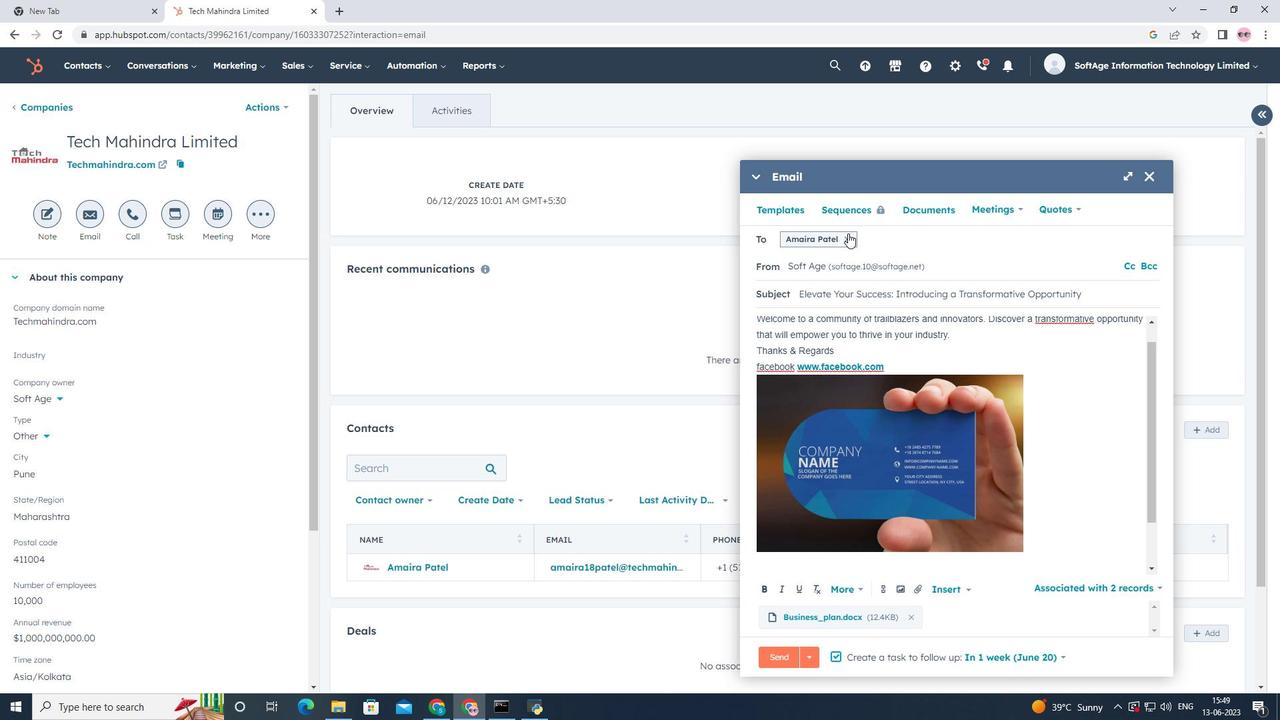 
Action: Mouse moved to (847, 236)
Screenshot: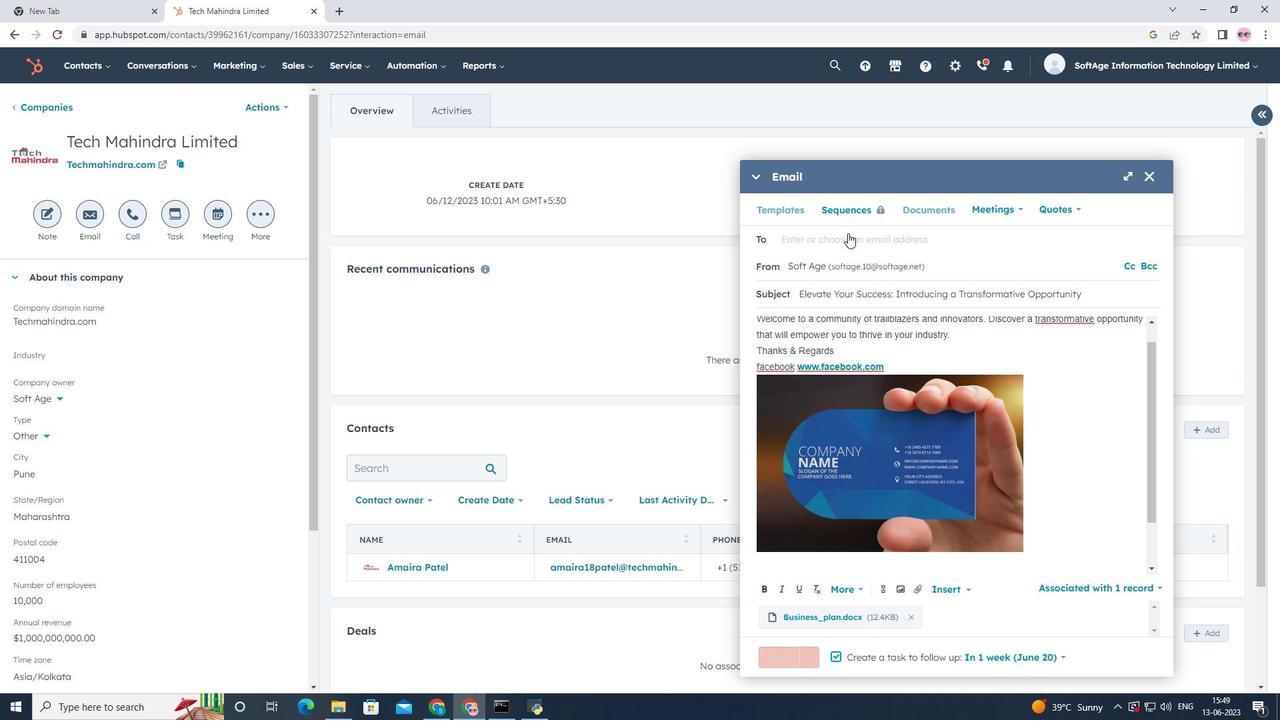 
Action: Mouse pressed left at (847, 236)
Screenshot: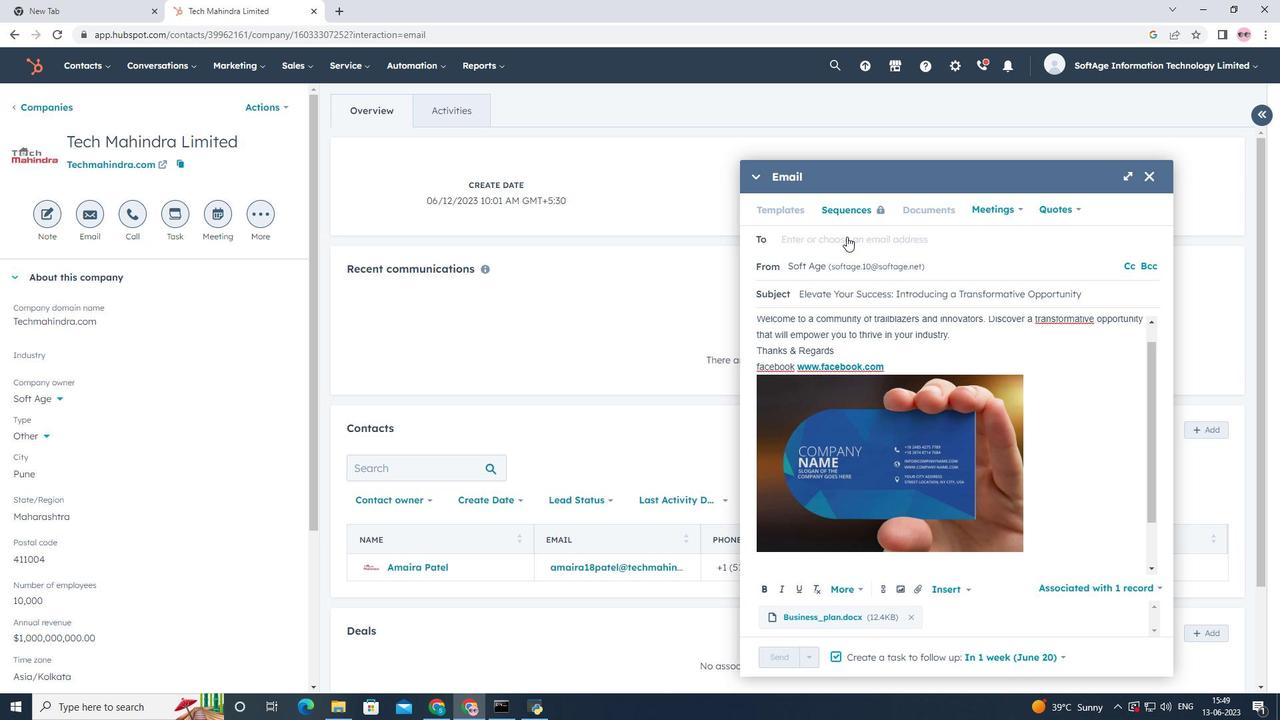 
Action: Mouse moved to (836, 275)
Screenshot: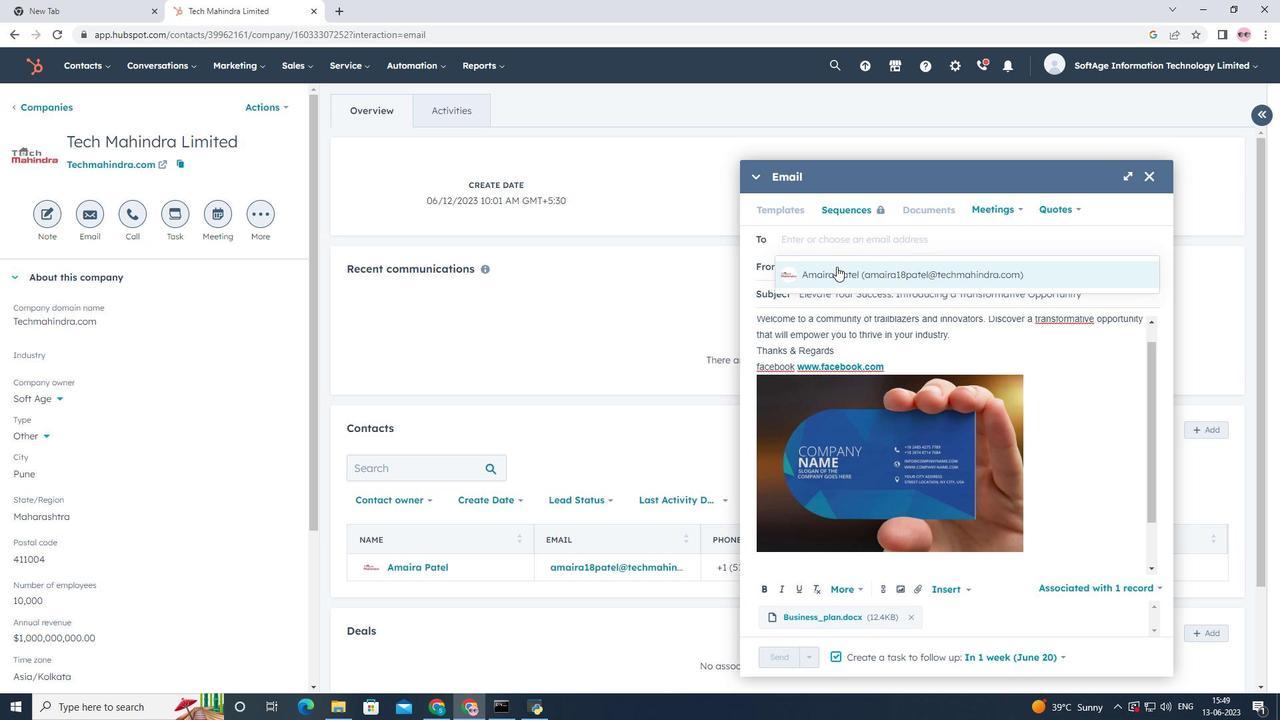 
Action: Mouse pressed left at (836, 275)
Screenshot: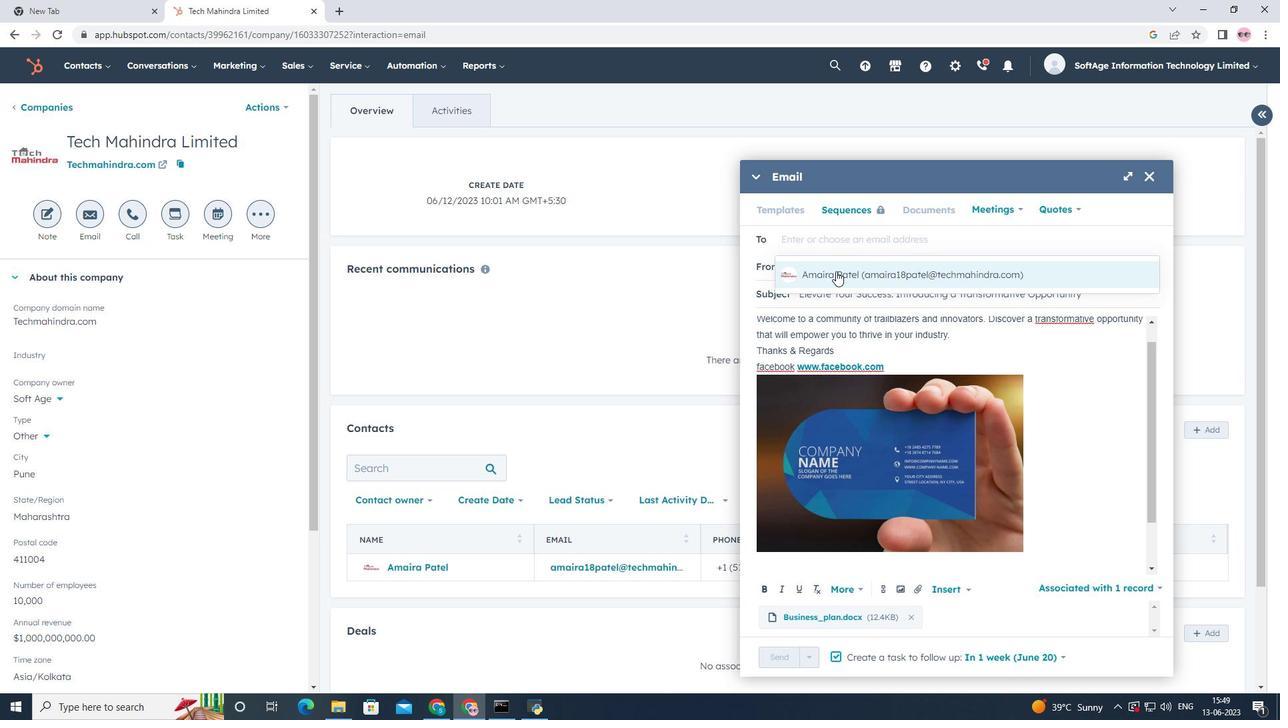 
Action: Mouse moved to (781, 655)
Screenshot: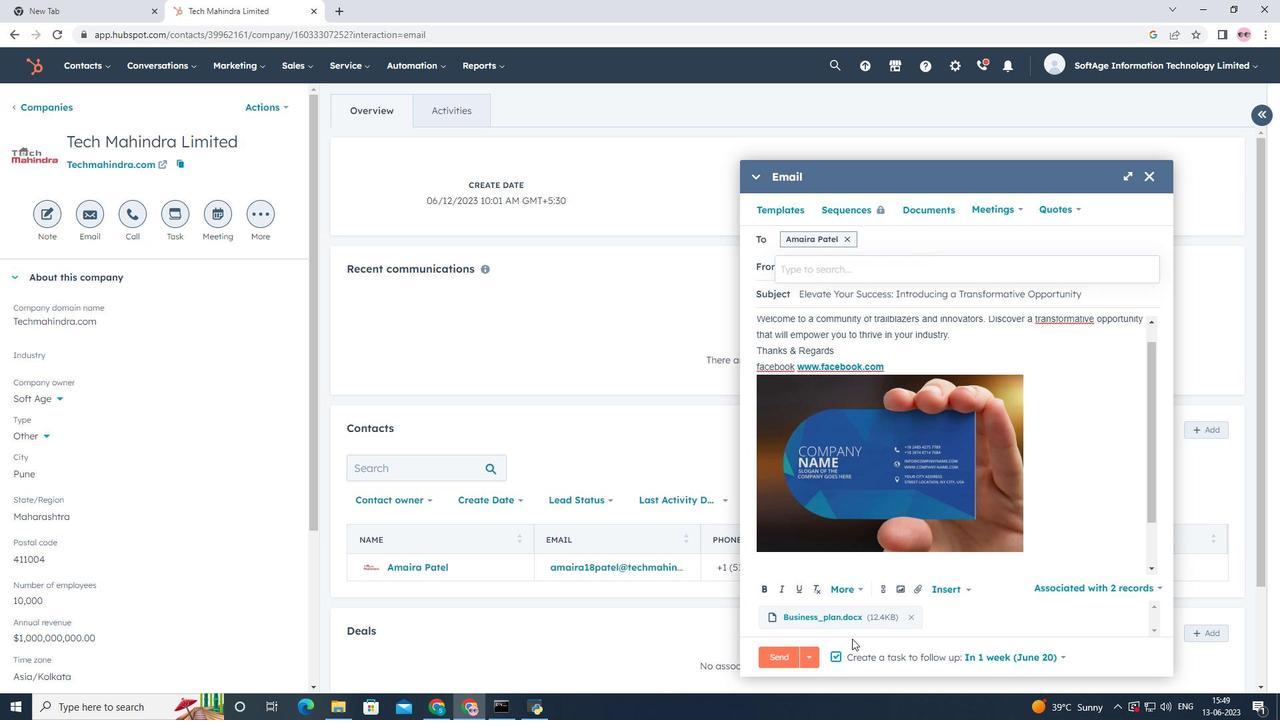 
Action: Mouse pressed left at (781, 655)
Screenshot: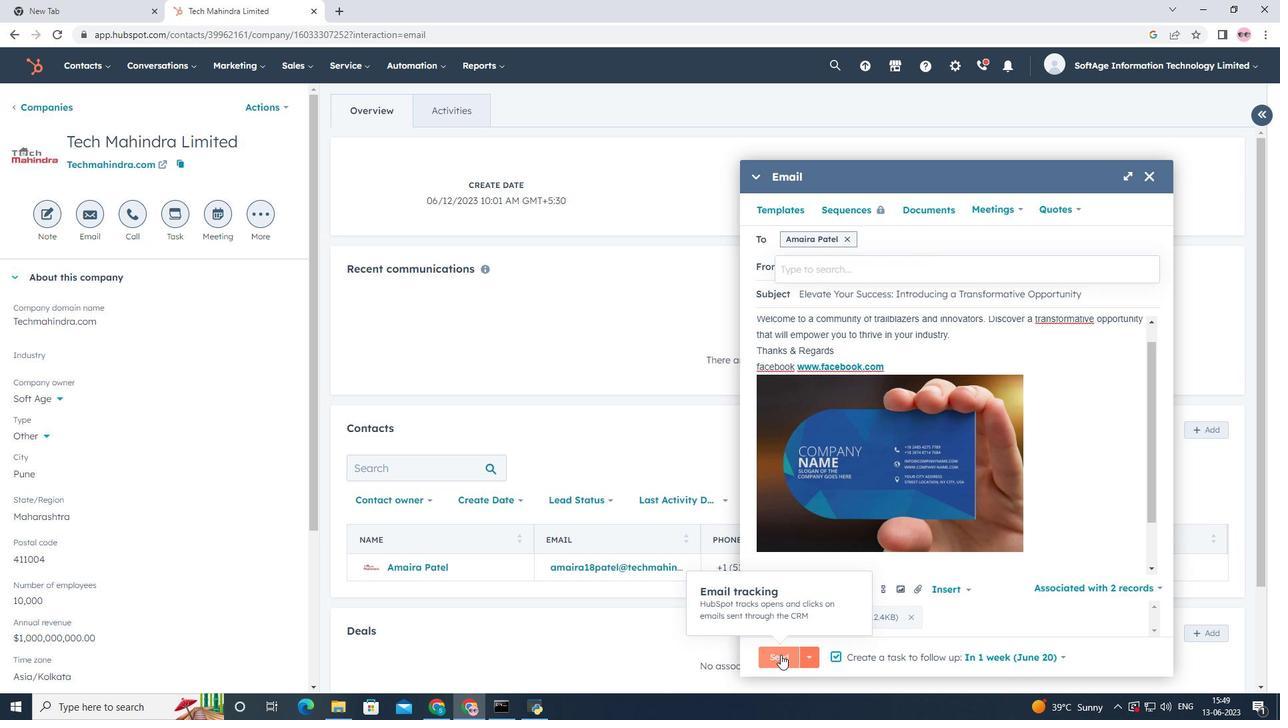 
Action: Mouse moved to (738, 451)
Screenshot: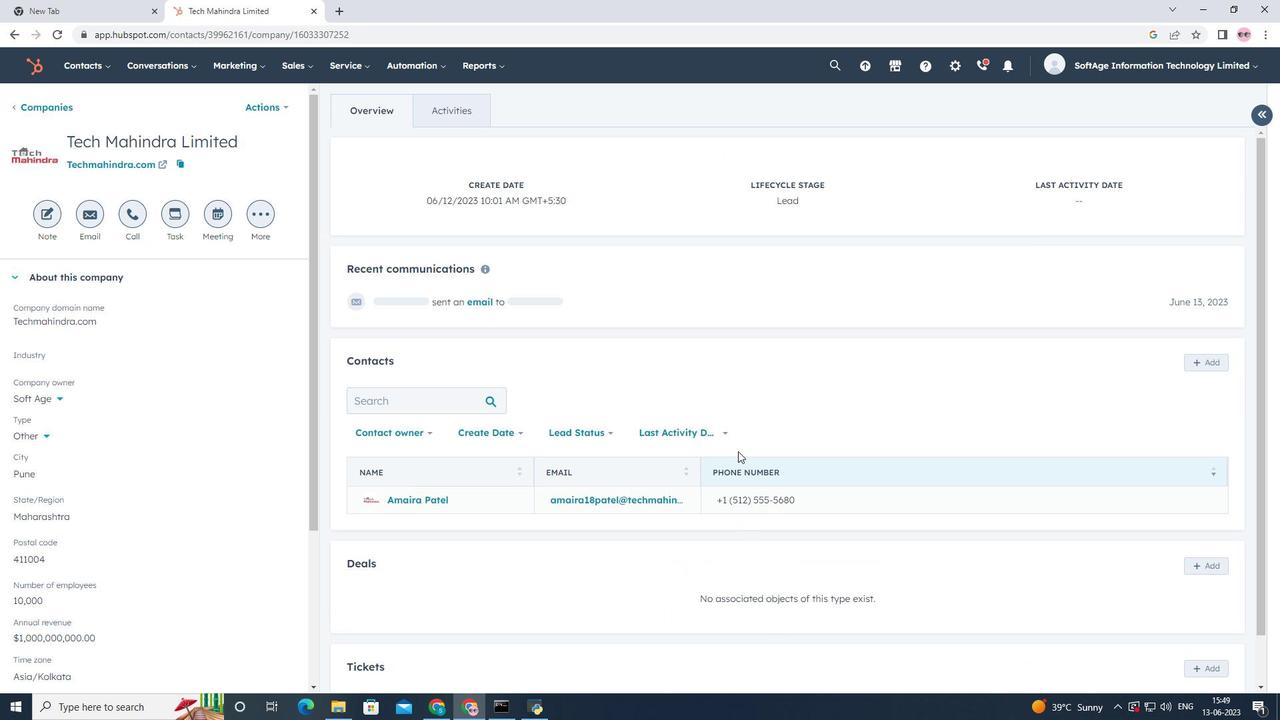 
Action: Mouse scrolled (738, 450) with delta (0, 0)
Screenshot: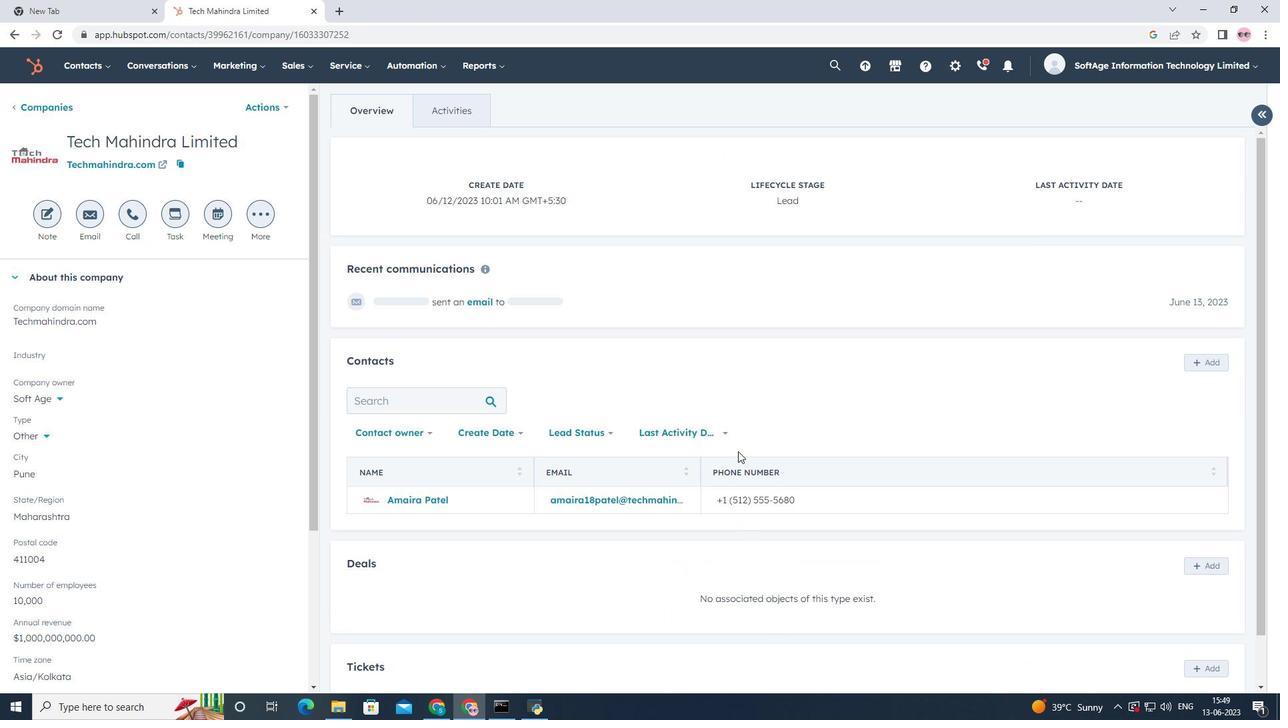 
Action: Mouse scrolled (738, 450) with delta (0, 0)
Screenshot: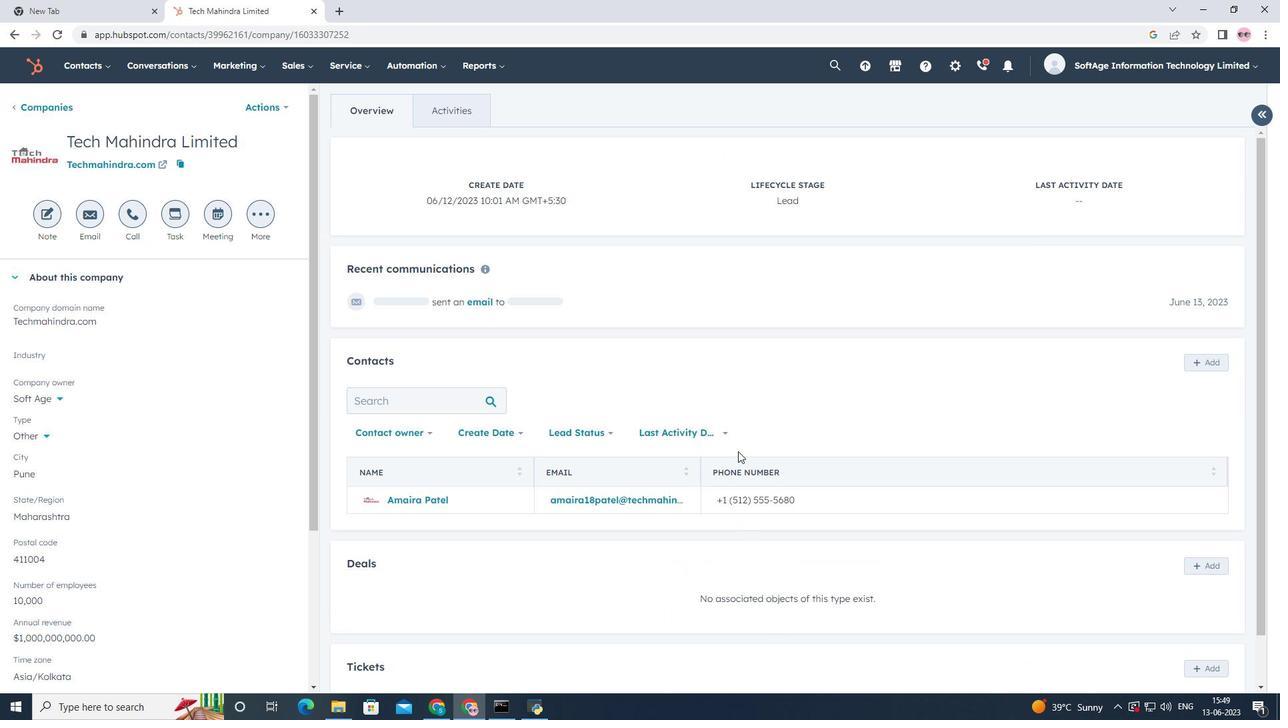 
Action: Mouse scrolled (738, 450) with delta (0, 0)
Screenshot: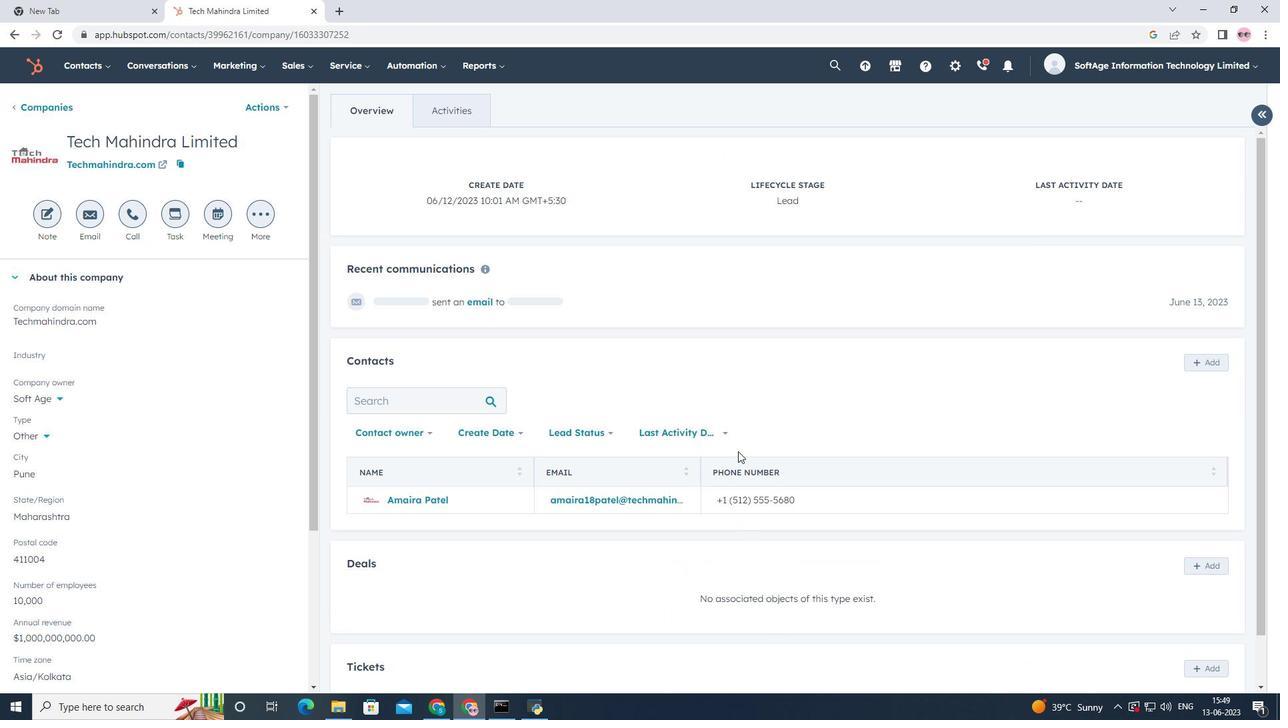 
Action: Mouse scrolled (738, 450) with delta (0, 0)
Screenshot: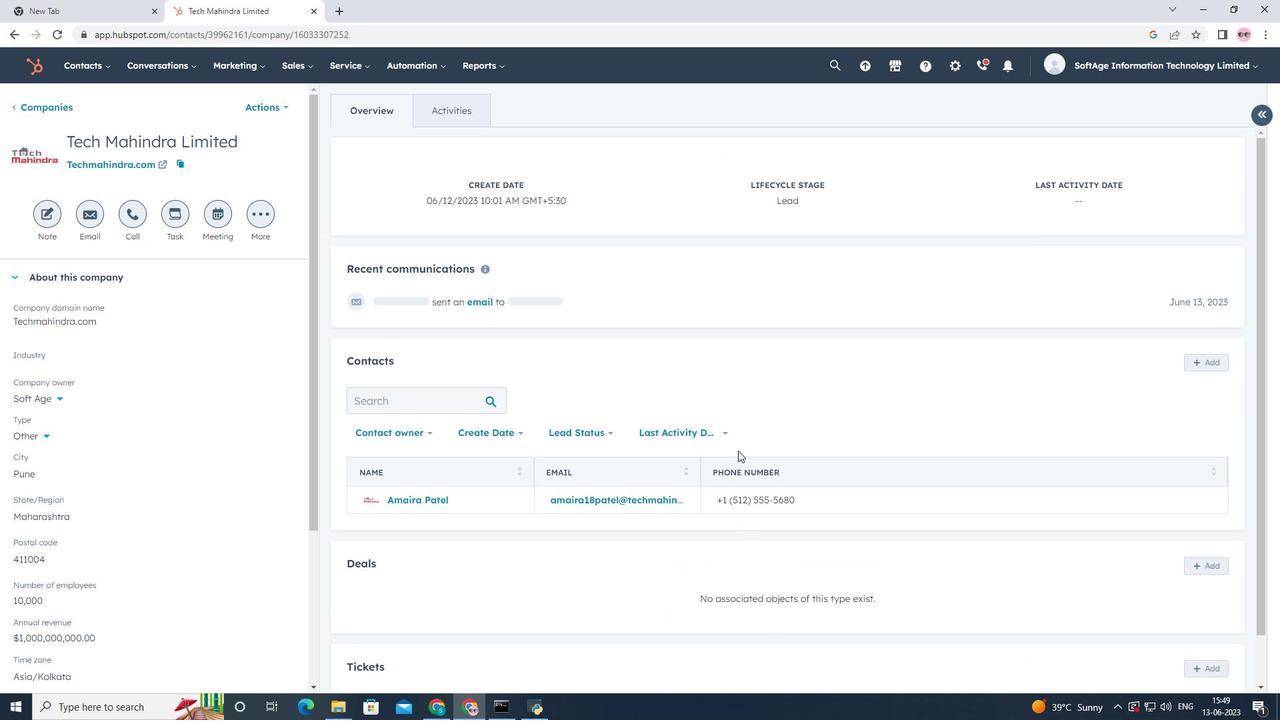 
Action: Mouse scrolled (738, 450) with delta (0, 0)
Screenshot: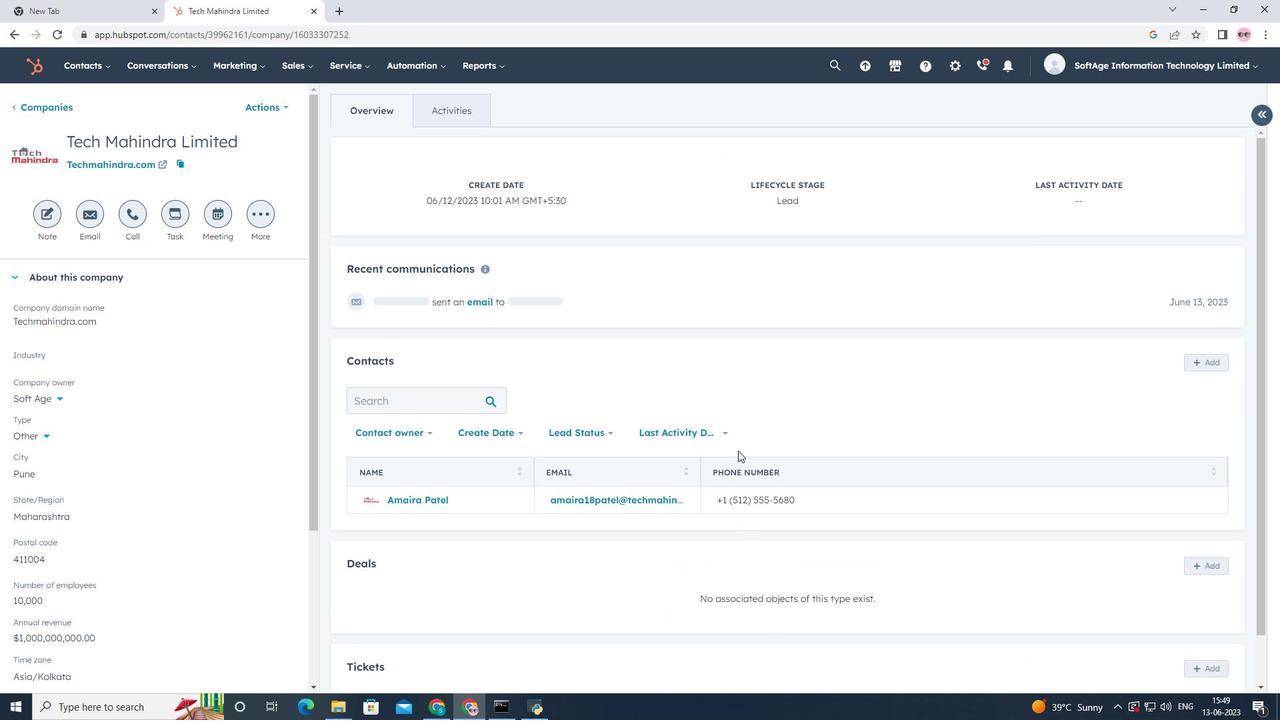 
Action: Mouse scrolled (738, 450) with delta (0, 0)
Screenshot: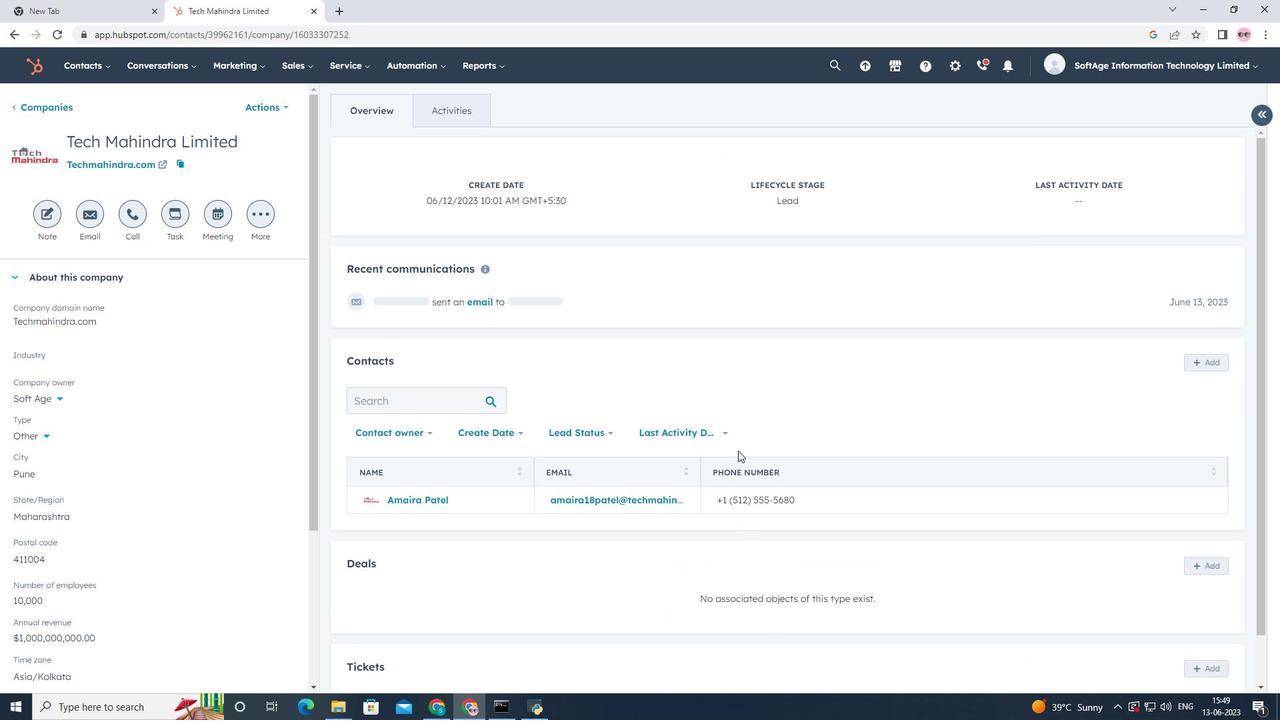 
Action: Mouse scrolled (738, 451) with delta (0, 0)
Screenshot: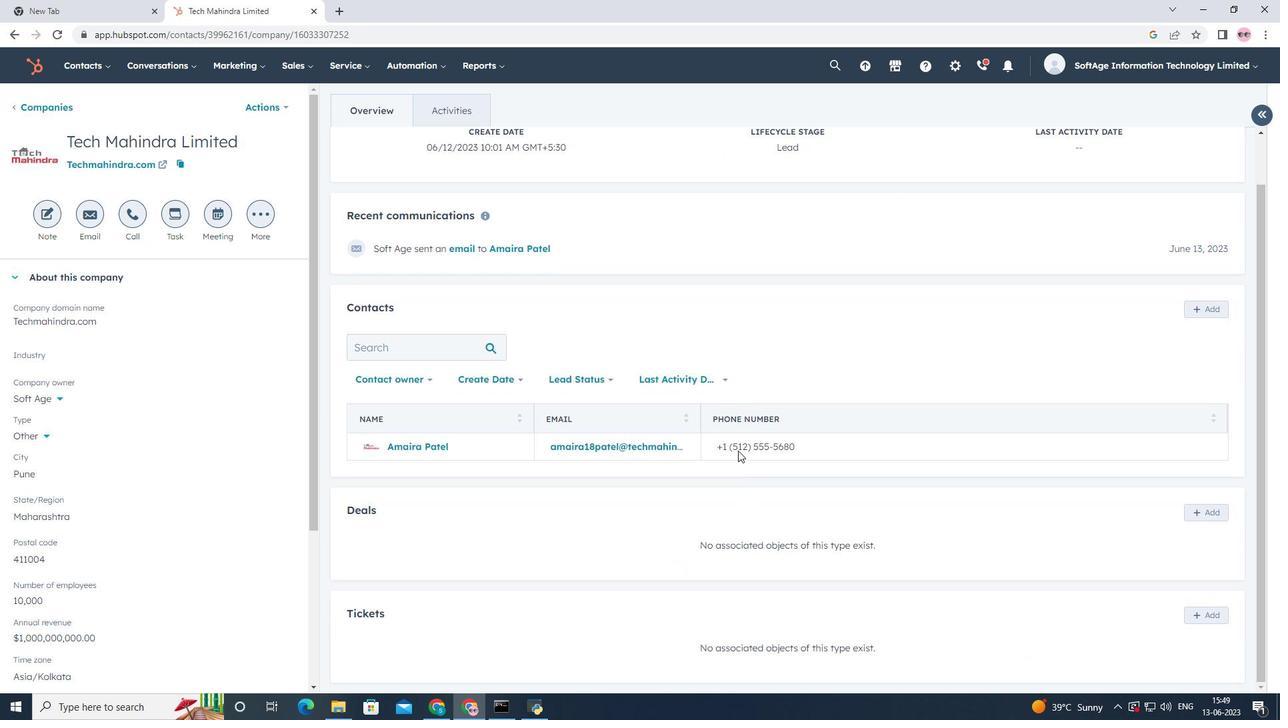 
Action: Mouse scrolled (738, 451) with delta (0, 0)
Screenshot: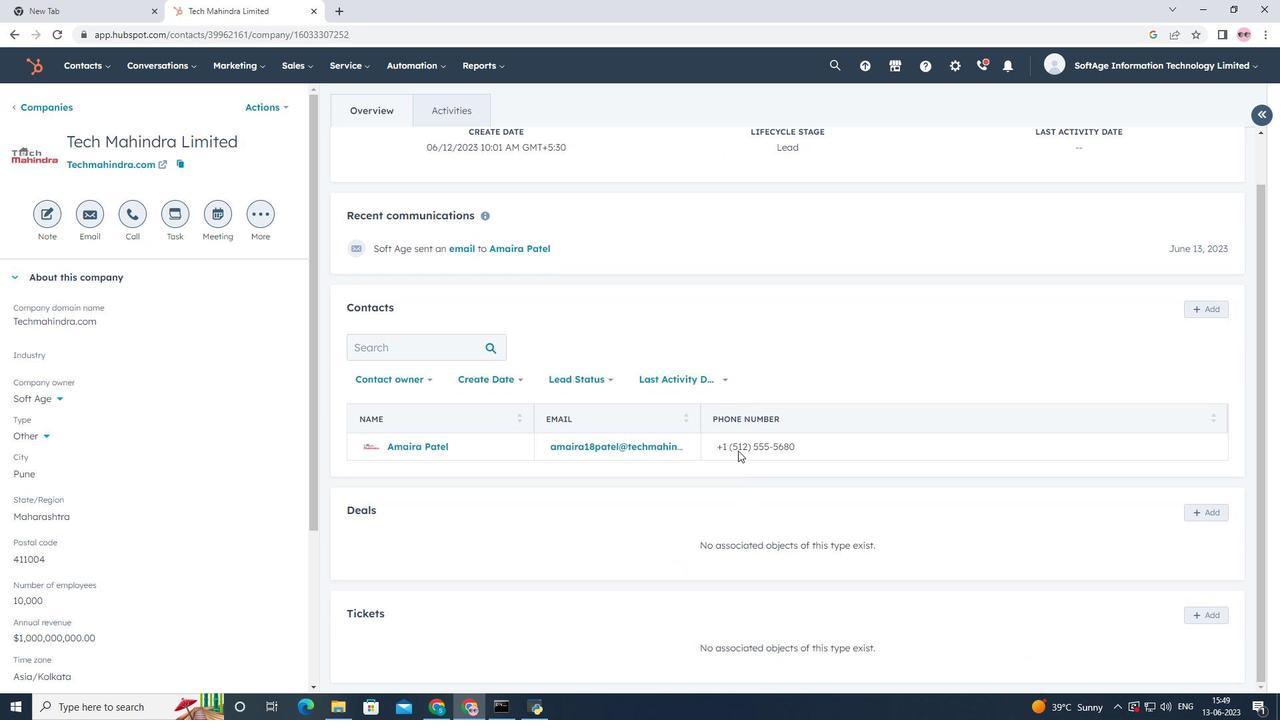 
Action: Mouse scrolled (738, 451) with delta (0, 0)
Screenshot: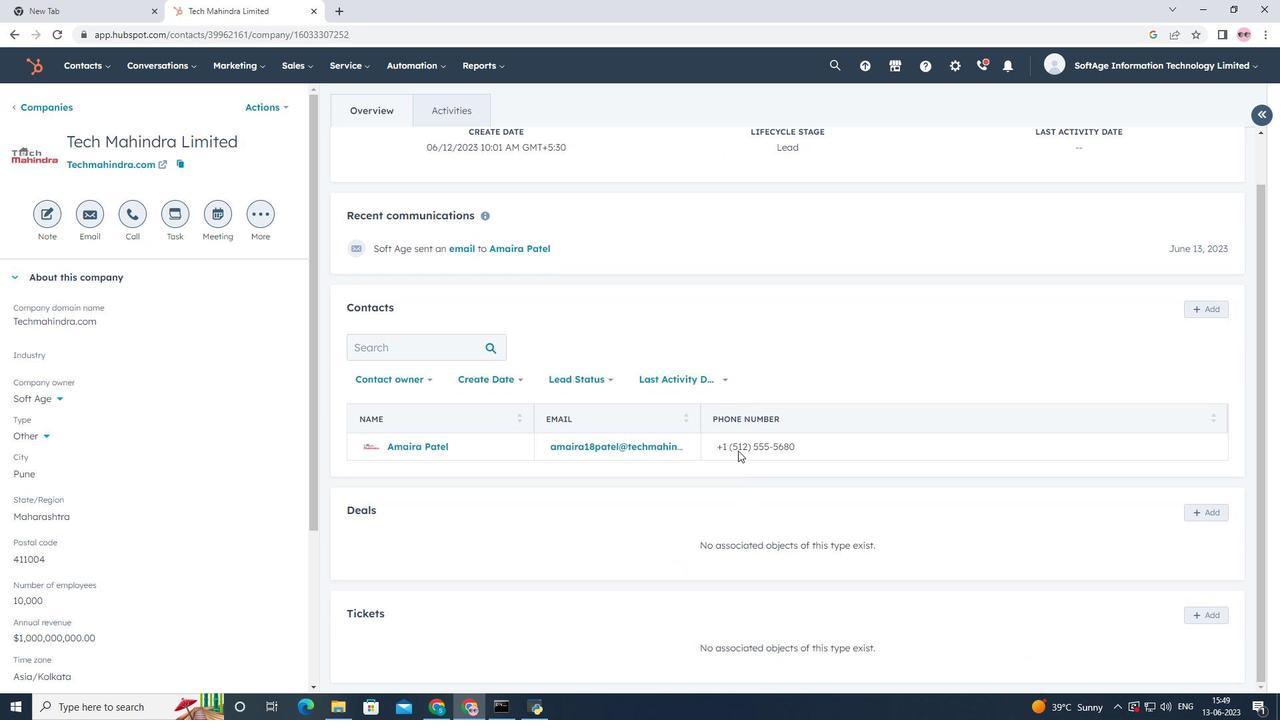 
Action: Mouse scrolled (738, 451) with delta (0, 0)
Screenshot: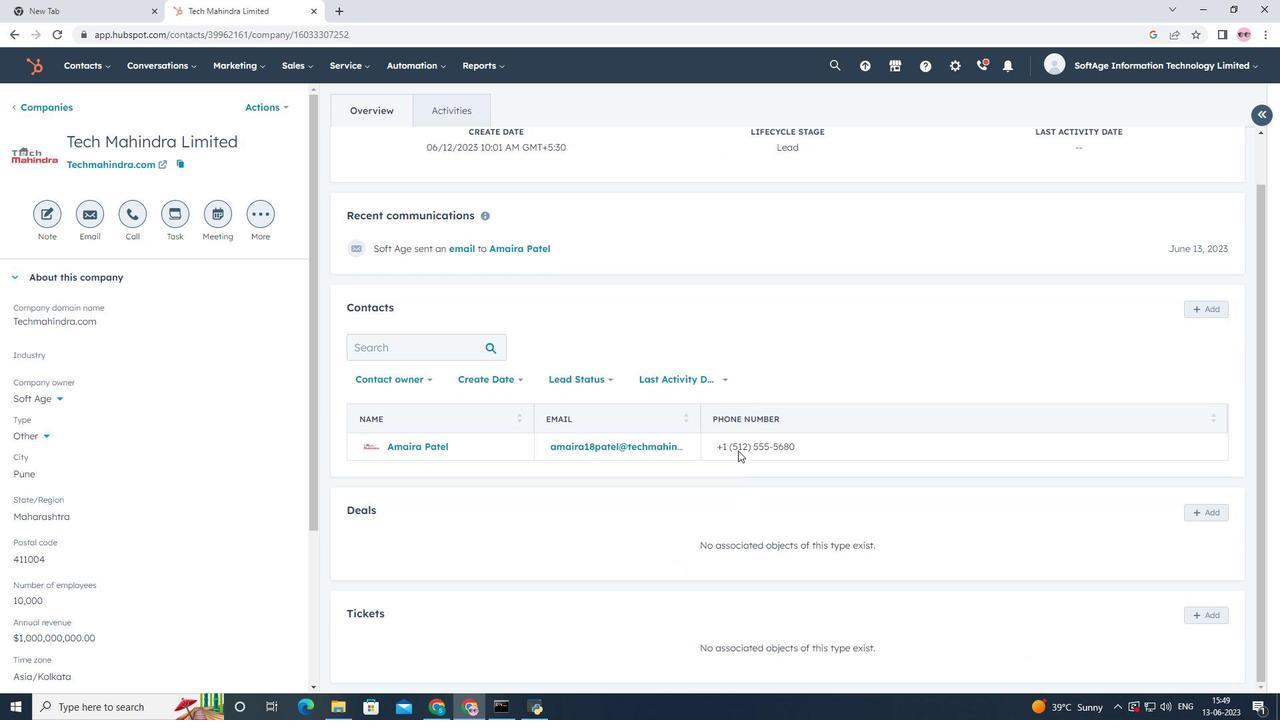 
